 Task: Look for space in Newport Beach, United States from 12th July, 2023 to 16th July, 2023 for 8 adults in price range Rs.10000 to Rs.16000. Place can be private room with 8 bedrooms having 8 beds and 8 bathrooms. Property type can be house, flat, guest house. Amenities needed are: wifi, TV, free parkinig on premises, gym, breakfast. Booking option can be shelf check-in. Required host language is English.
Action: Mouse moved to (492, 122)
Screenshot: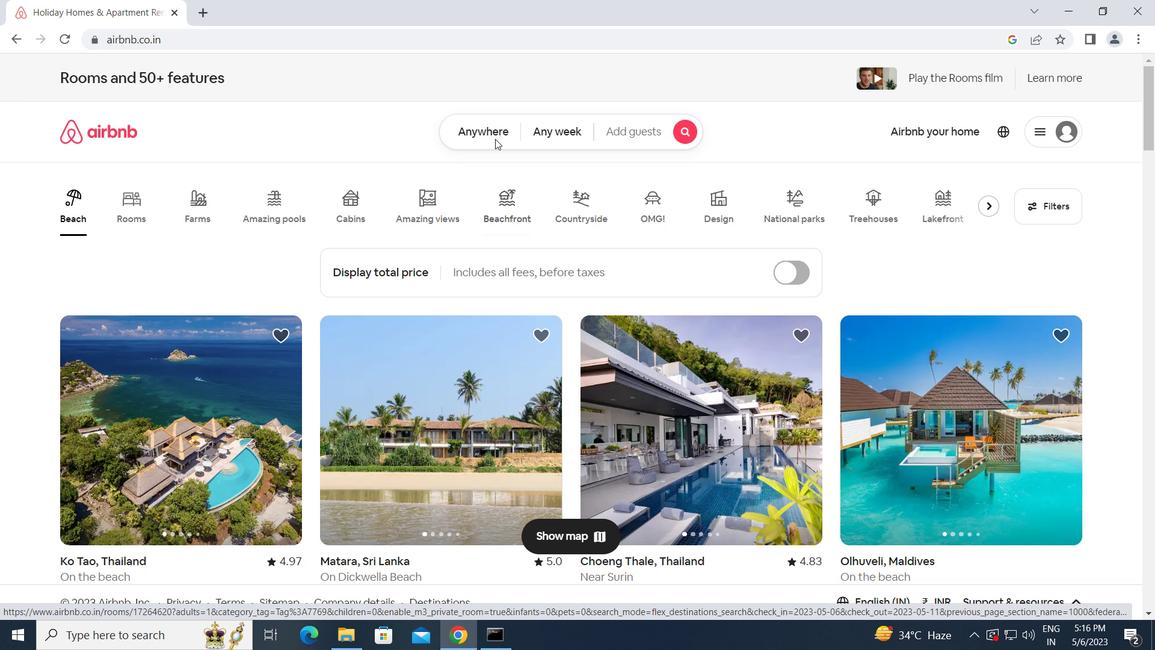 
Action: Mouse pressed left at (492, 122)
Screenshot: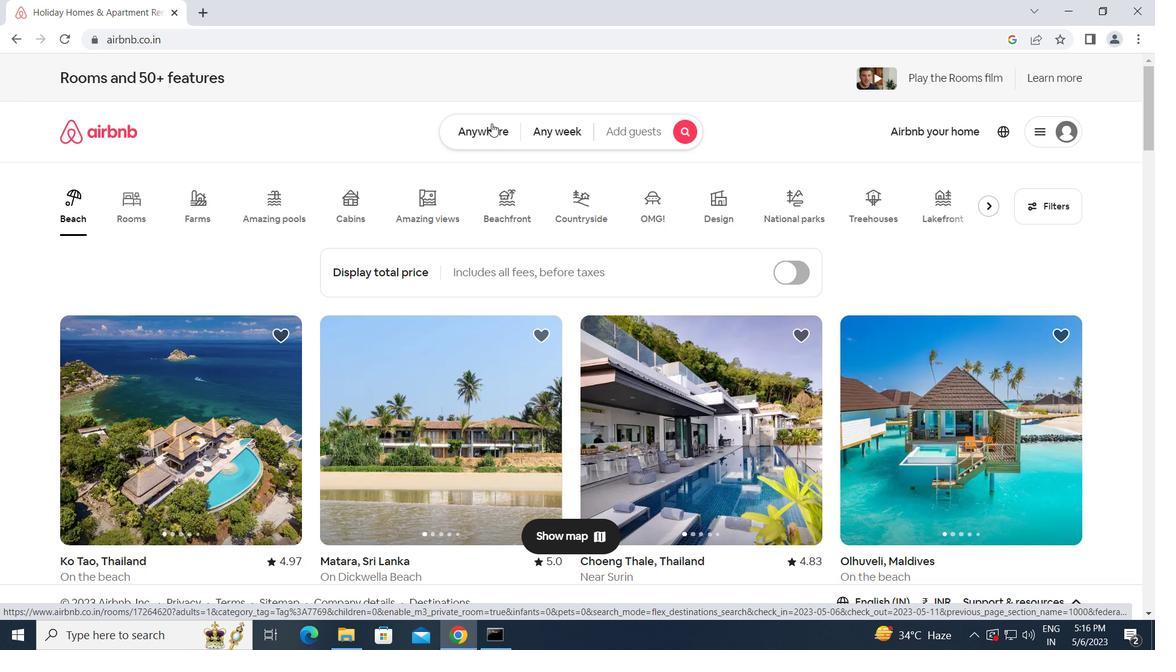 
Action: Mouse moved to (401, 171)
Screenshot: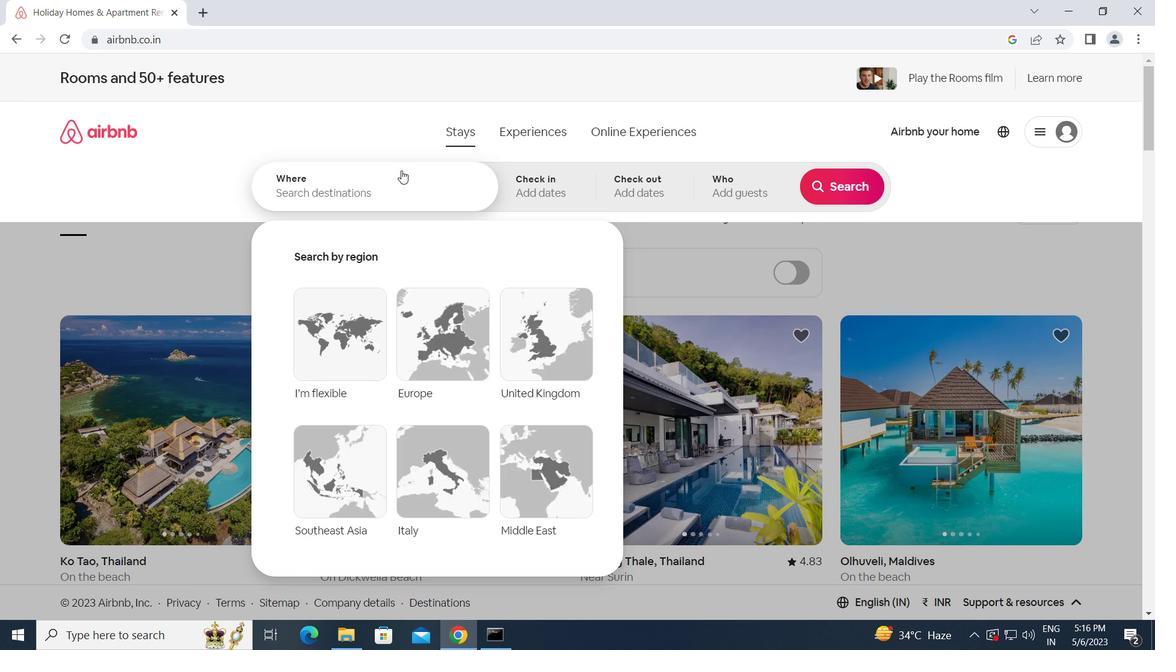 
Action: Mouse pressed left at (401, 171)
Screenshot: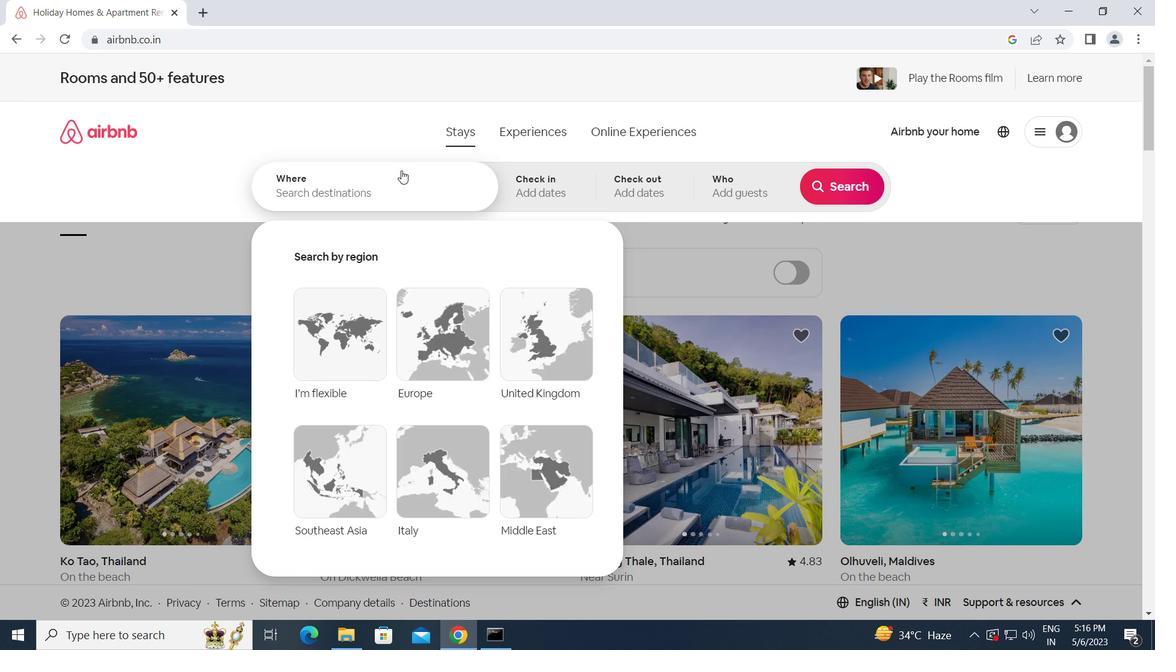 
Action: Key pressed n<Key.caps_lock>ewport<Key.space><Key.caps_lock>b<Key.caps_lock>each,<Key.space><Key.caps_lock>u<Key.caps_lock>nited<Key.space><Key.caps_lock>s<Key.caps_lock>tates<Key.enter>
Screenshot: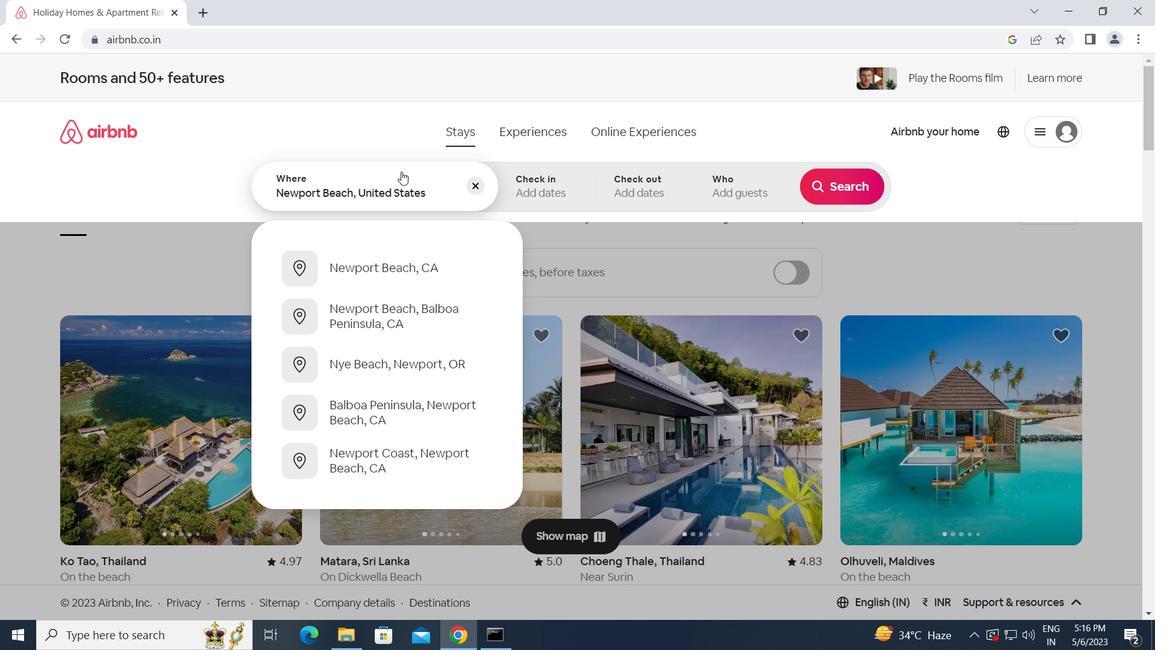 
Action: Mouse moved to (837, 303)
Screenshot: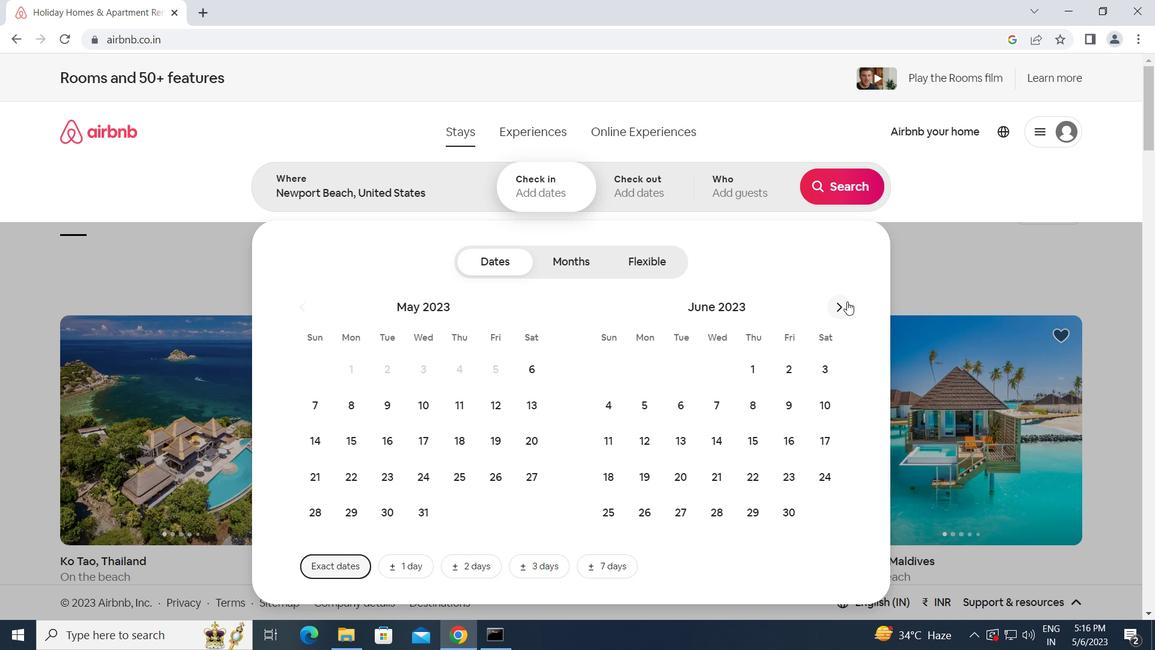
Action: Mouse pressed left at (837, 303)
Screenshot: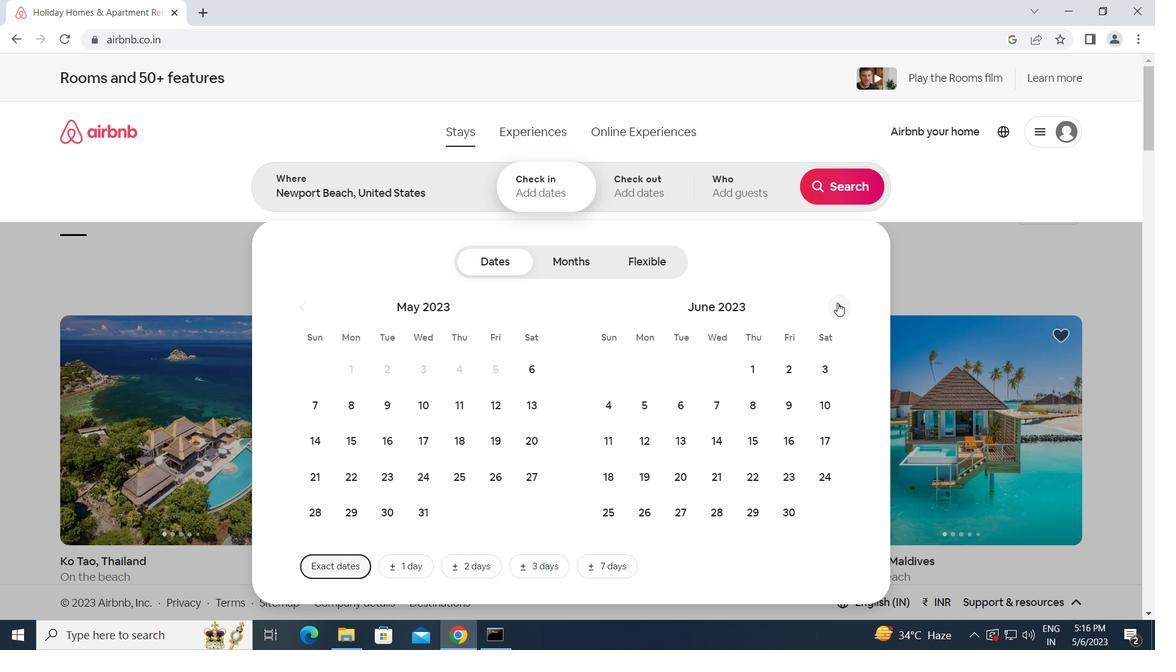 
Action: Mouse moved to (715, 445)
Screenshot: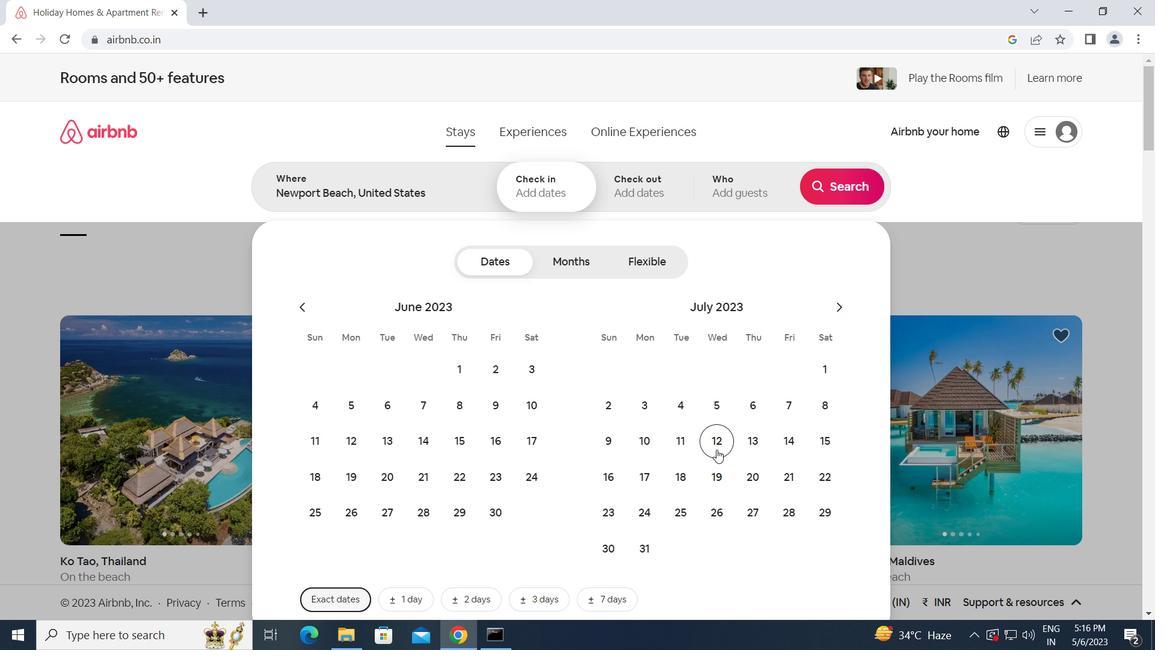 
Action: Mouse pressed left at (715, 445)
Screenshot: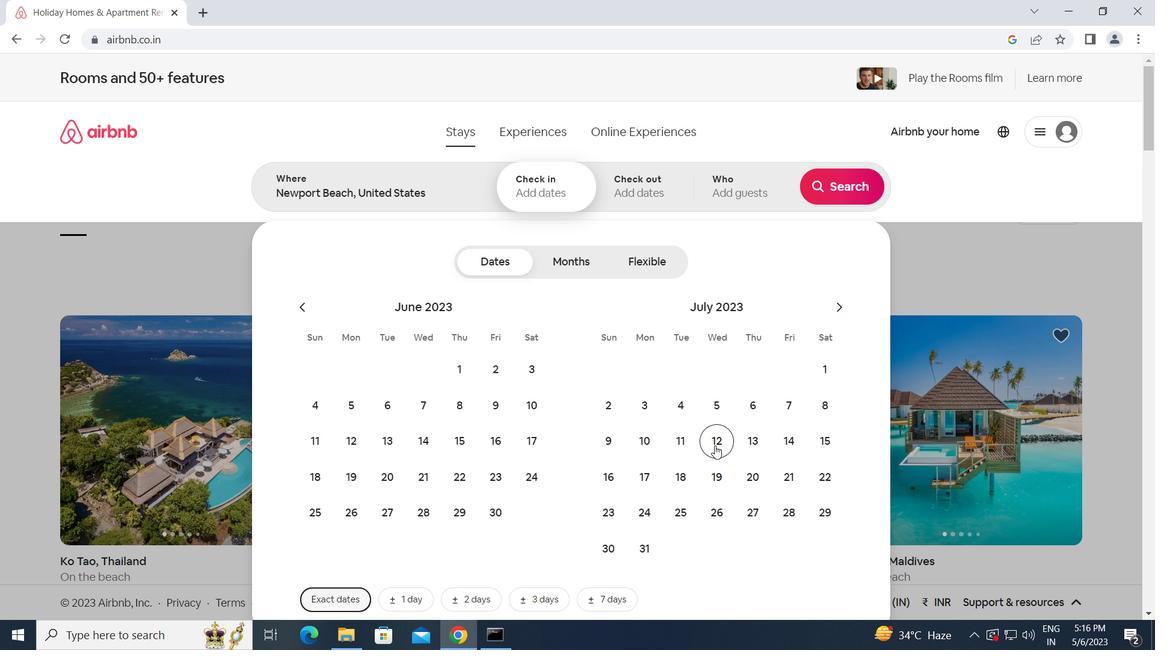 
Action: Mouse moved to (600, 472)
Screenshot: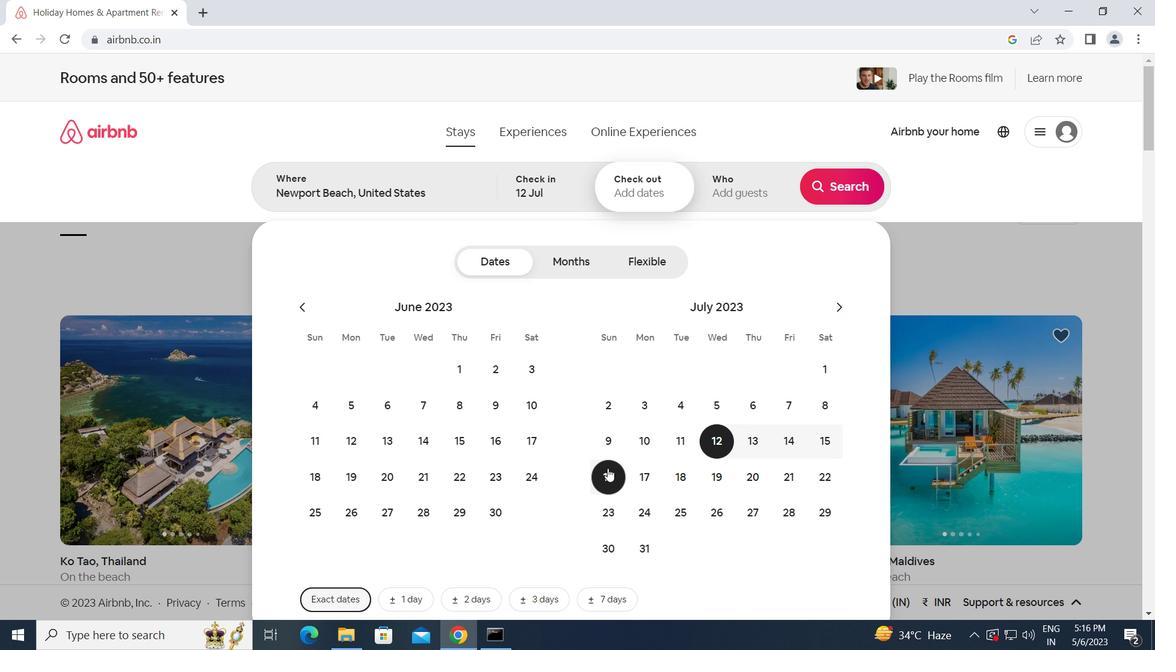 
Action: Mouse pressed left at (600, 472)
Screenshot: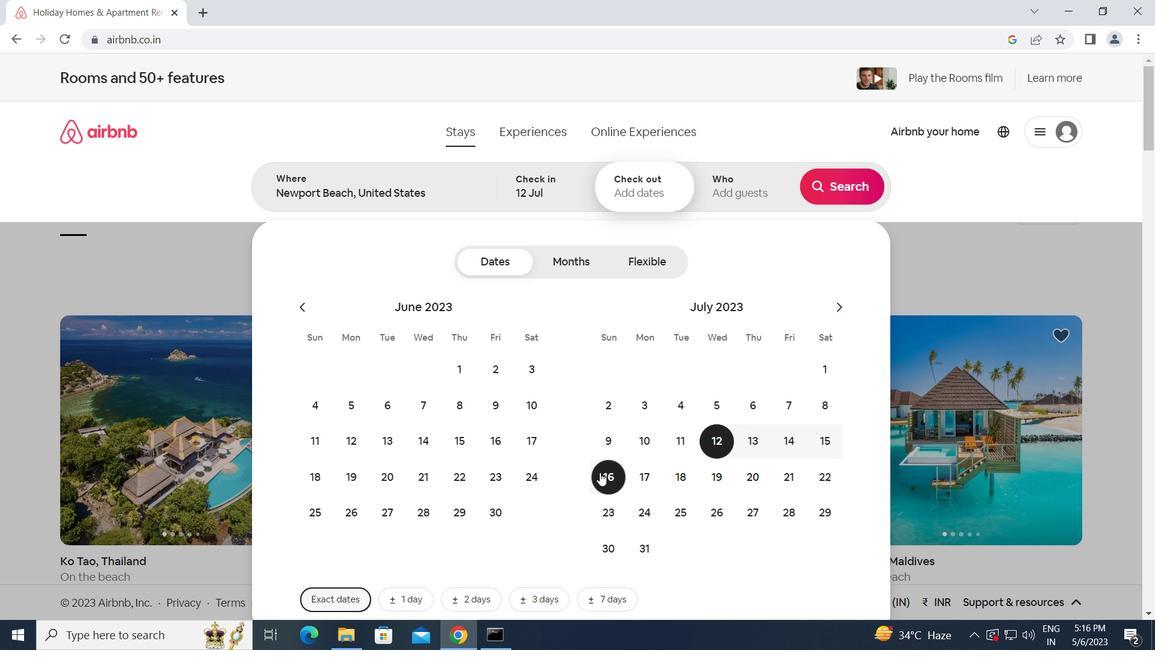 
Action: Mouse moved to (726, 184)
Screenshot: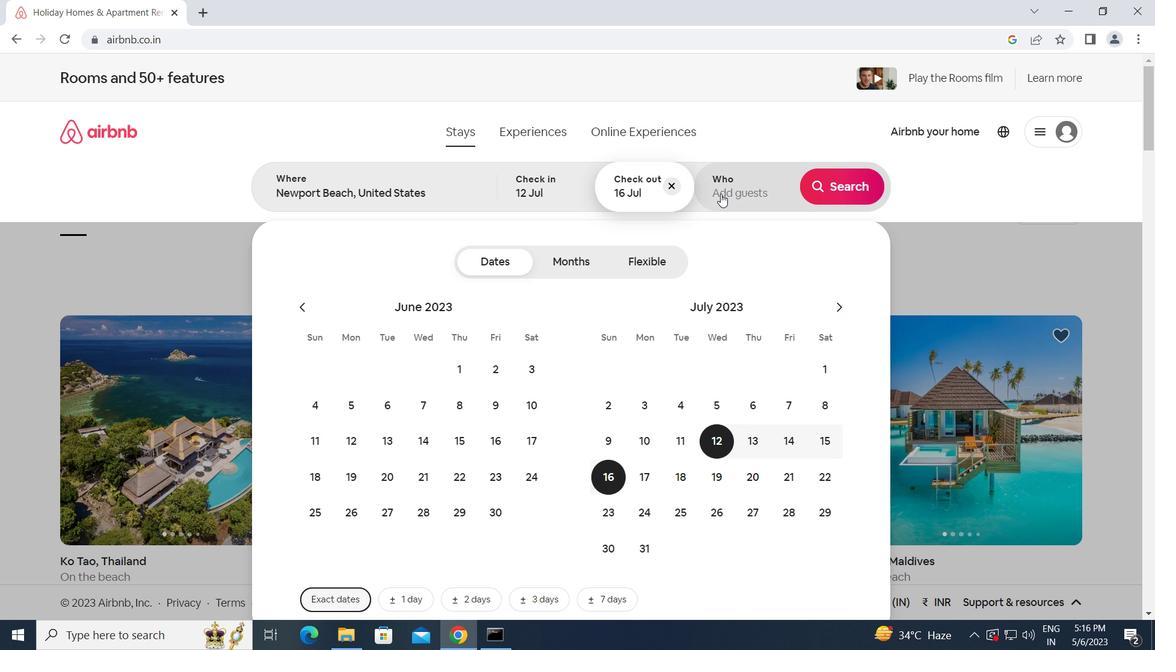 
Action: Mouse pressed left at (726, 184)
Screenshot: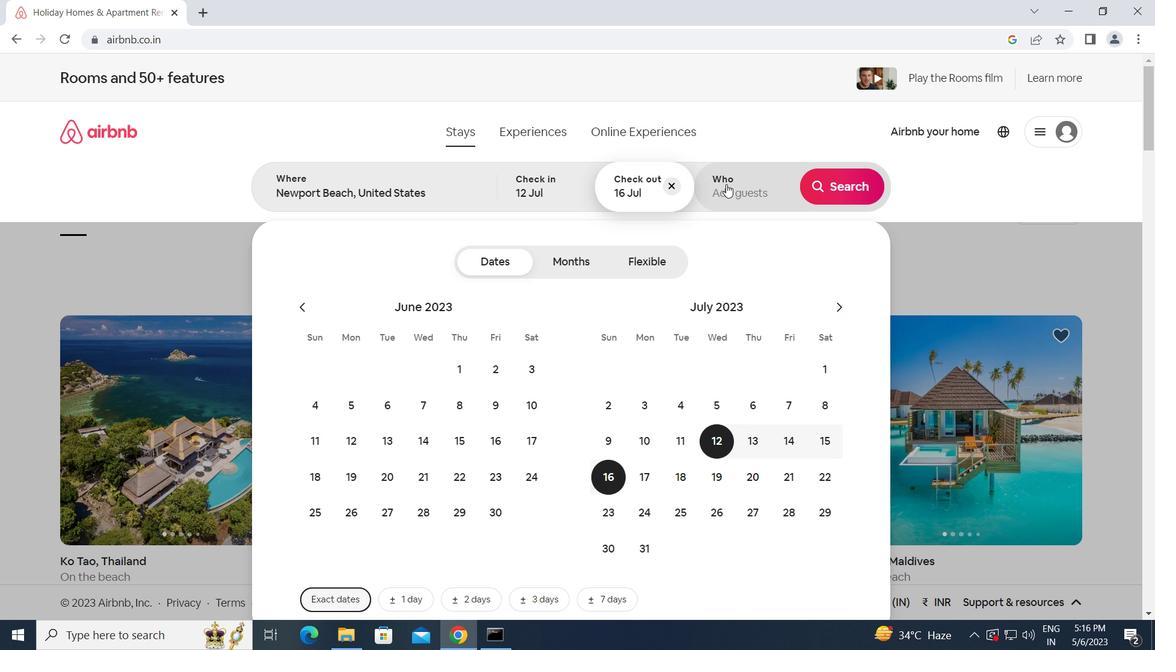 
Action: Mouse moved to (841, 264)
Screenshot: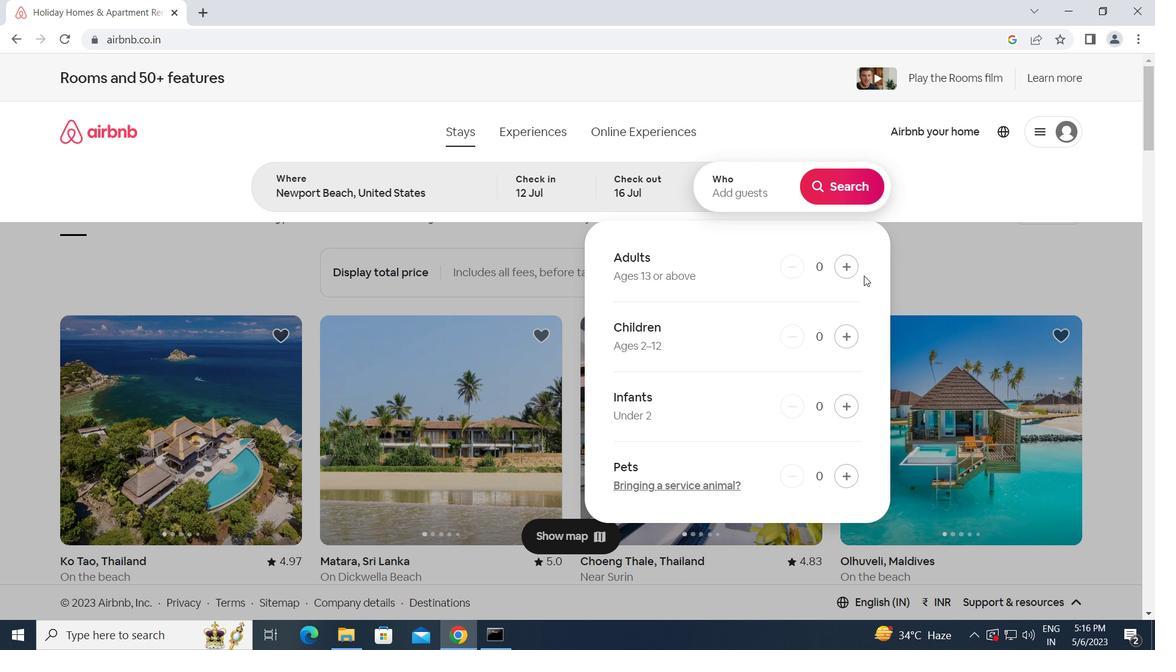 
Action: Mouse pressed left at (841, 264)
Screenshot: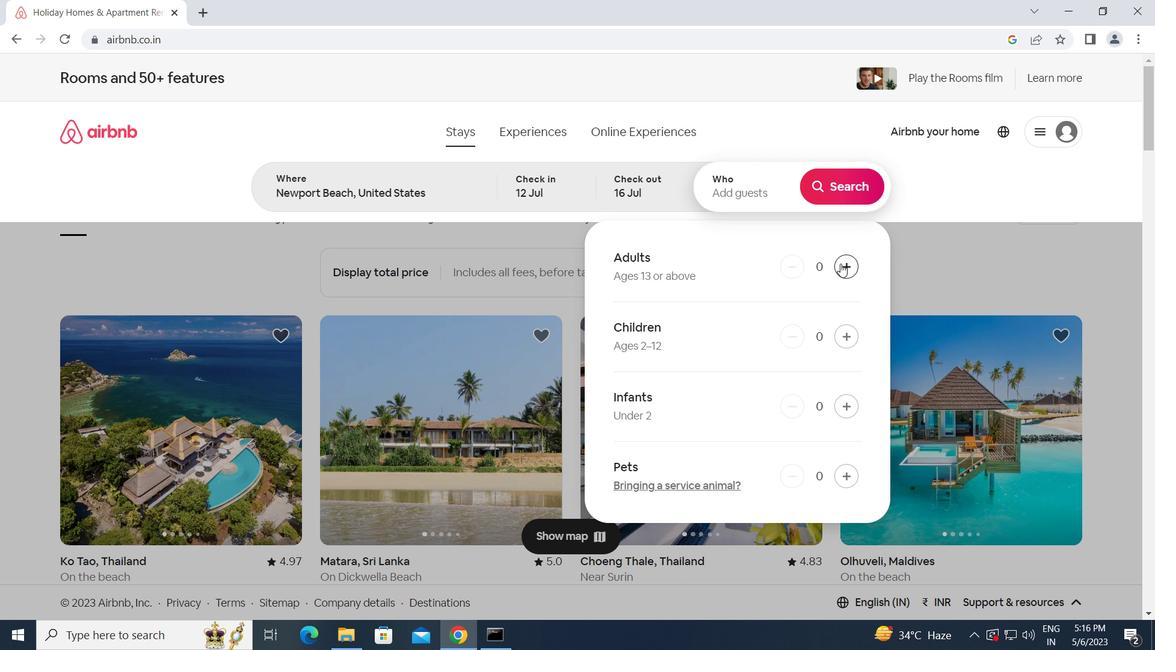 
Action: Mouse pressed left at (841, 264)
Screenshot: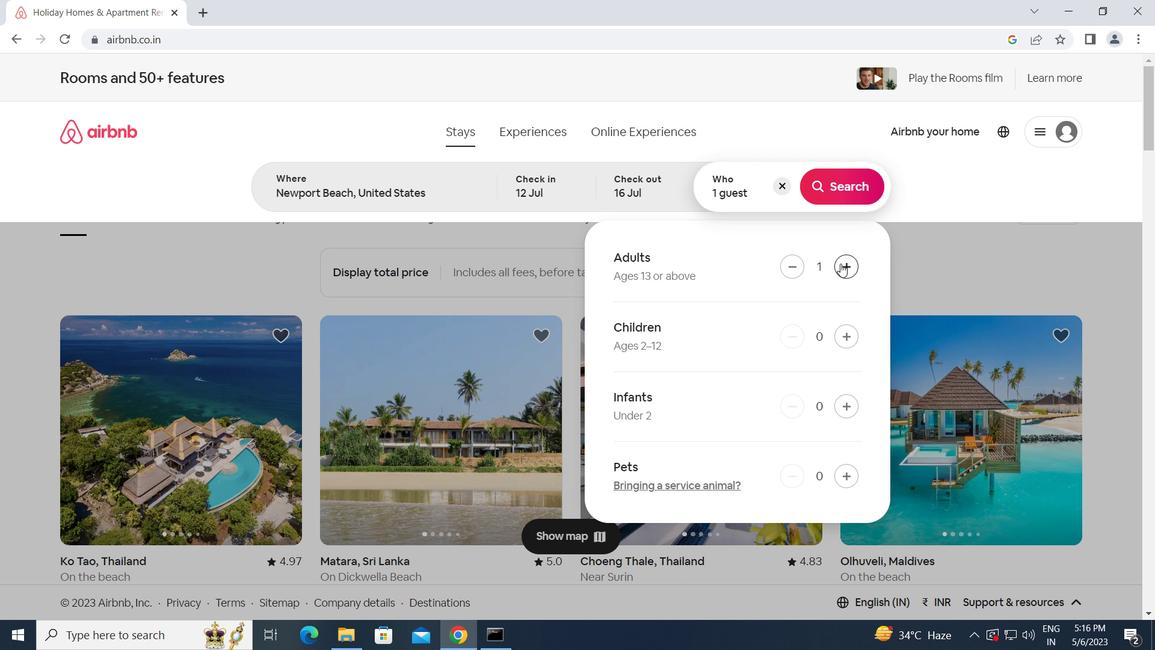 
Action: Mouse pressed left at (841, 264)
Screenshot: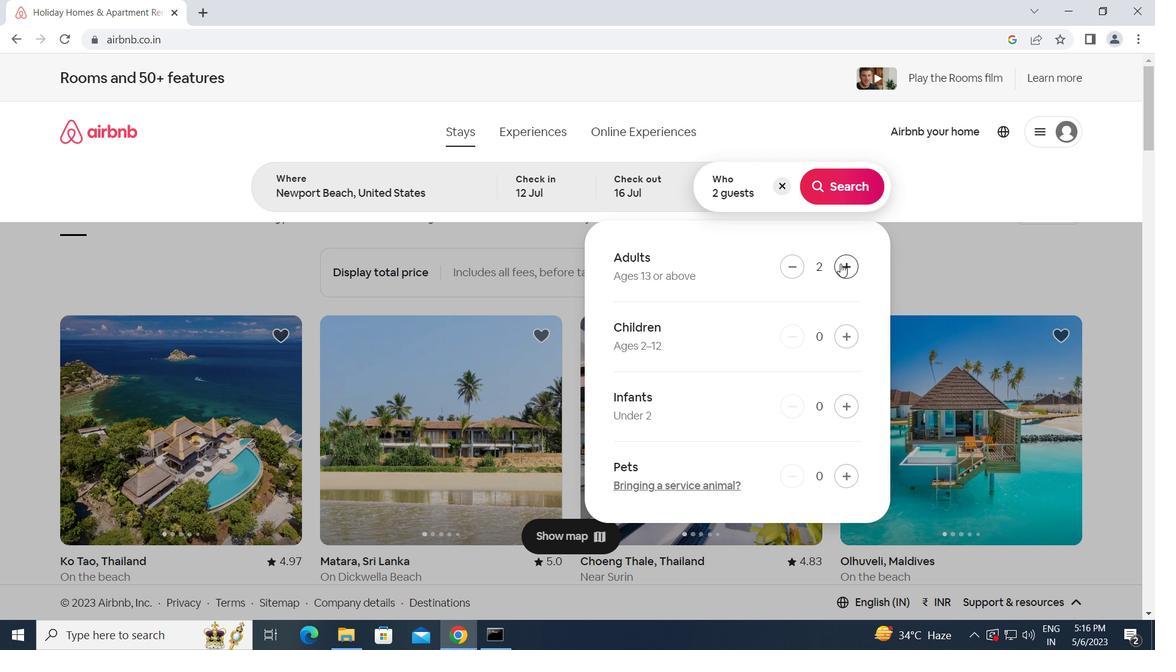 
Action: Mouse pressed left at (841, 264)
Screenshot: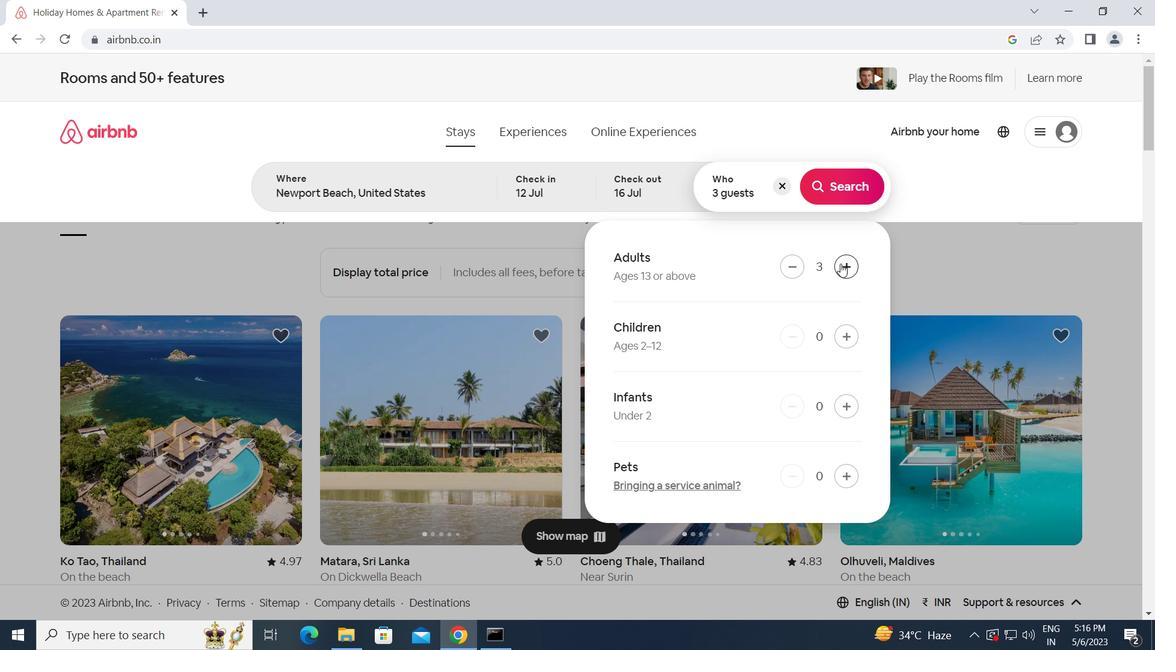 
Action: Mouse pressed left at (841, 264)
Screenshot: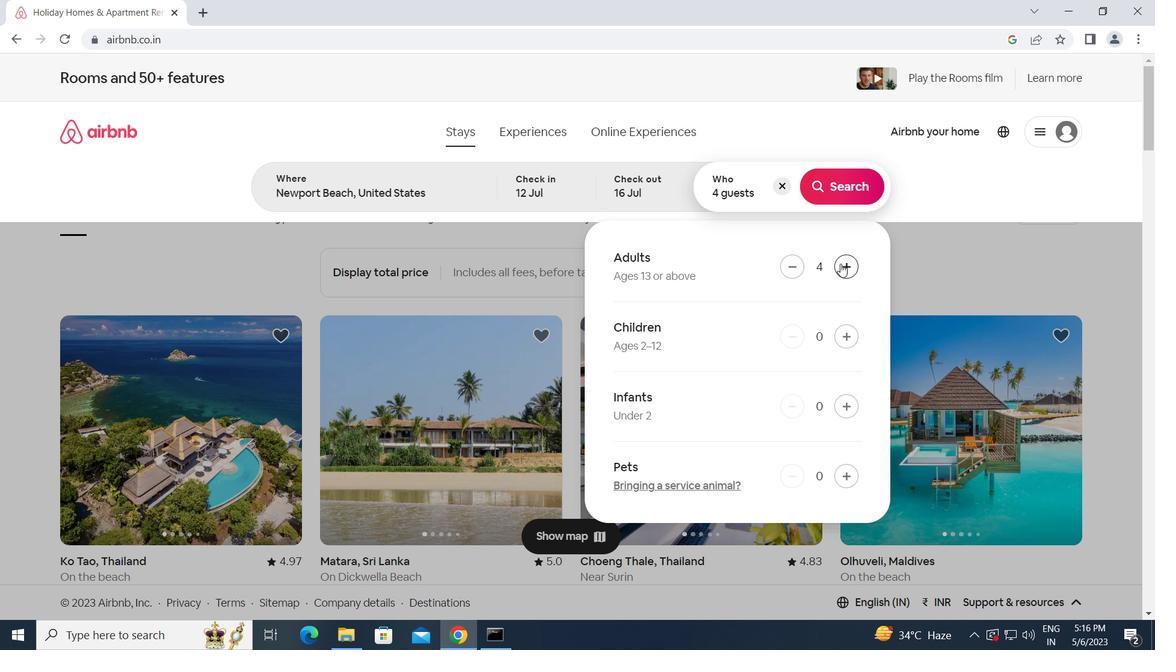 
Action: Mouse pressed left at (841, 264)
Screenshot: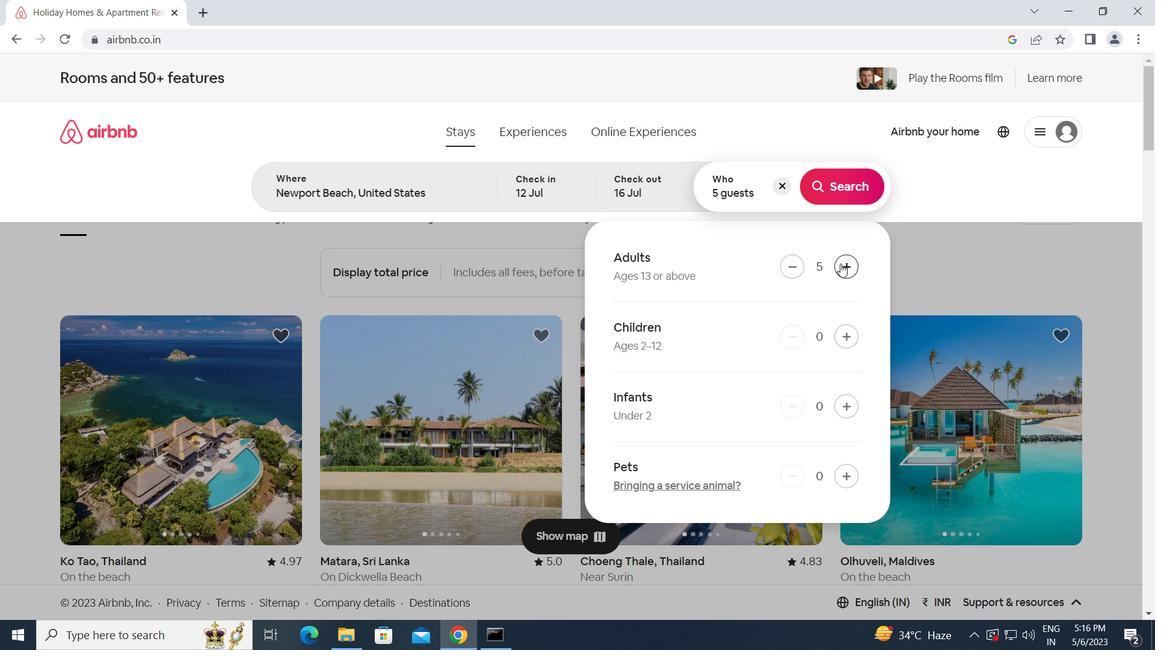 
Action: Mouse pressed left at (841, 264)
Screenshot: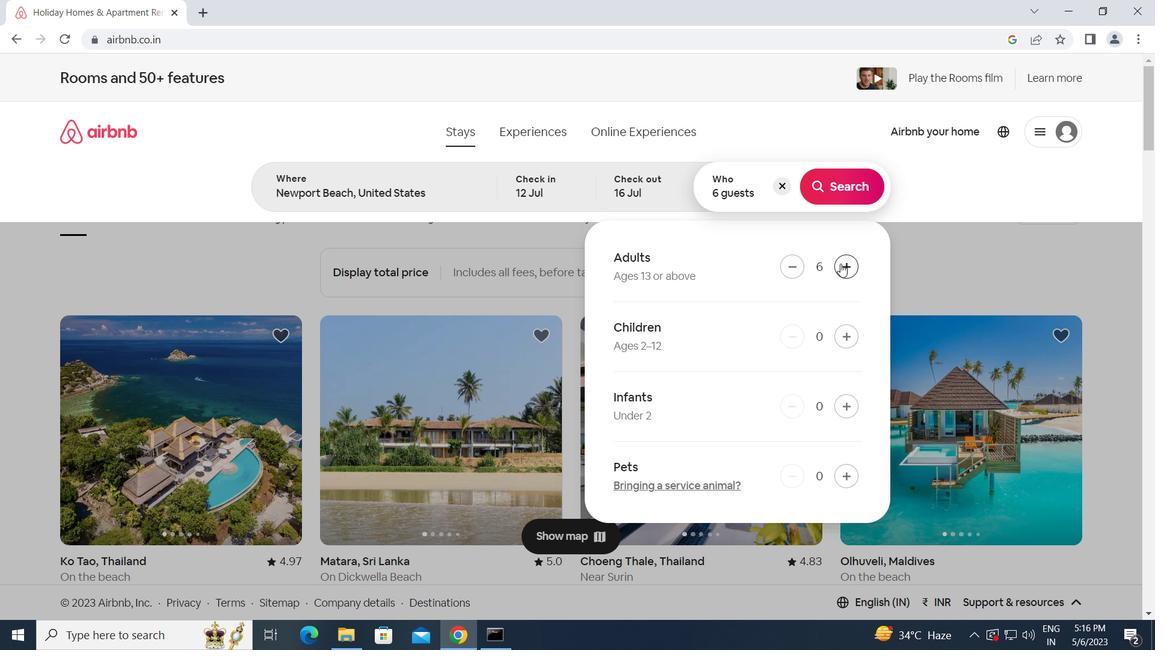 
Action: Mouse pressed left at (841, 264)
Screenshot: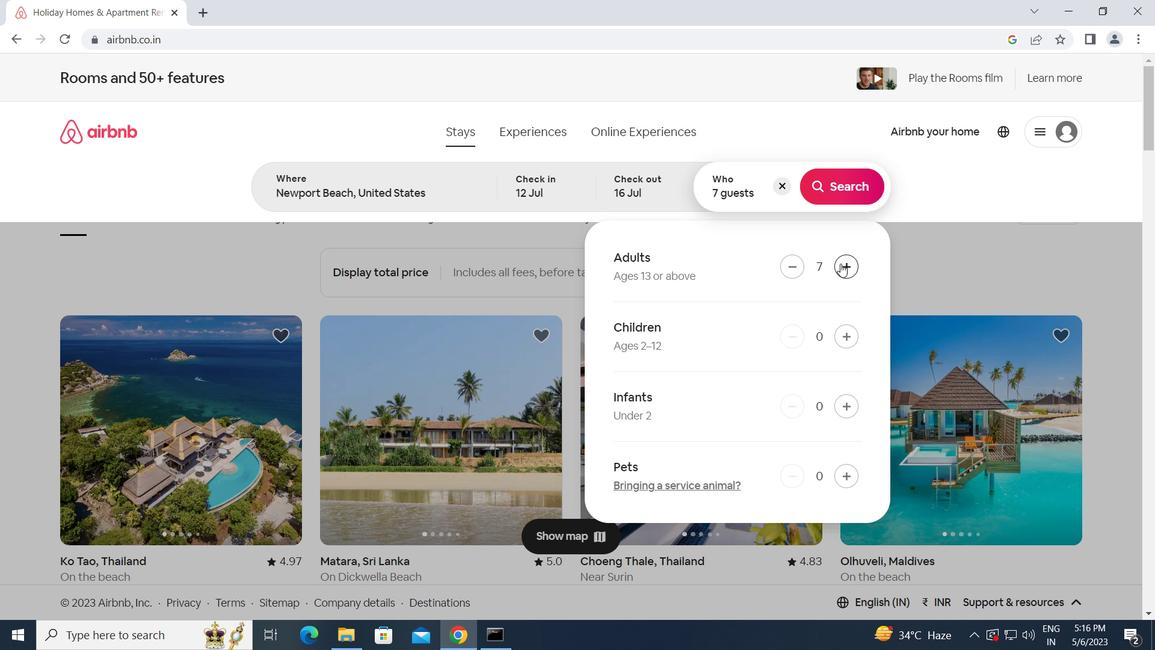 
Action: Mouse moved to (849, 177)
Screenshot: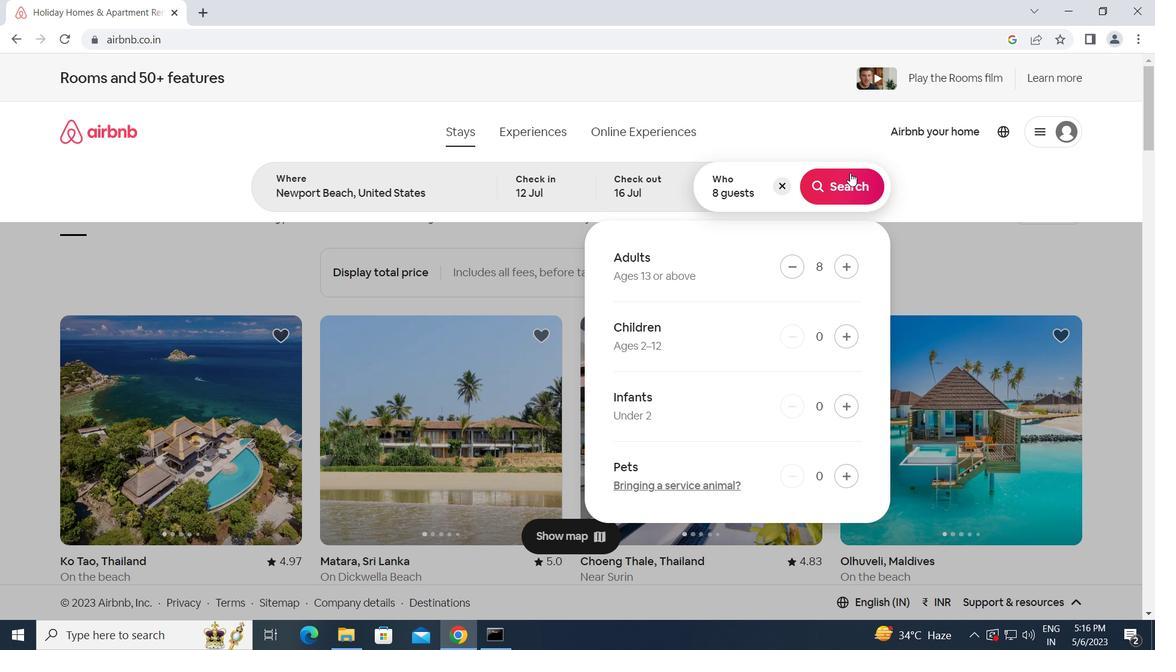 
Action: Mouse pressed left at (849, 177)
Screenshot: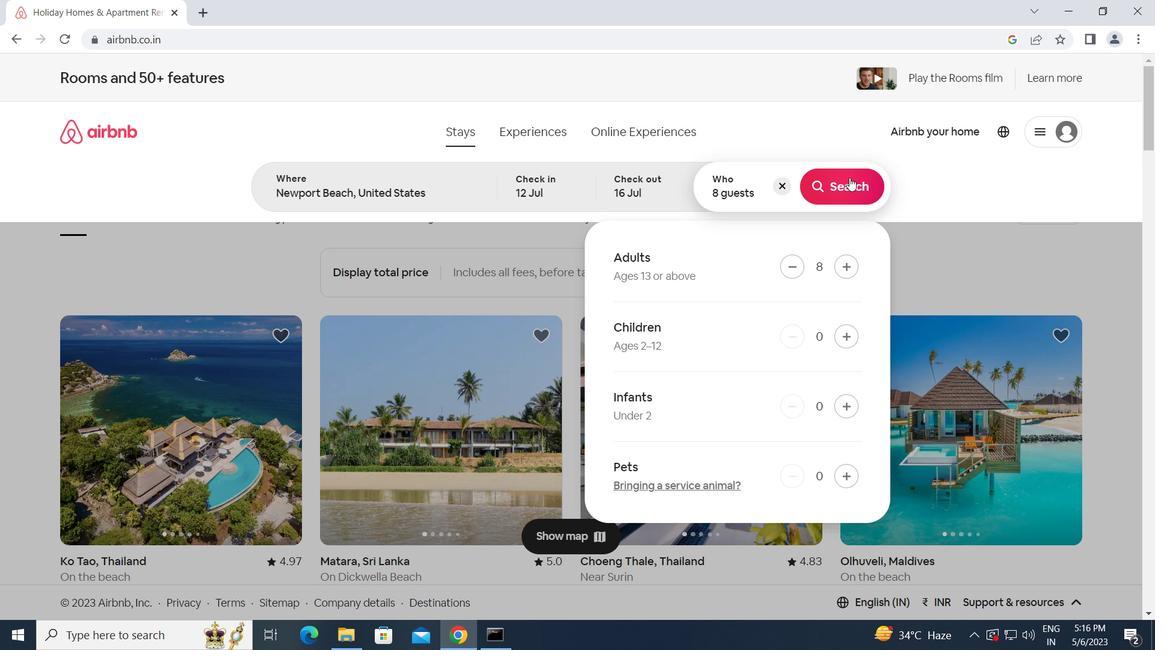 
Action: Mouse moved to (1077, 139)
Screenshot: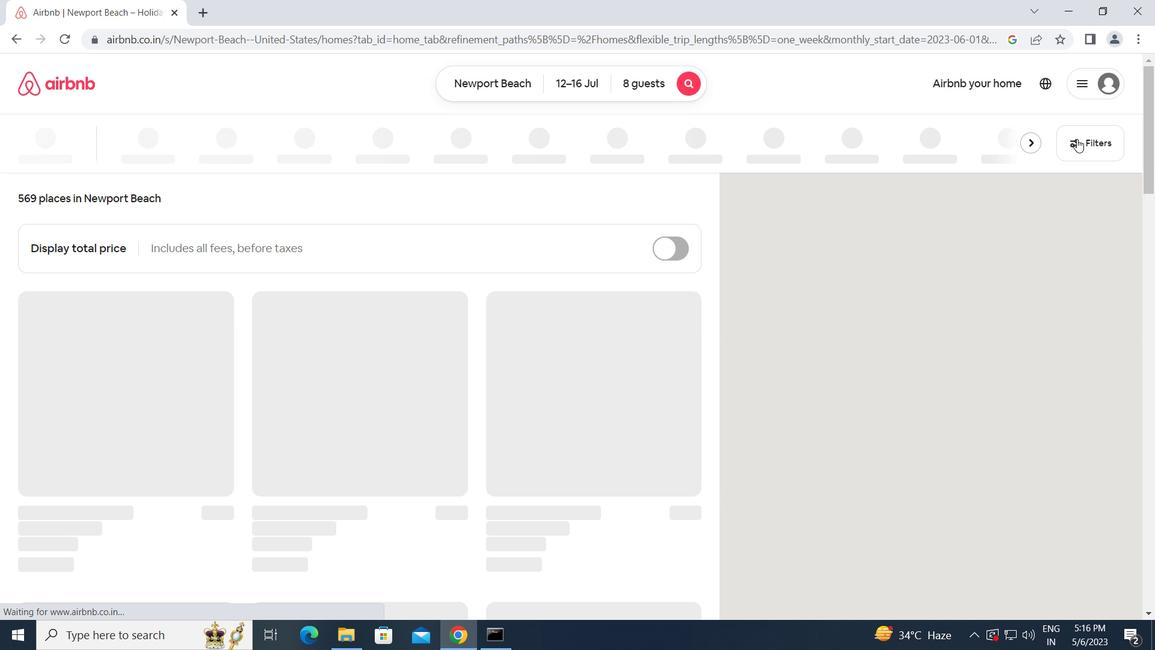 
Action: Mouse pressed left at (1077, 139)
Screenshot: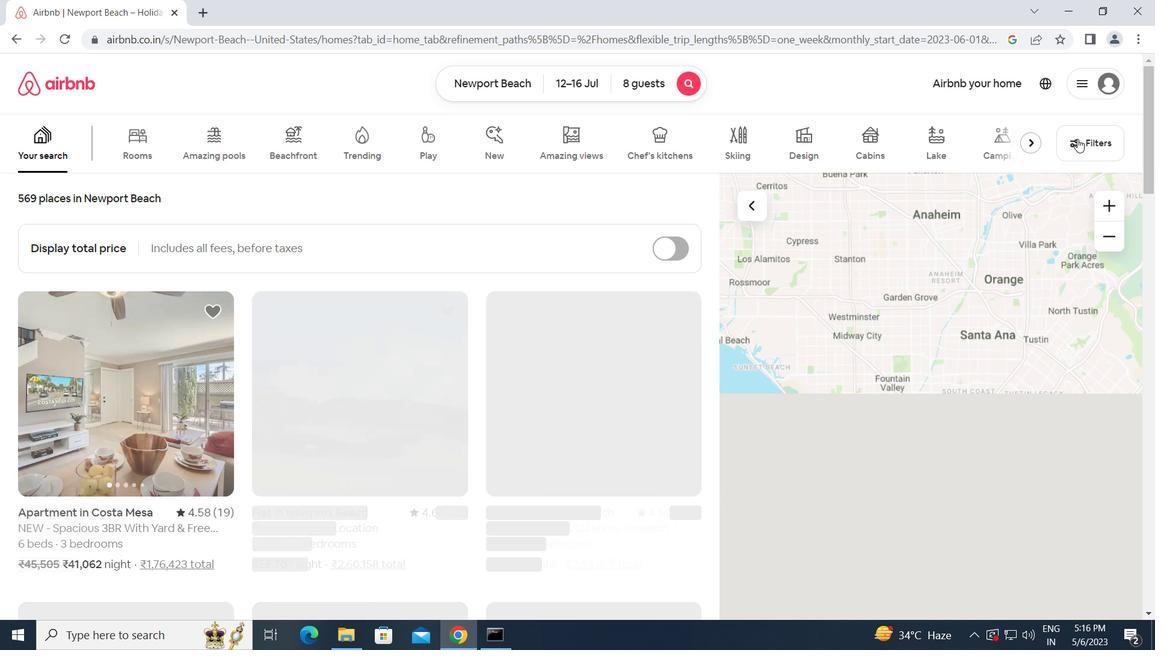 
Action: Mouse moved to (328, 436)
Screenshot: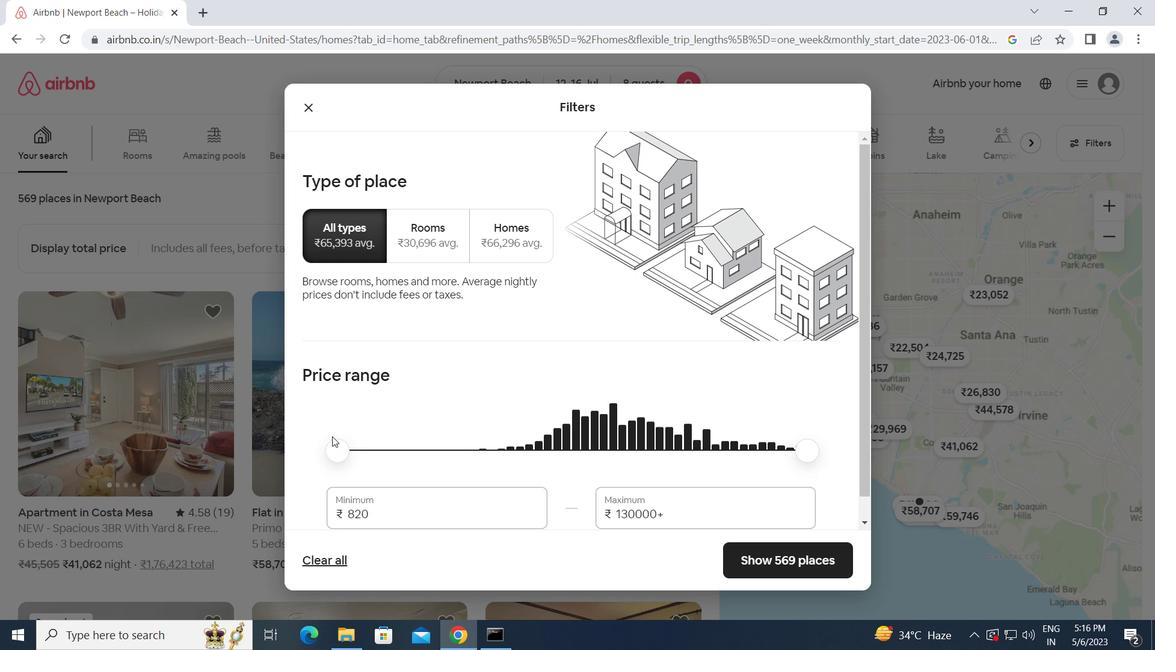 
Action: Mouse scrolled (328, 436) with delta (0, 0)
Screenshot: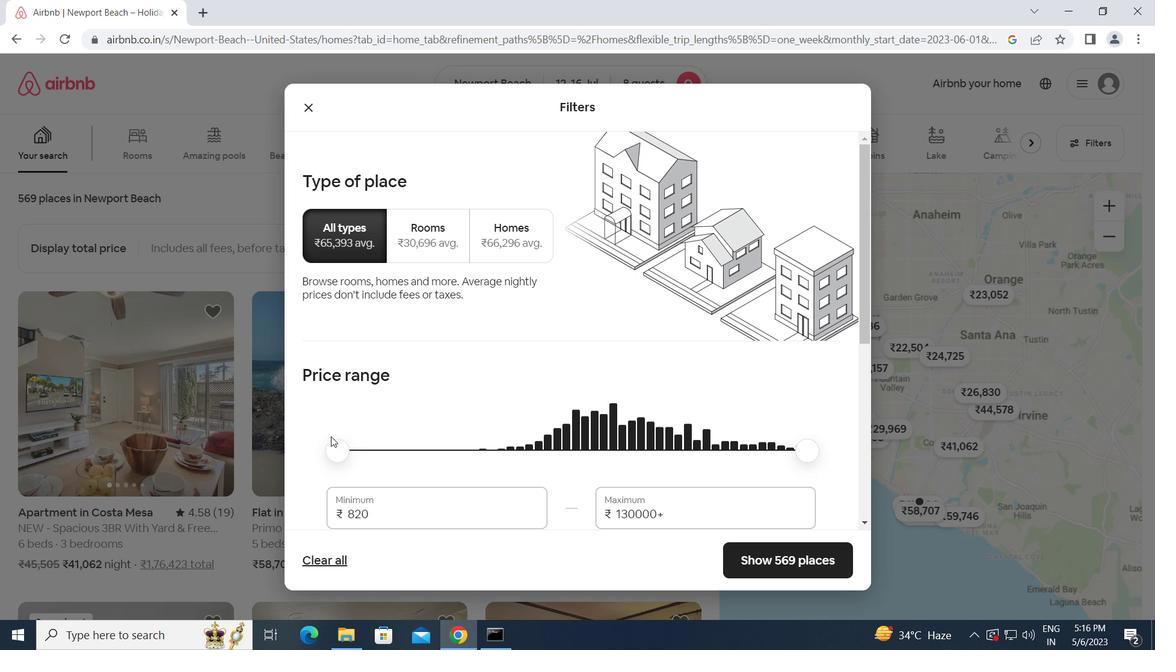 
Action: Mouse moved to (337, 446)
Screenshot: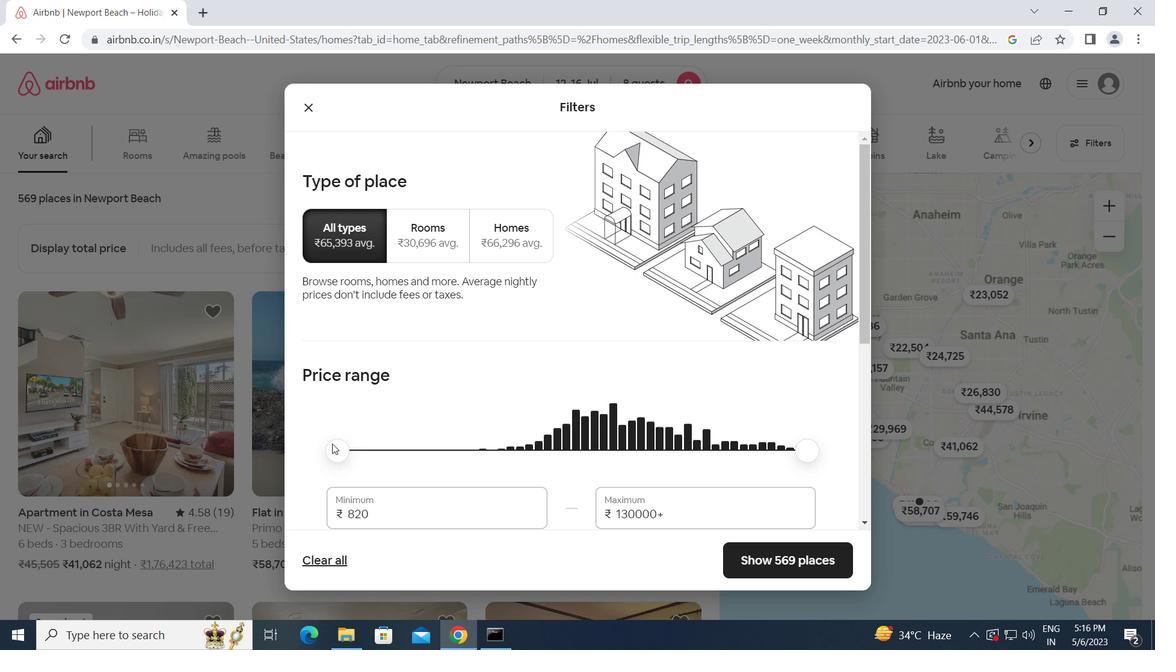 
Action: Mouse scrolled (337, 445) with delta (0, 0)
Screenshot: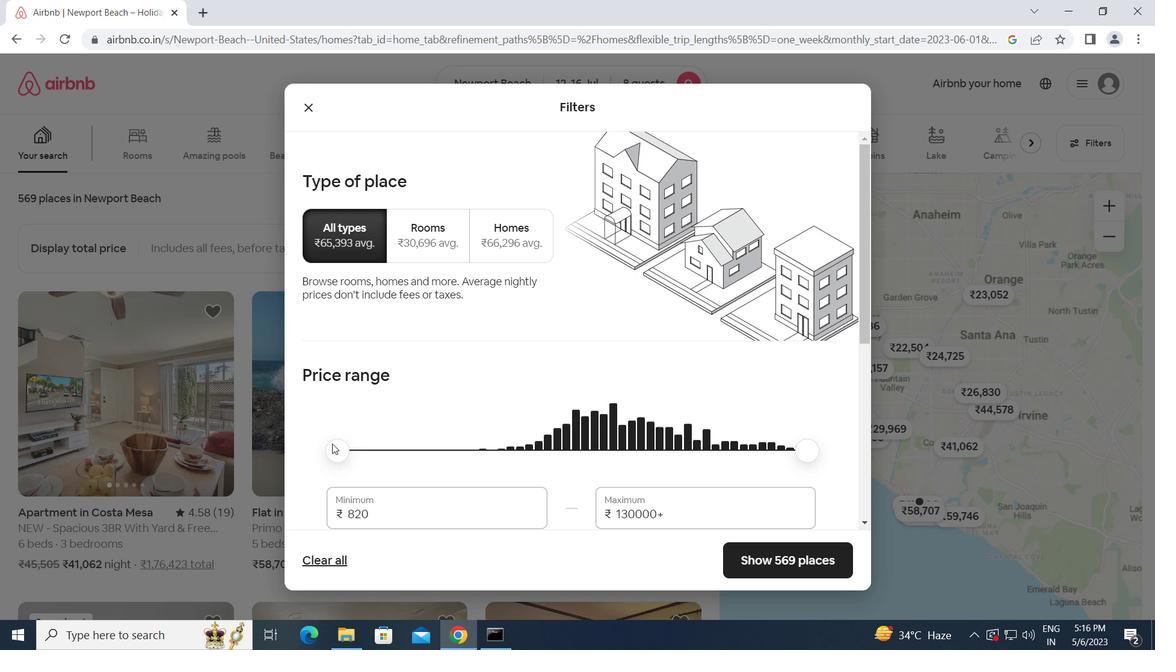 
Action: Mouse moved to (371, 368)
Screenshot: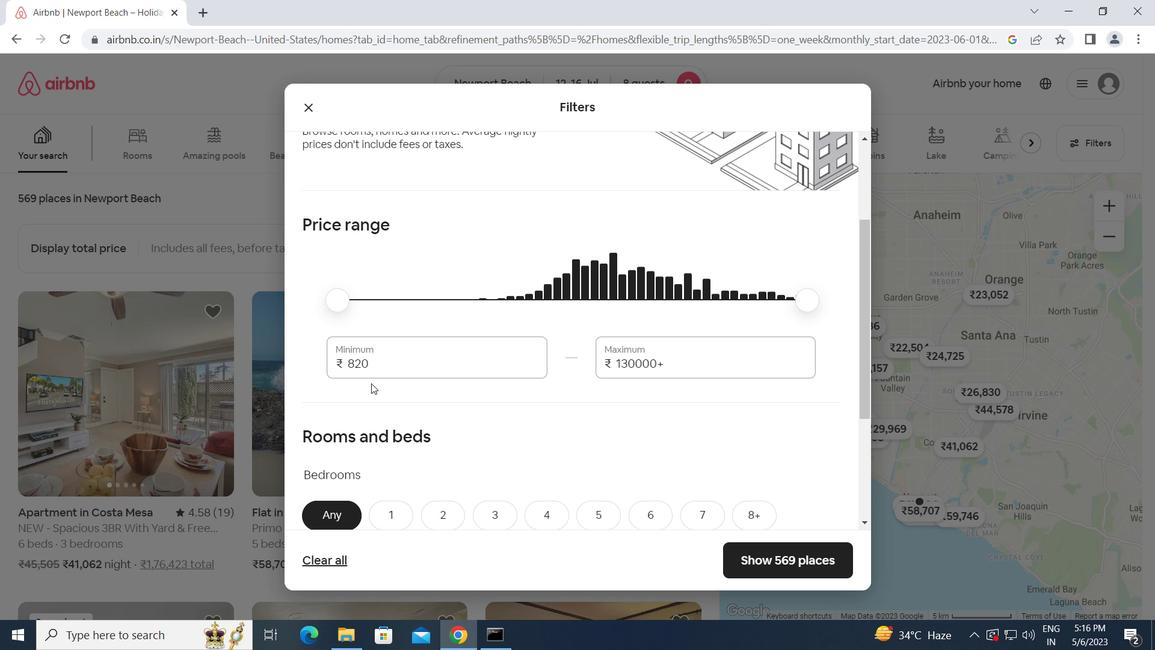 
Action: Mouse pressed left at (371, 368)
Screenshot: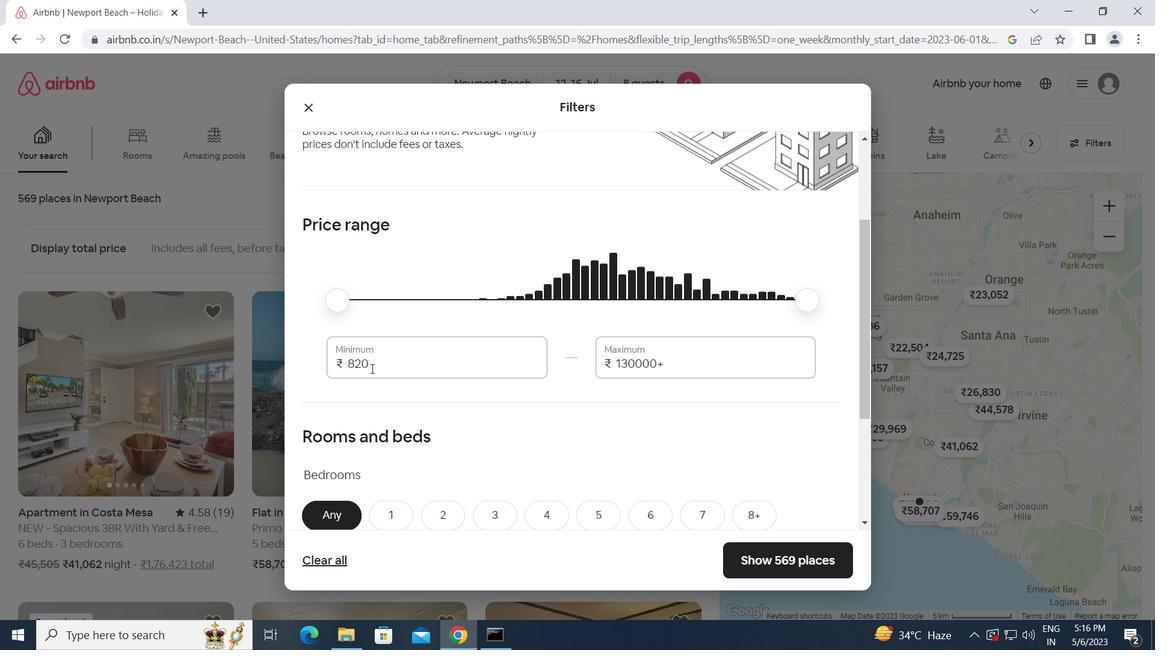 
Action: Mouse moved to (342, 364)
Screenshot: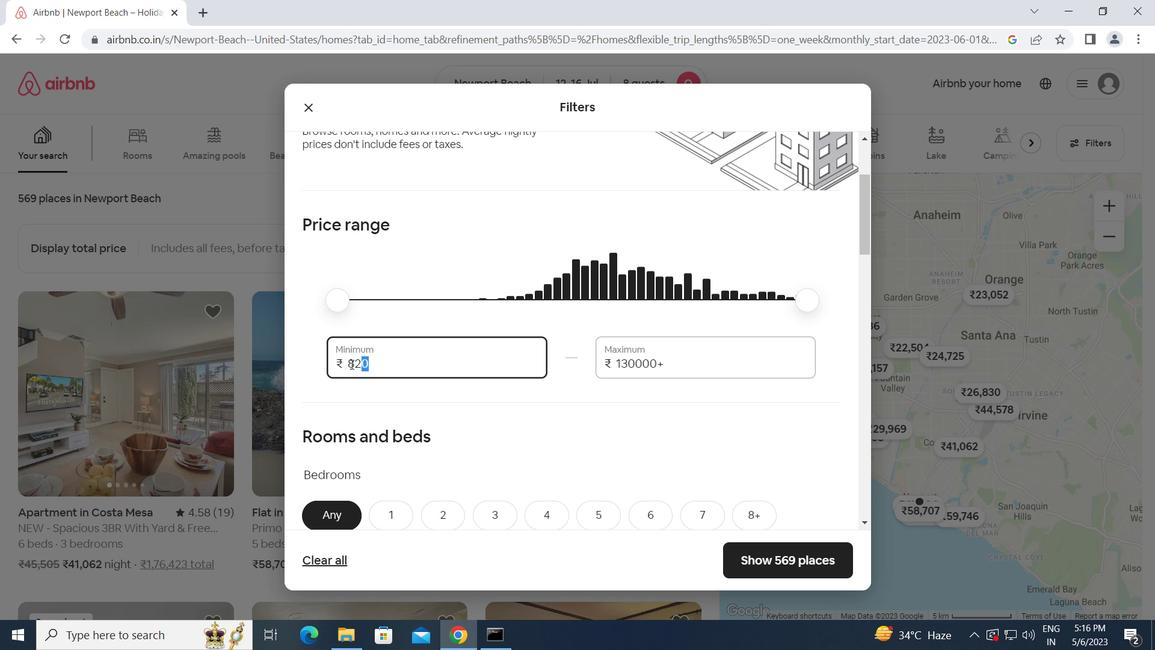 
Action: Key pressed 10000
Screenshot: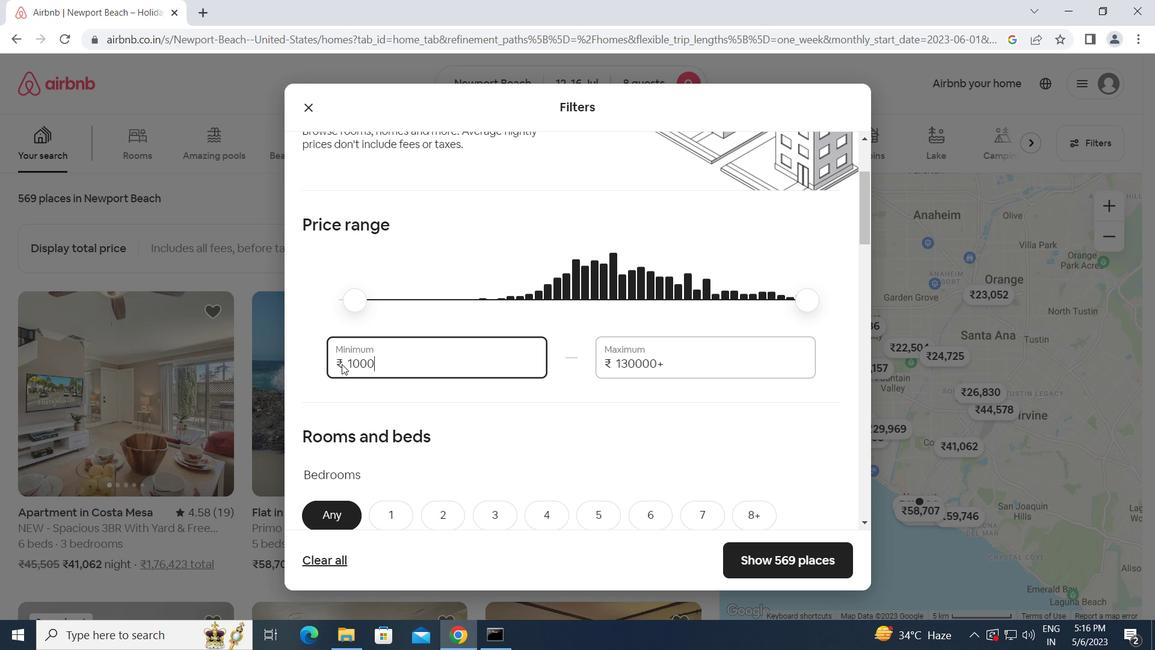 
Action: Mouse moved to (311, 414)
Screenshot: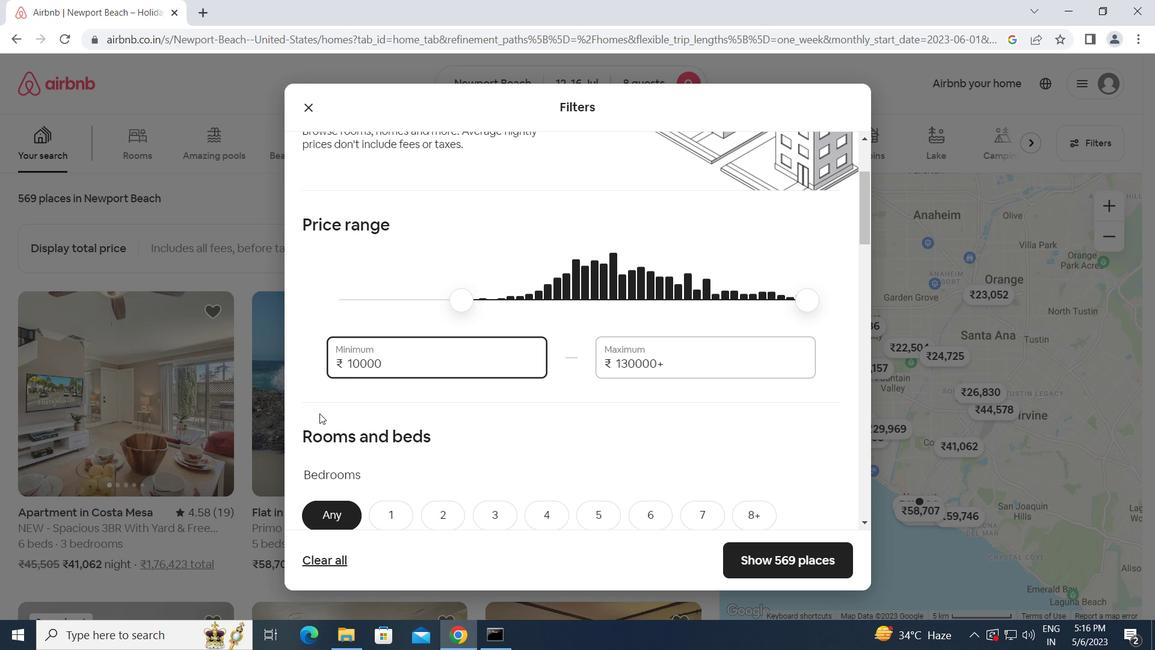 
Action: Key pressed <Key.tab>16000
Screenshot: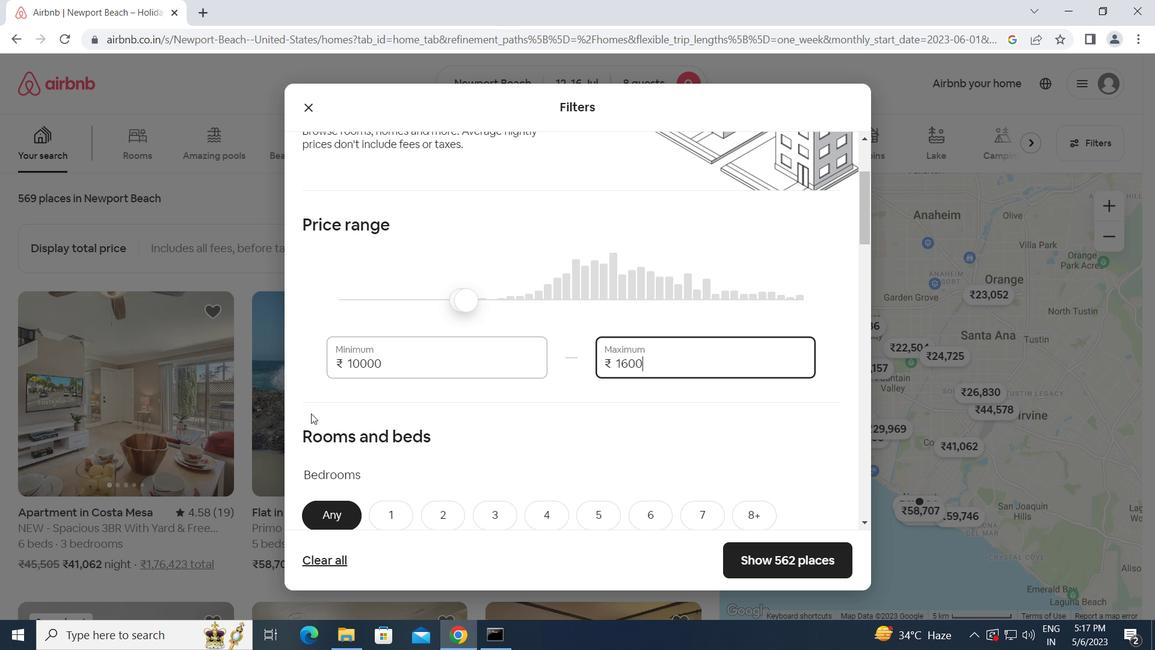
Action: Mouse moved to (521, 486)
Screenshot: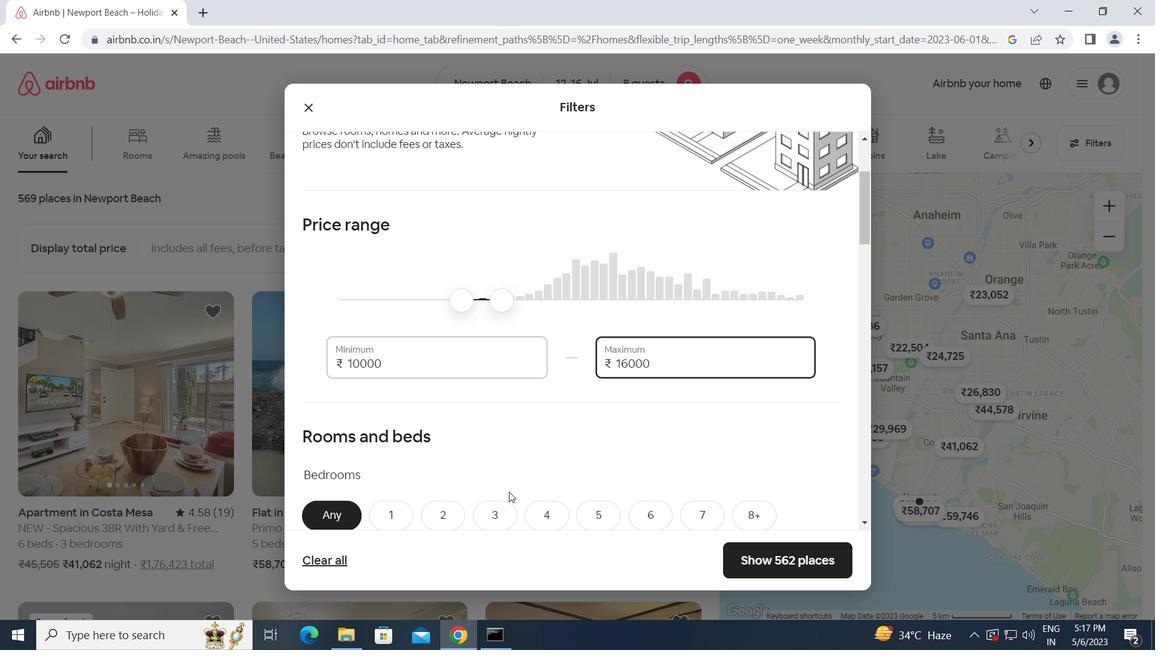 
Action: Mouse scrolled (521, 485) with delta (0, 0)
Screenshot: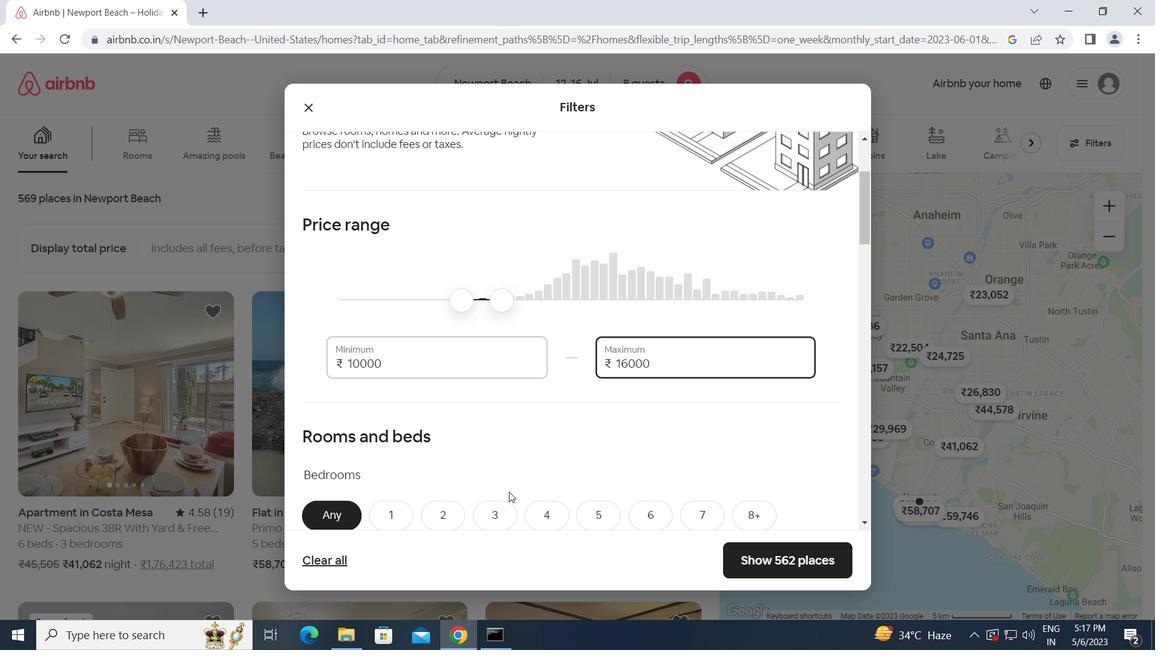 
Action: Mouse moved to (522, 485)
Screenshot: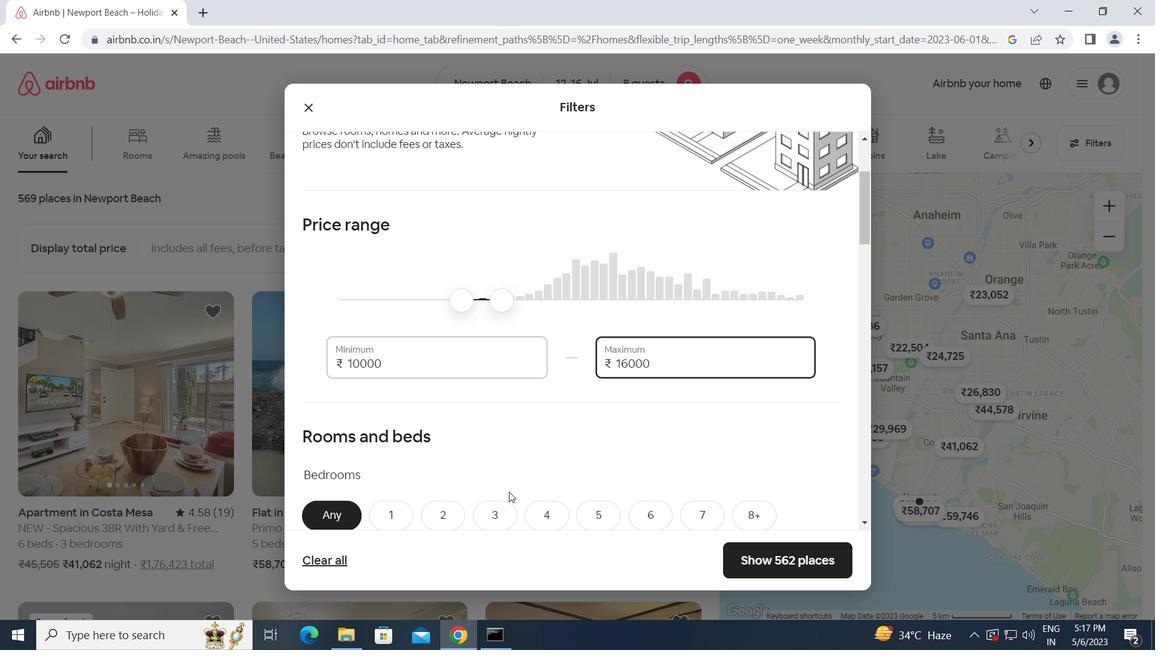 
Action: Mouse scrolled (522, 484) with delta (0, 0)
Screenshot: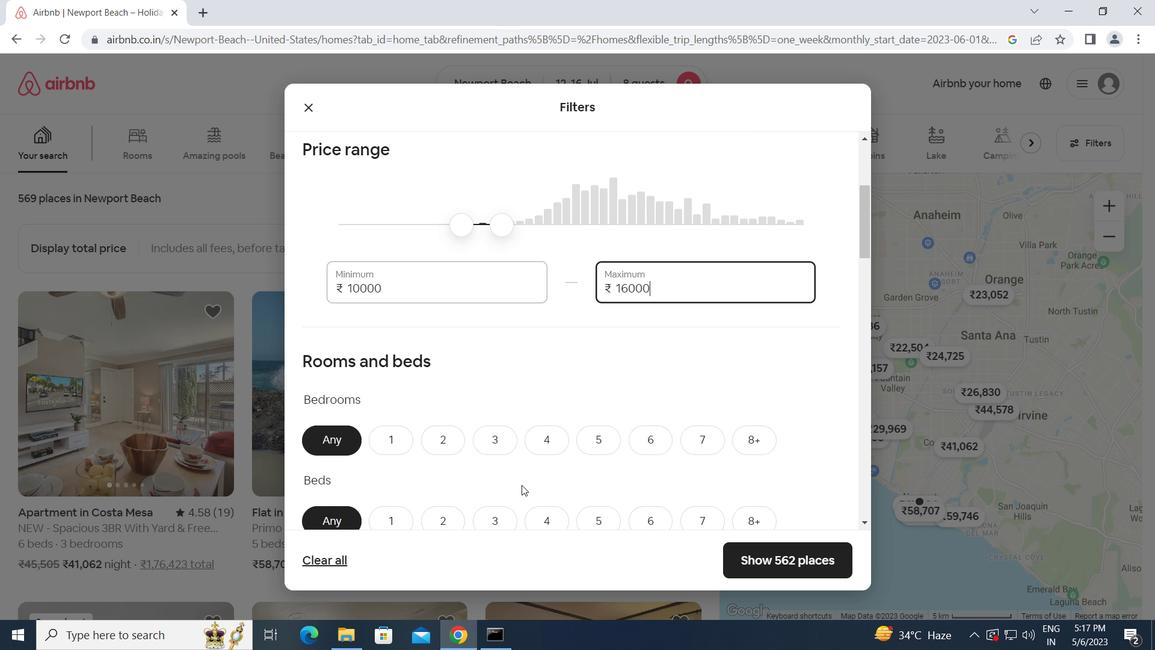 
Action: Mouse scrolled (522, 484) with delta (0, 0)
Screenshot: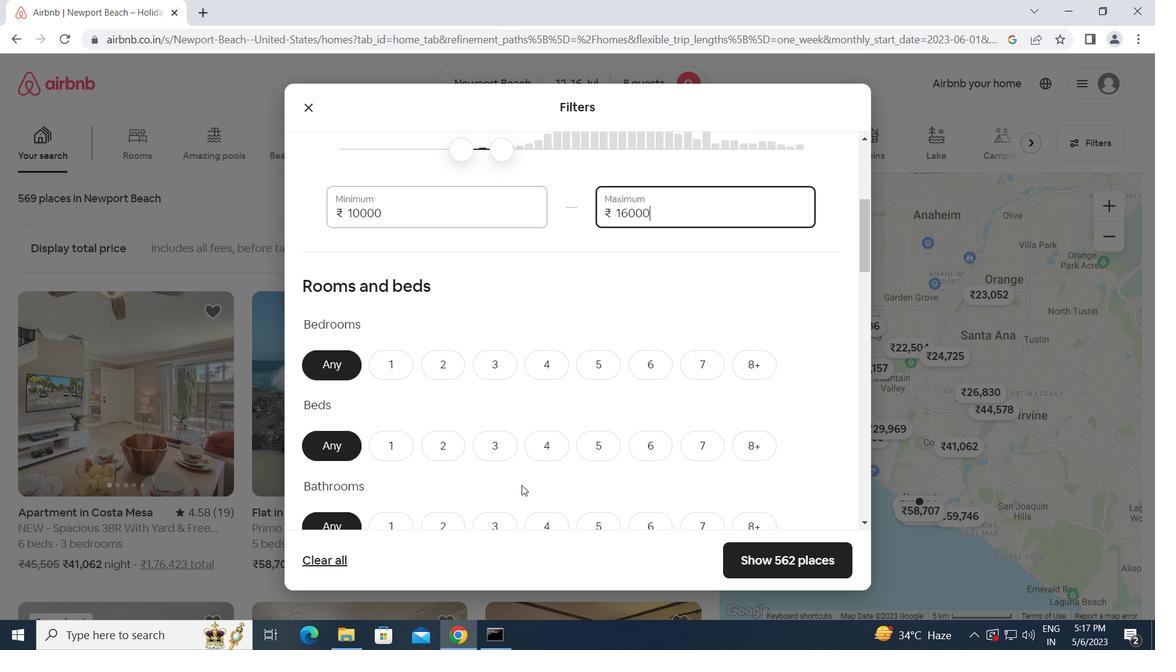 
Action: Mouse moved to (742, 289)
Screenshot: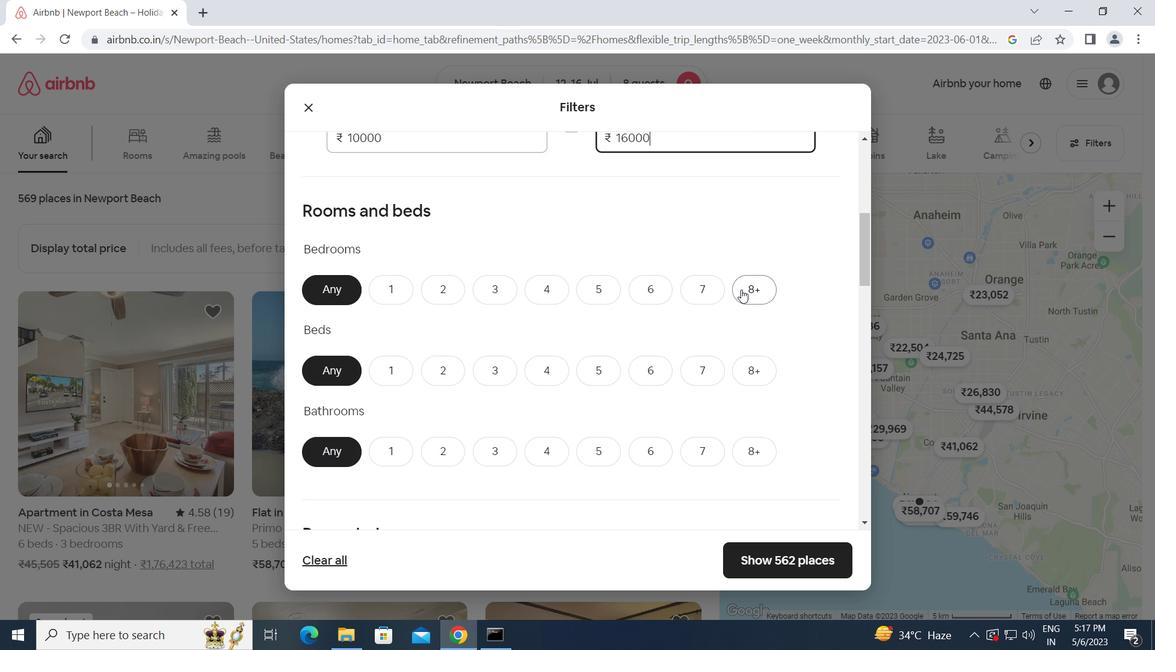 
Action: Mouse pressed left at (742, 289)
Screenshot: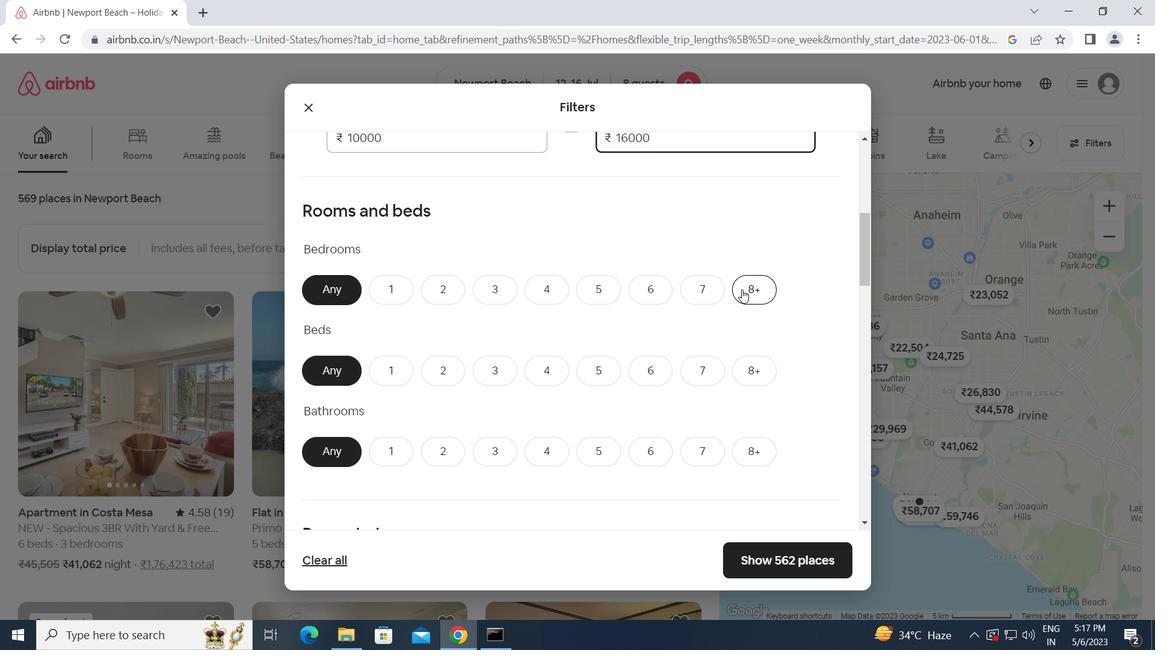 
Action: Mouse moved to (752, 372)
Screenshot: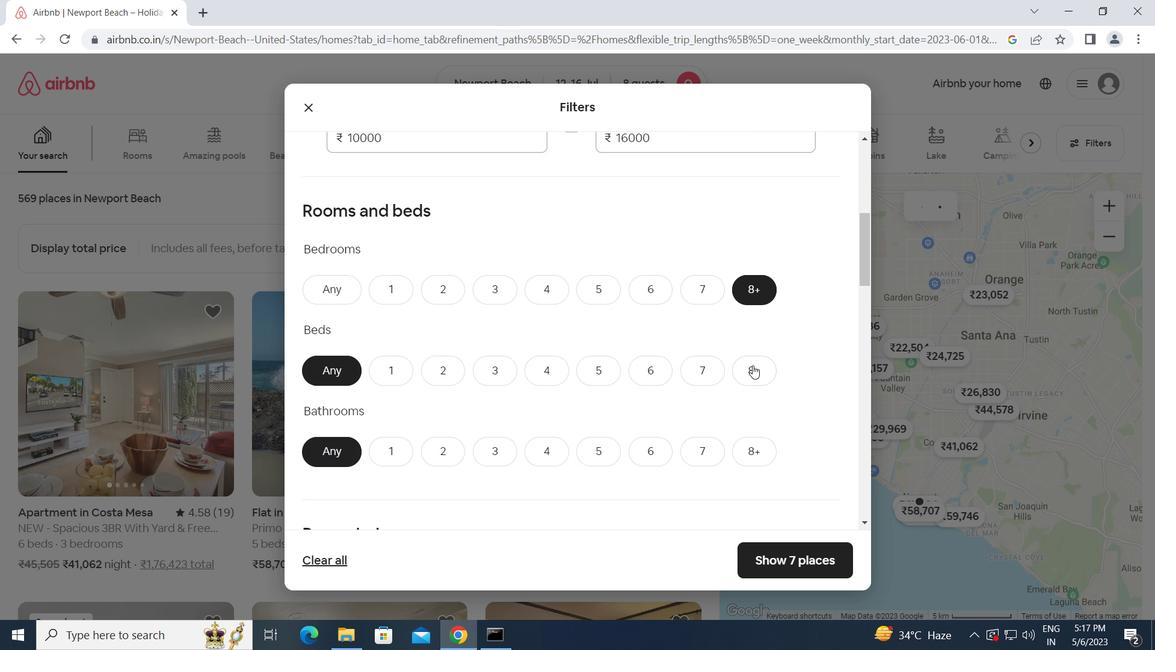 
Action: Mouse pressed left at (752, 372)
Screenshot: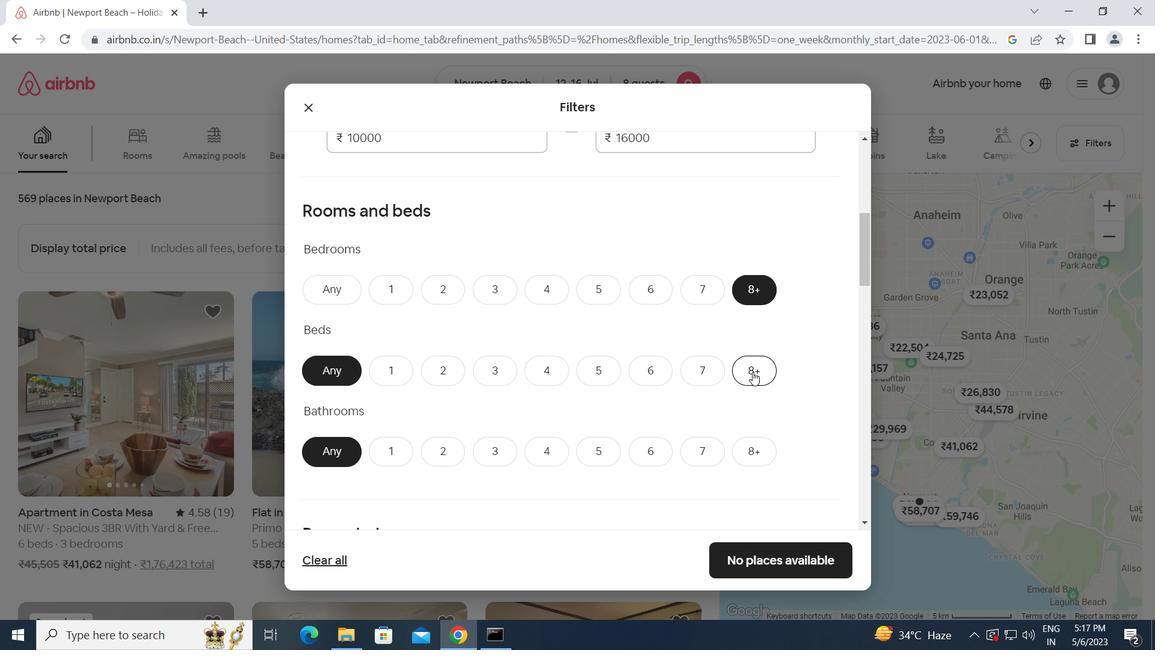 
Action: Mouse moved to (749, 449)
Screenshot: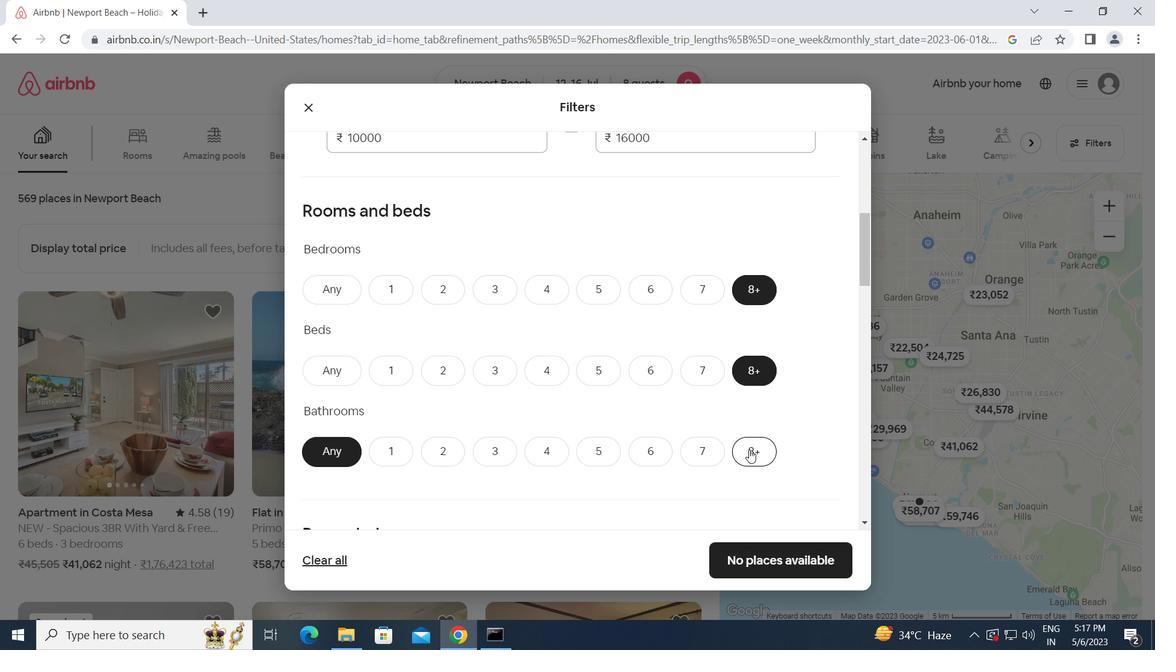 
Action: Mouse pressed left at (749, 449)
Screenshot: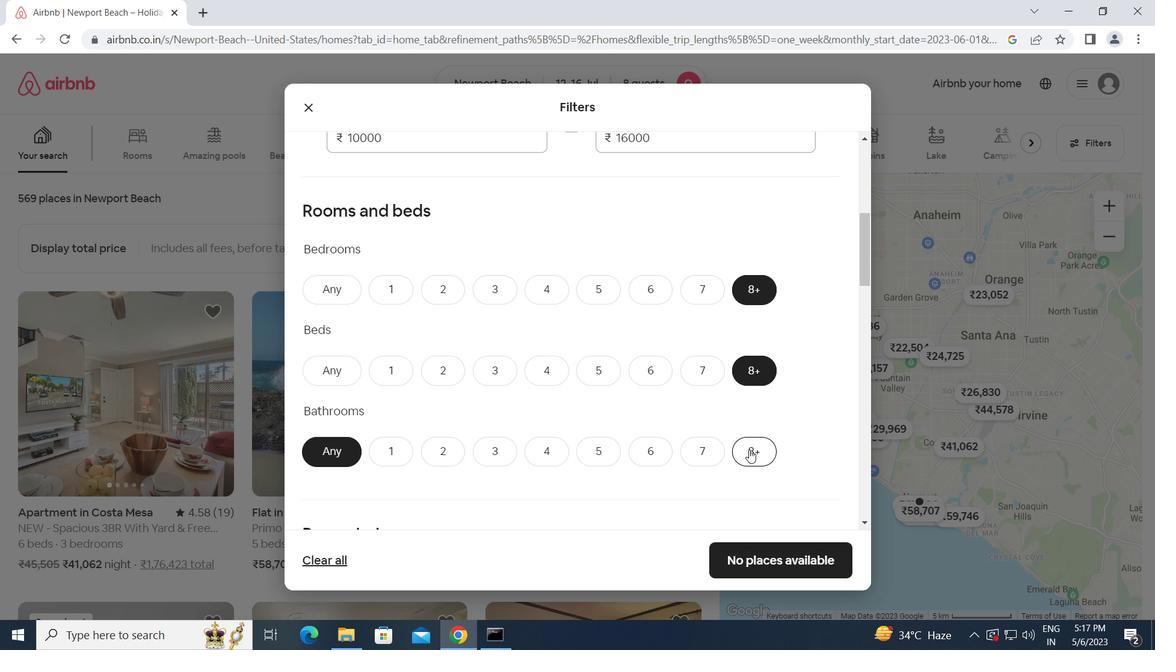 
Action: Mouse moved to (702, 491)
Screenshot: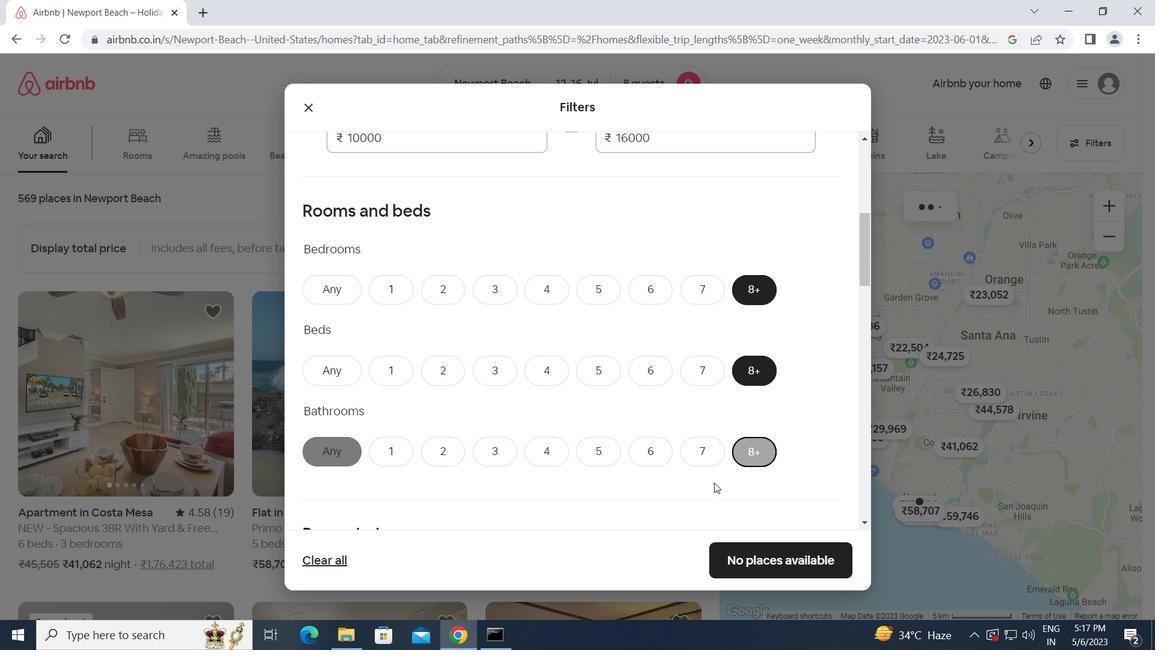 
Action: Mouse scrolled (702, 490) with delta (0, 0)
Screenshot: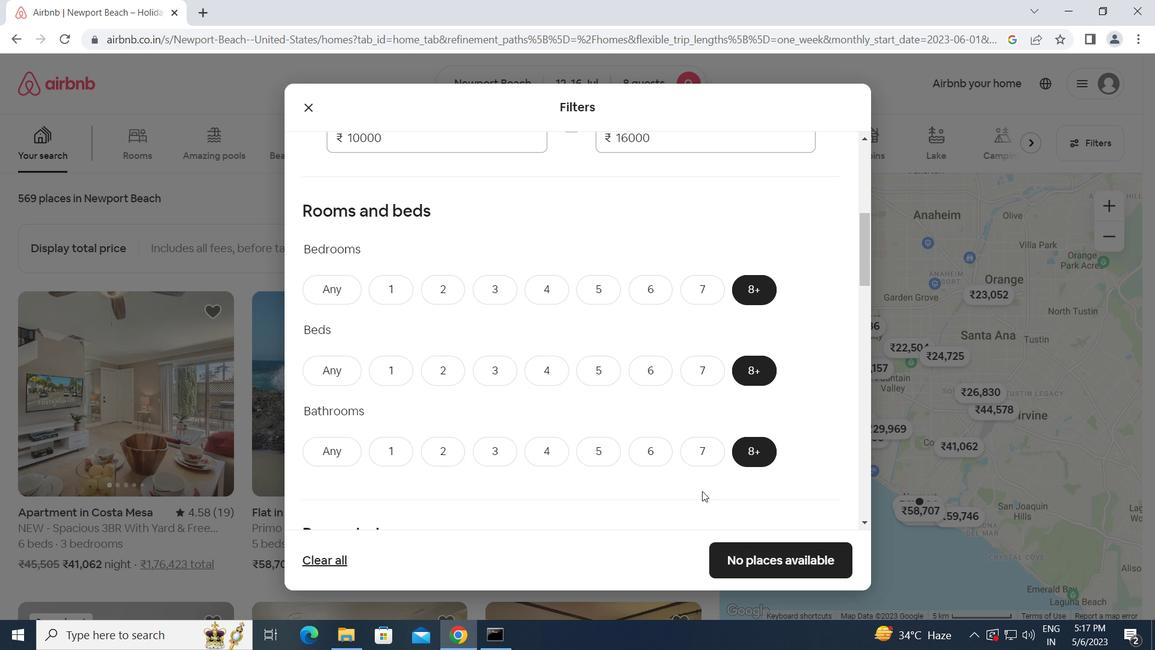 
Action: Mouse scrolled (702, 490) with delta (0, 0)
Screenshot: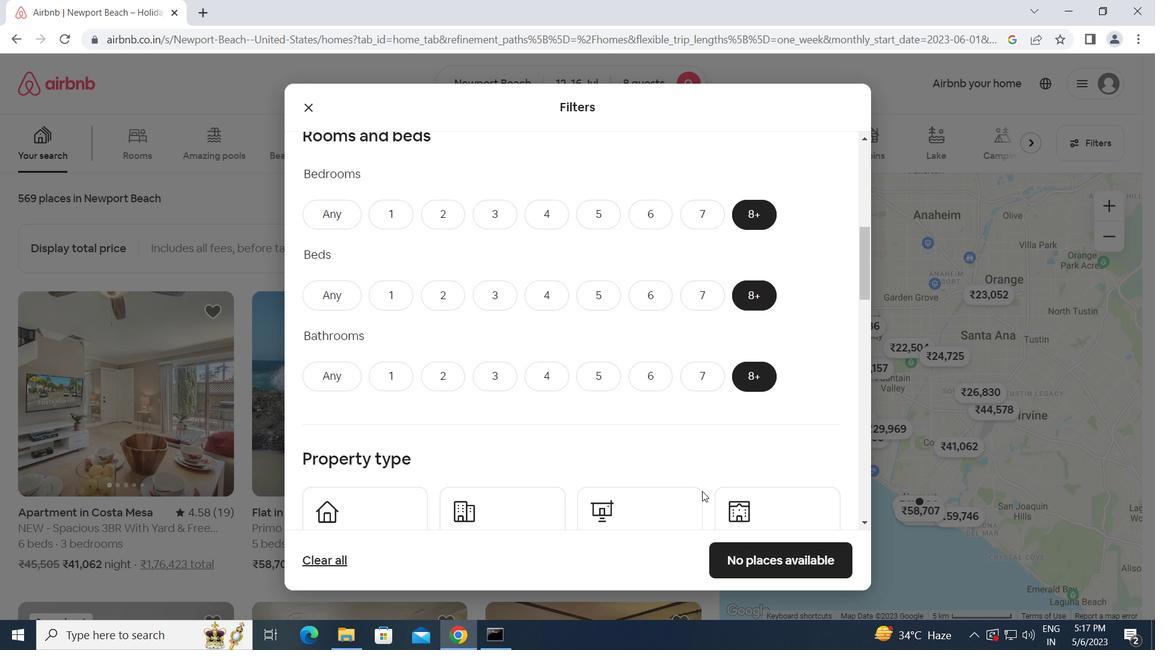 
Action: Mouse moved to (701, 491)
Screenshot: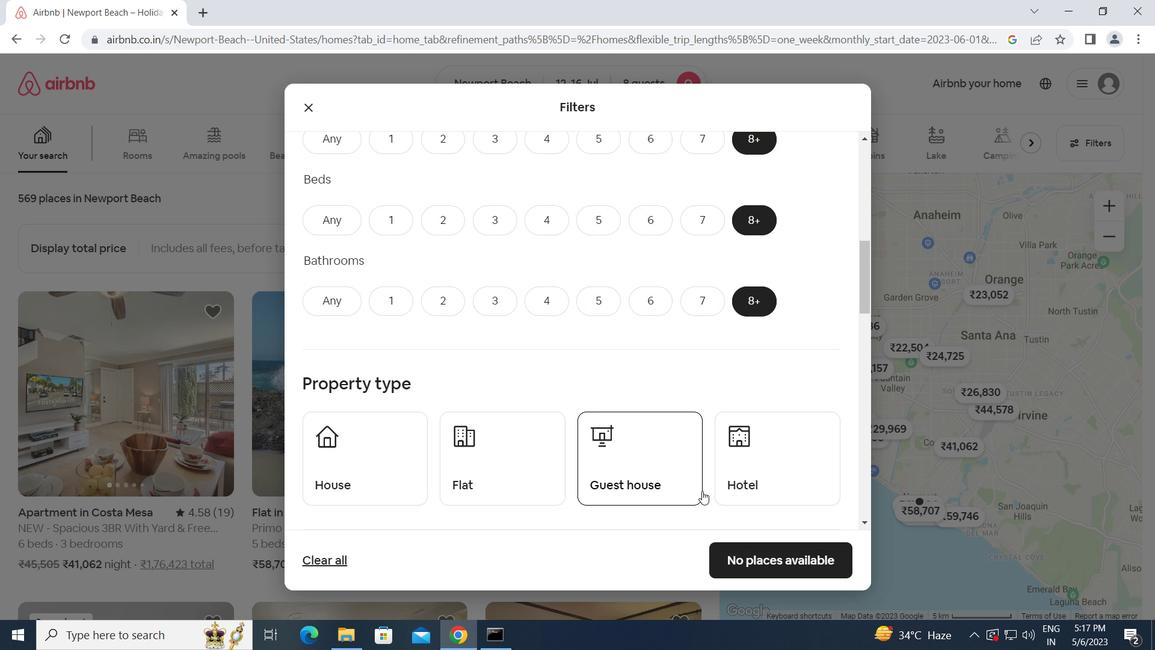 
Action: Mouse scrolled (701, 490) with delta (0, 0)
Screenshot: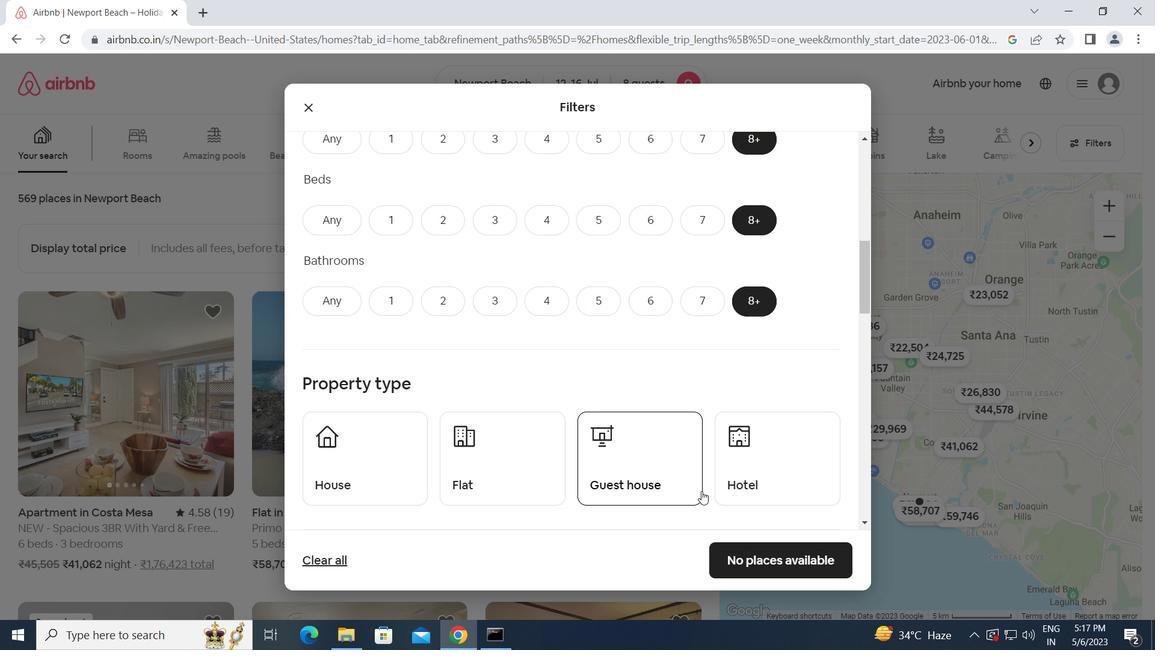 
Action: Mouse moved to (347, 396)
Screenshot: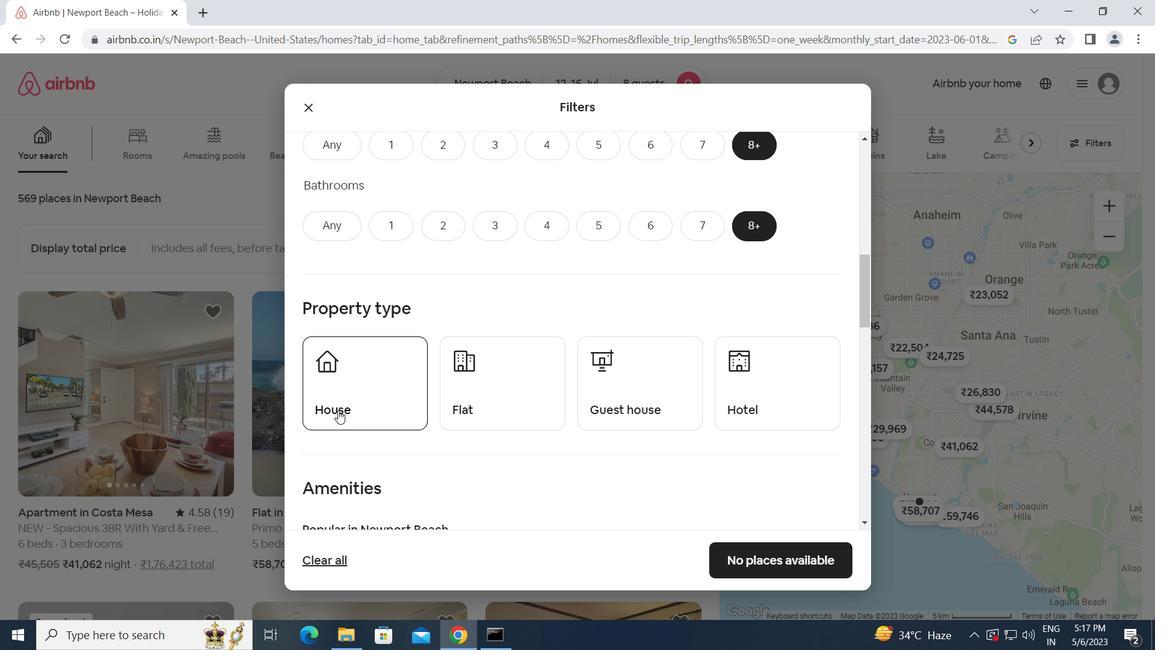 
Action: Mouse pressed left at (347, 396)
Screenshot: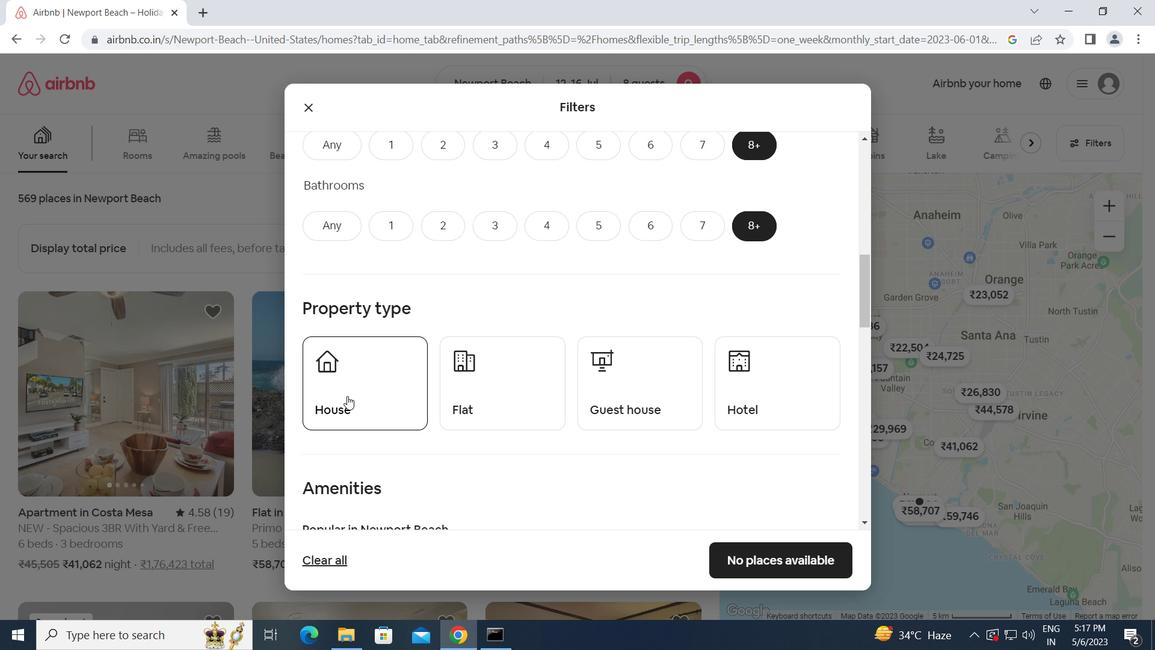 
Action: Mouse moved to (501, 397)
Screenshot: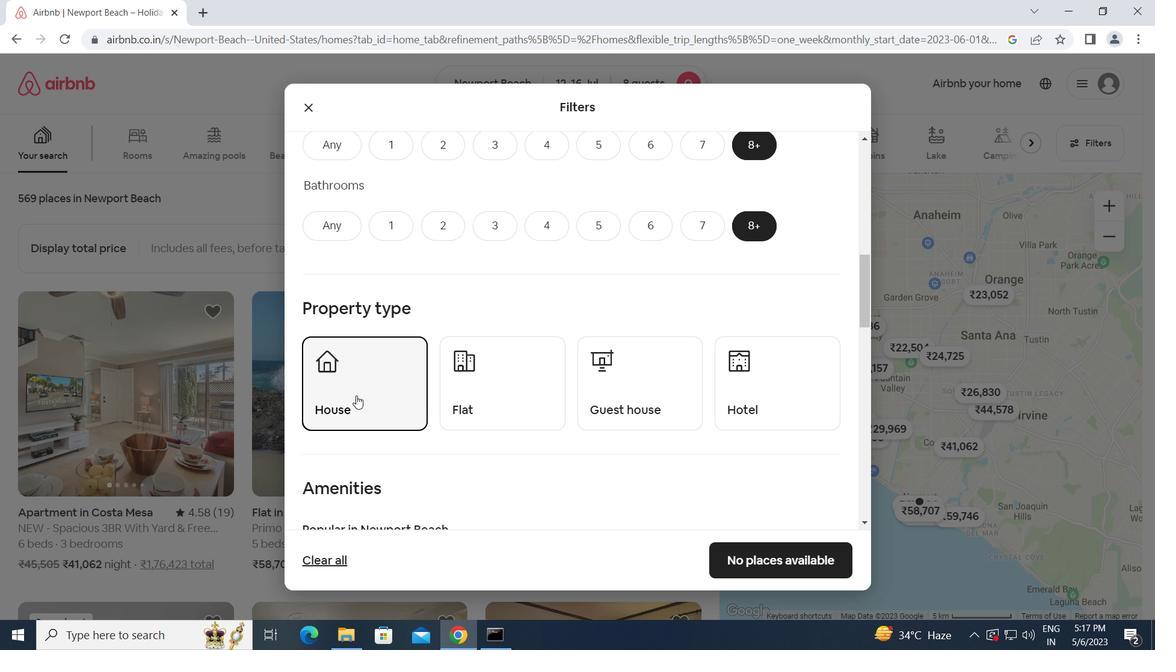 
Action: Mouse pressed left at (501, 397)
Screenshot: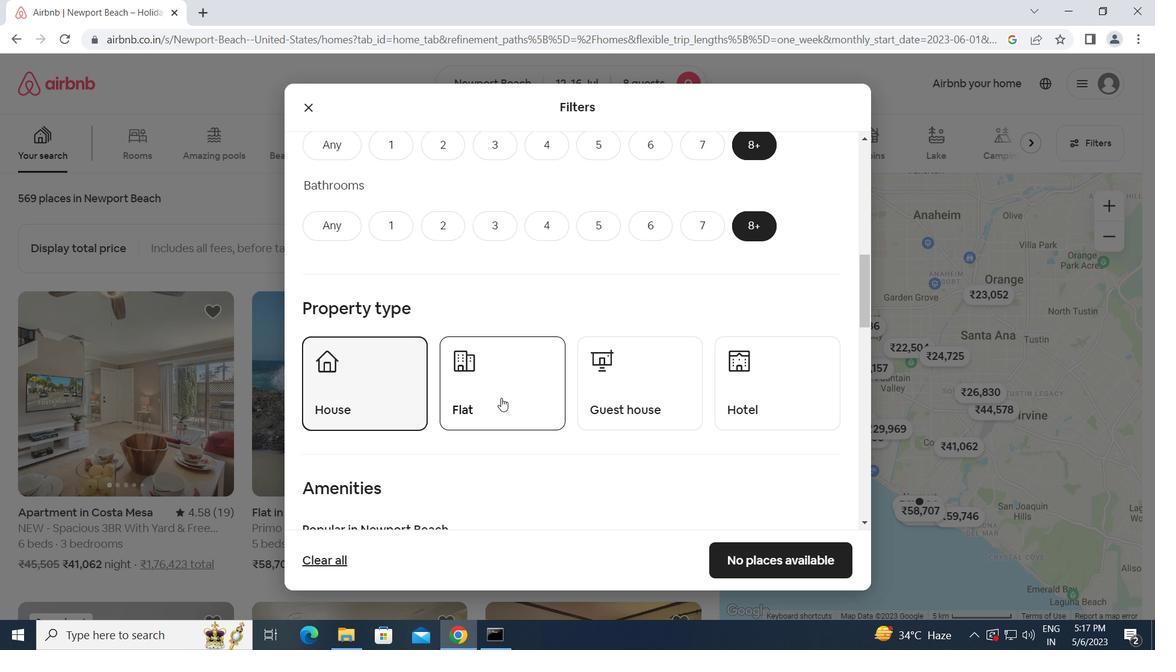 
Action: Mouse moved to (635, 406)
Screenshot: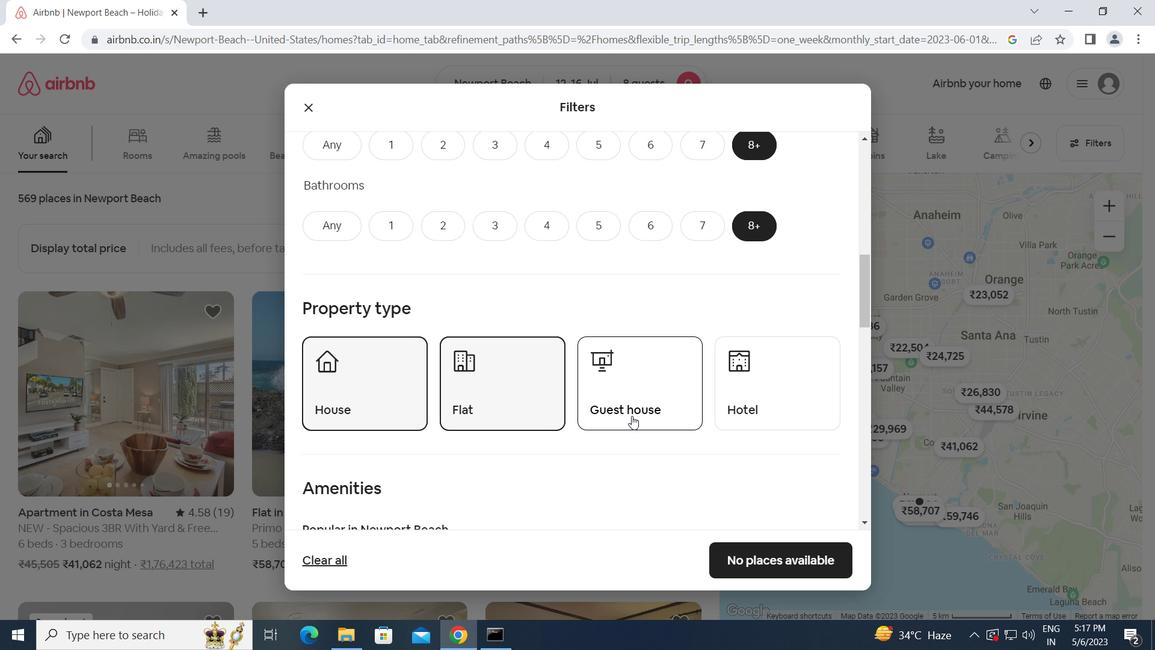 
Action: Mouse pressed left at (635, 406)
Screenshot: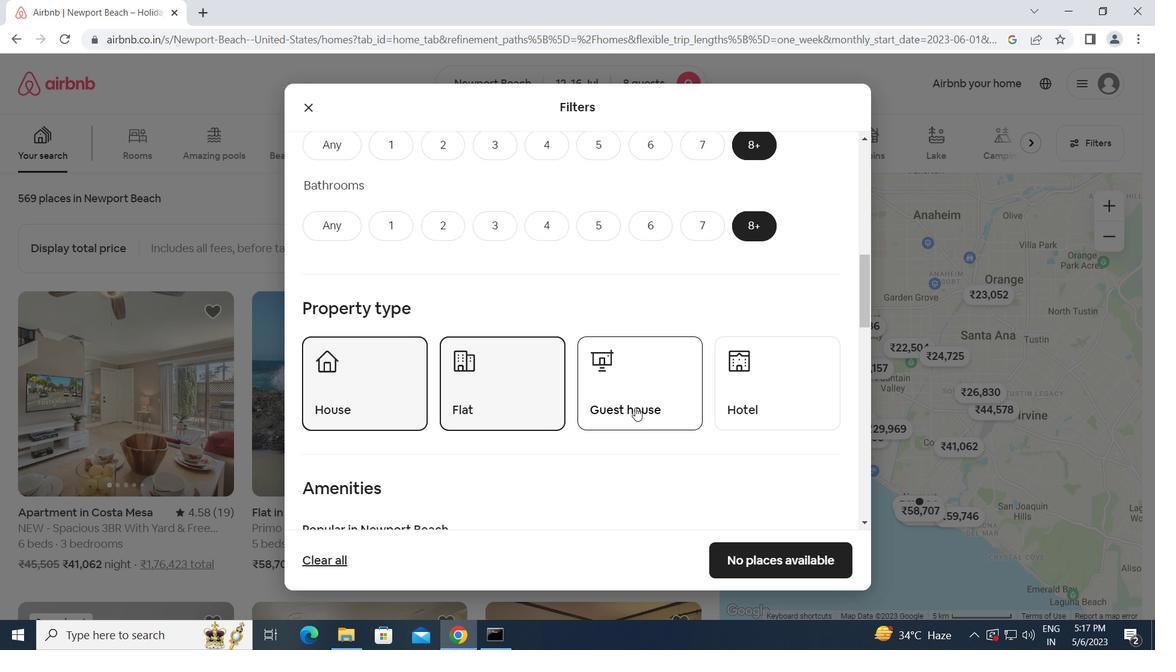 
Action: Mouse moved to (588, 471)
Screenshot: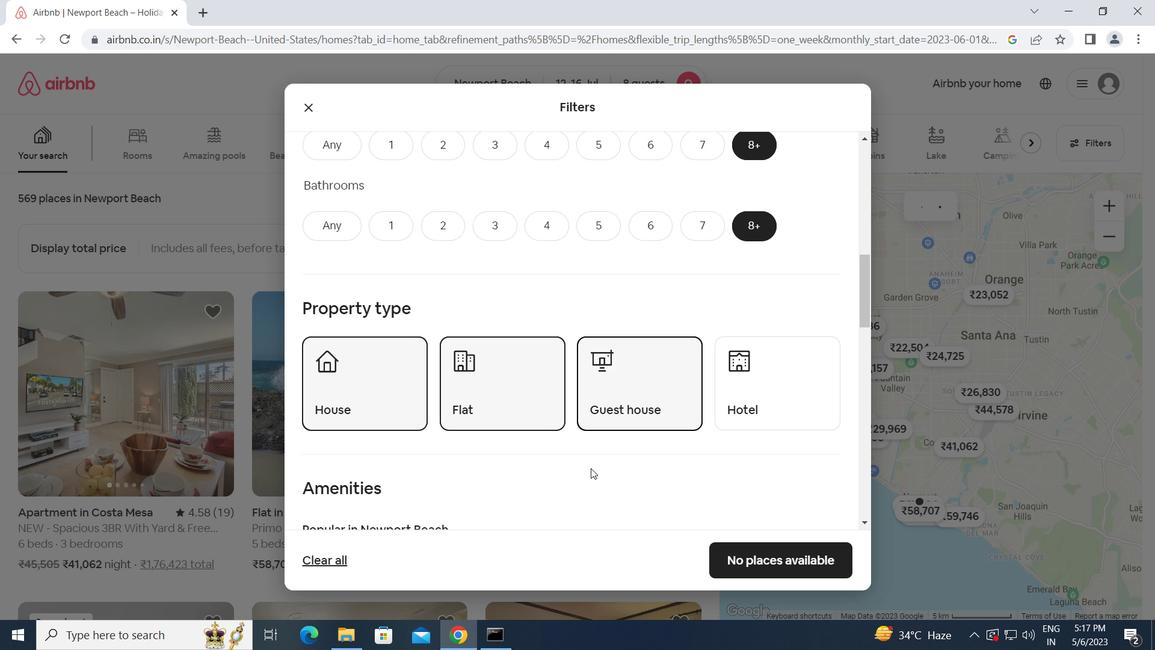 
Action: Mouse scrolled (588, 471) with delta (0, 0)
Screenshot: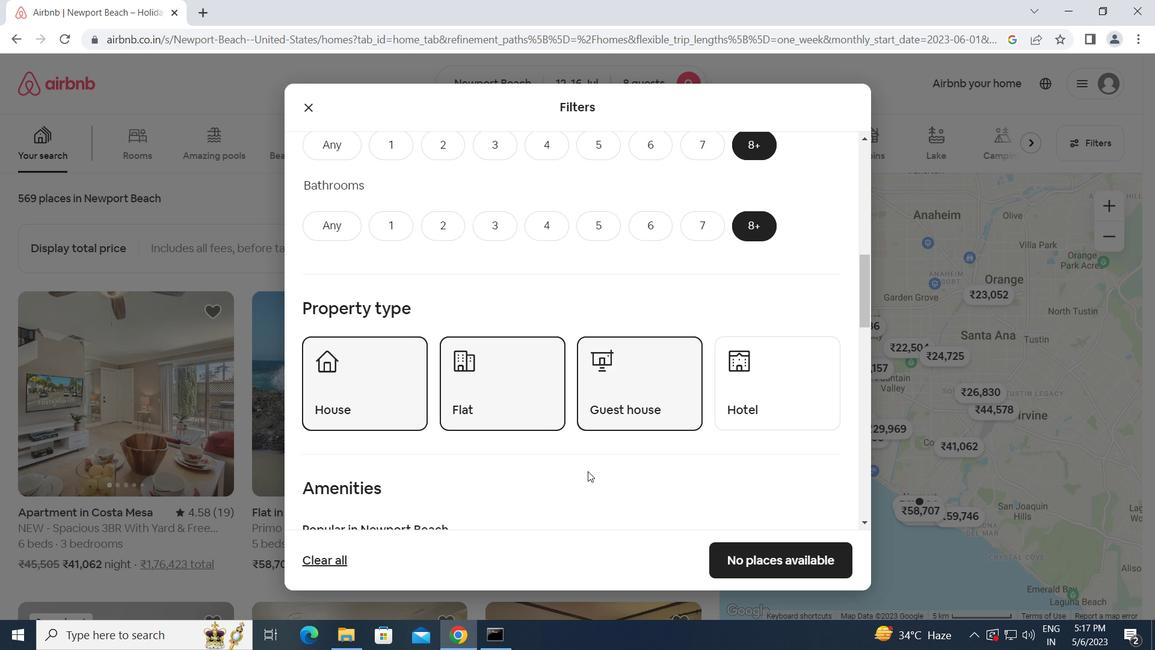 
Action: Mouse scrolled (588, 471) with delta (0, 0)
Screenshot: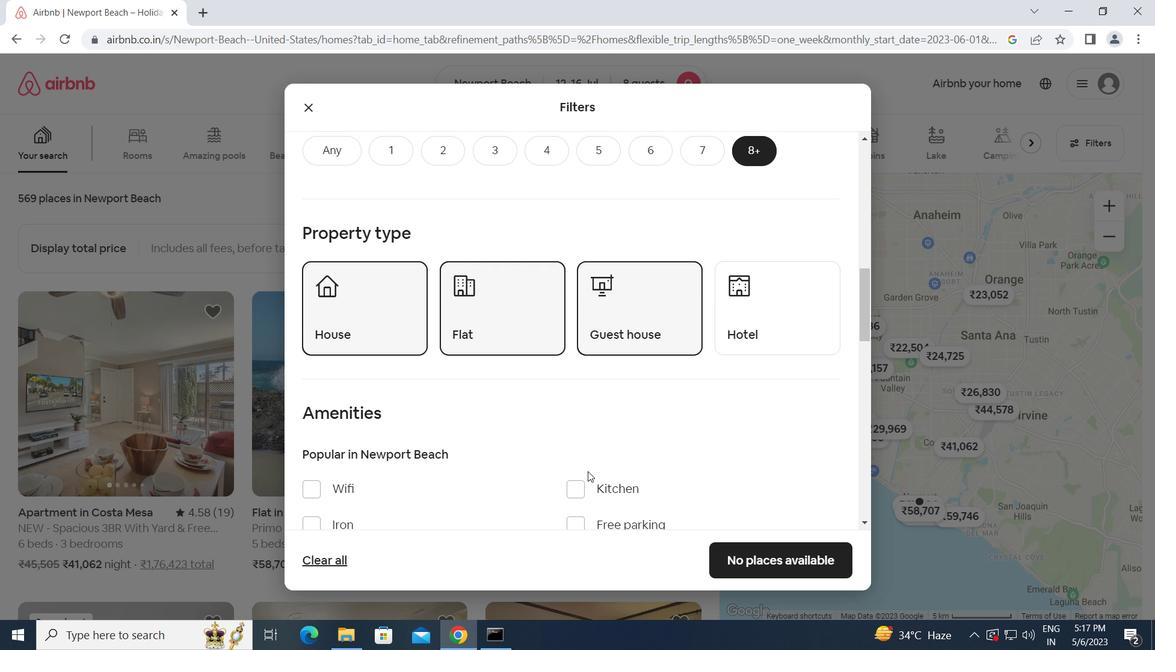 
Action: Mouse scrolled (588, 471) with delta (0, 0)
Screenshot: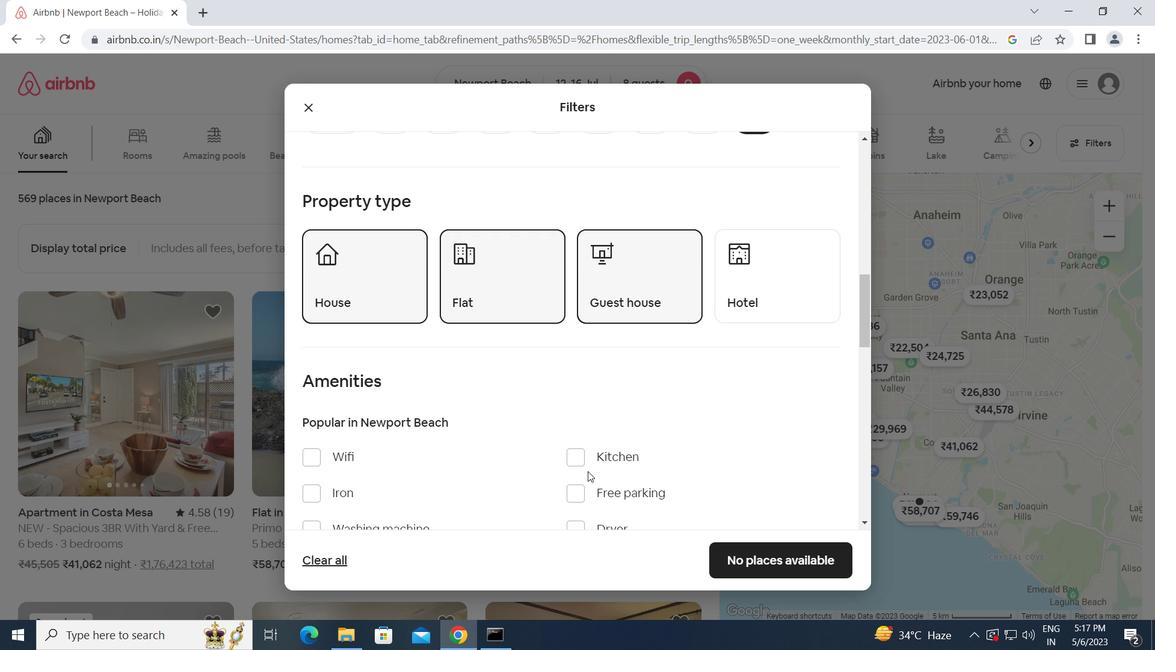 
Action: Mouse moved to (320, 432)
Screenshot: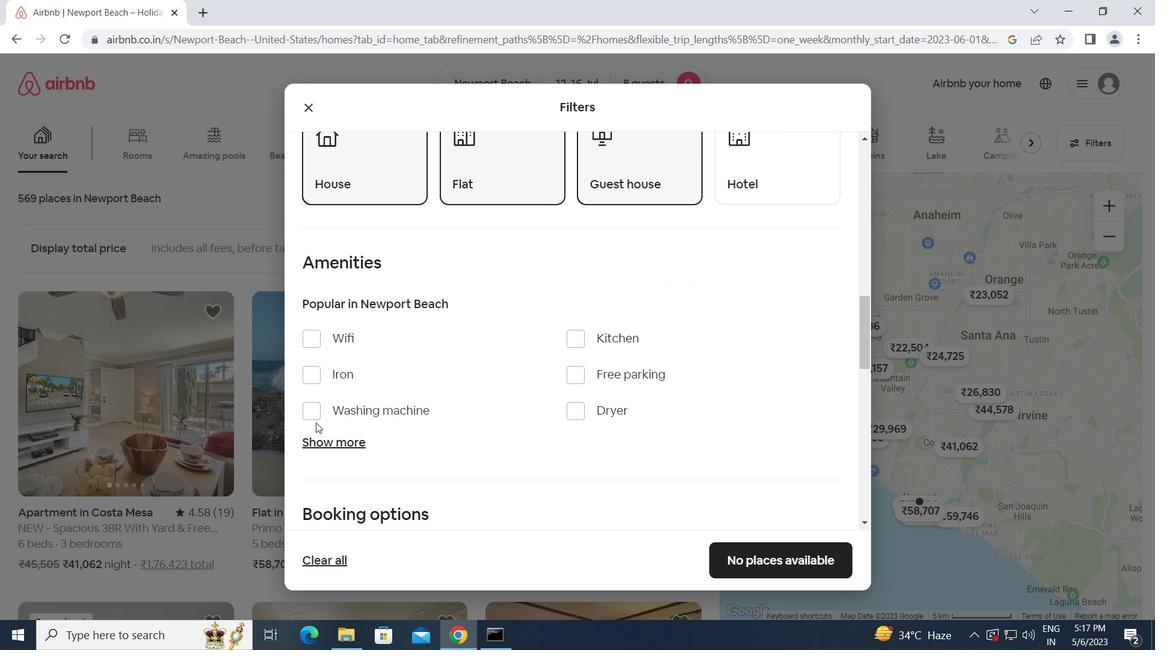 
Action: Mouse pressed left at (320, 432)
Screenshot: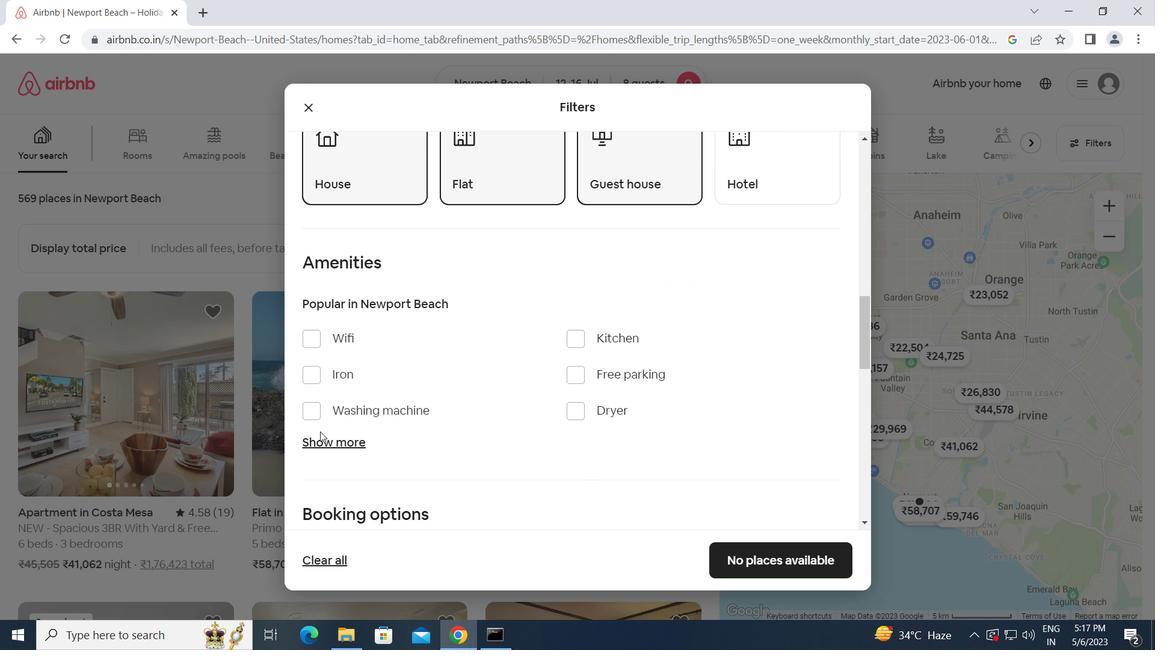 
Action: Mouse moved to (328, 439)
Screenshot: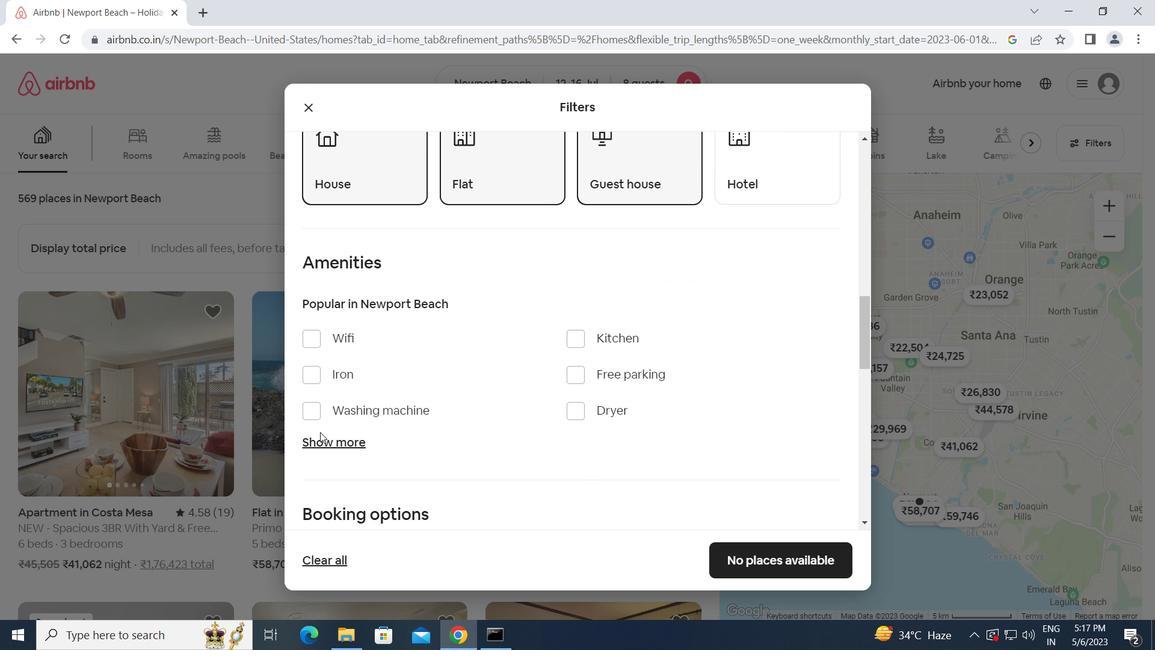 
Action: Mouse pressed left at (328, 439)
Screenshot: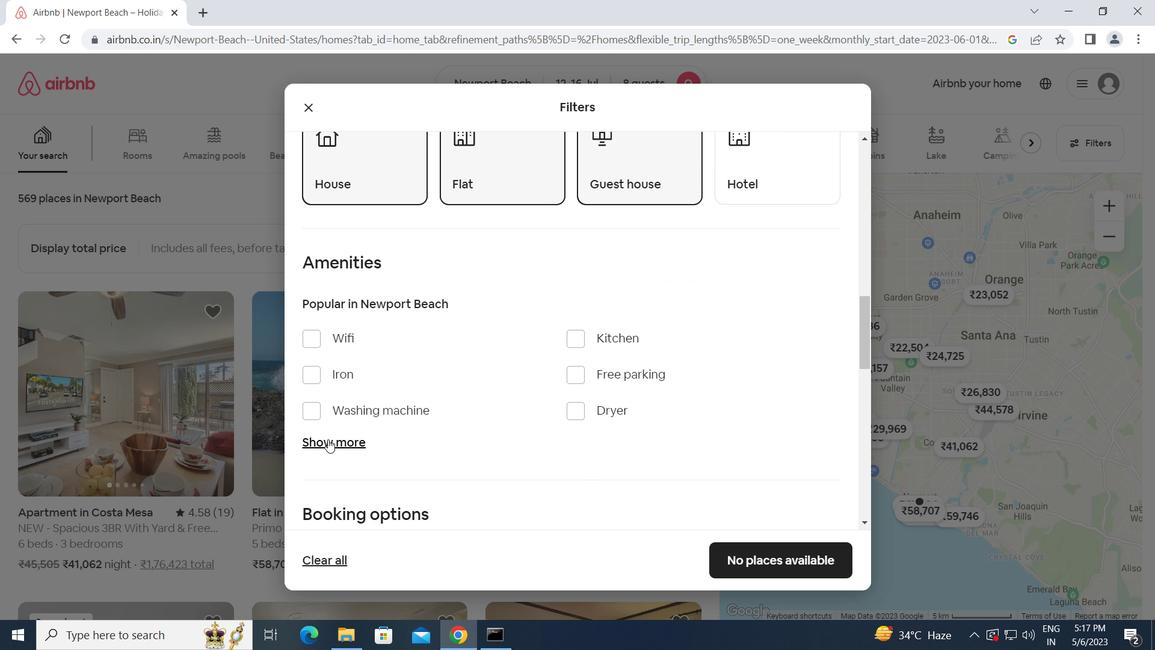 
Action: Mouse moved to (332, 442)
Screenshot: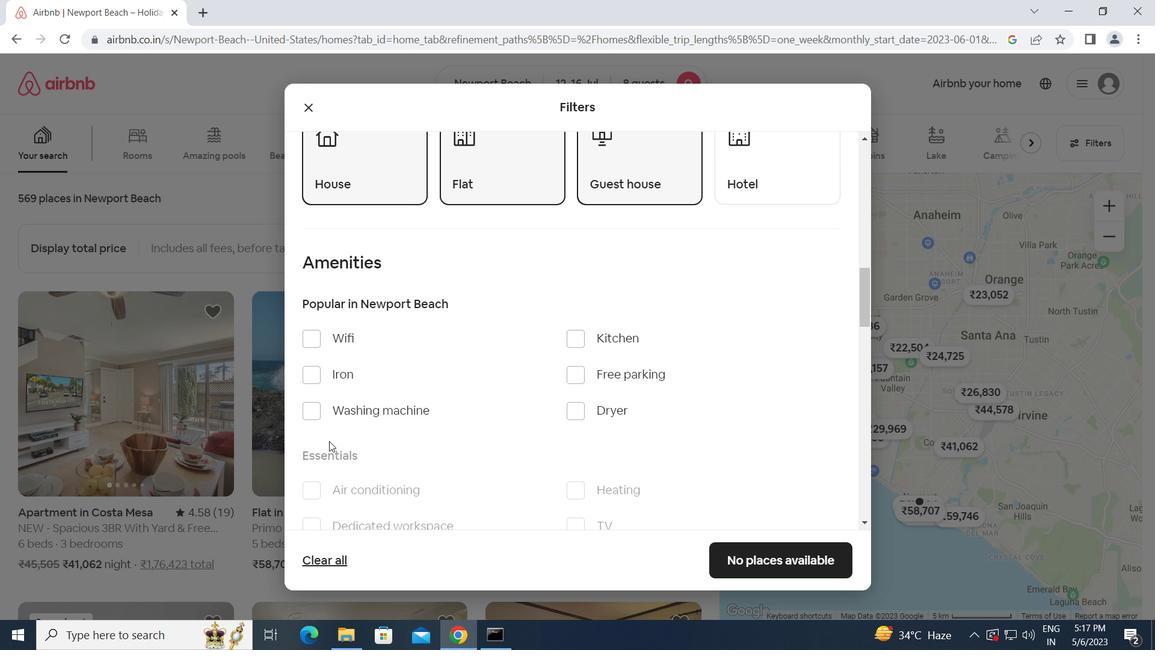 
Action: Mouse scrolled (332, 442) with delta (0, 0)
Screenshot: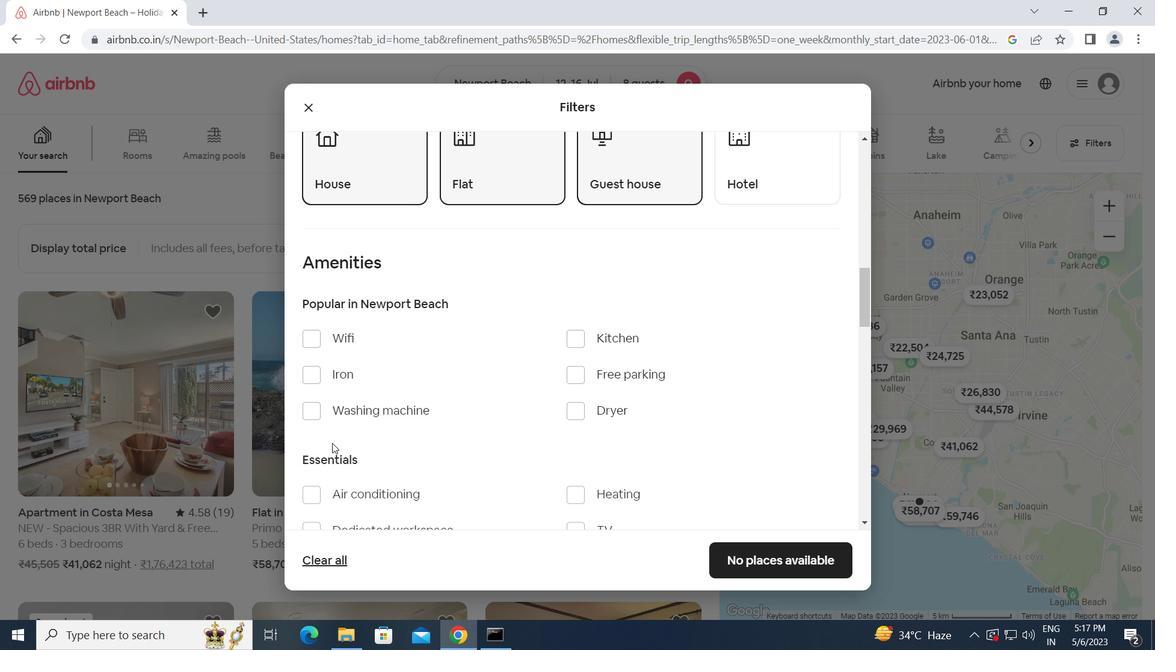 
Action: Mouse moved to (309, 257)
Screenshot: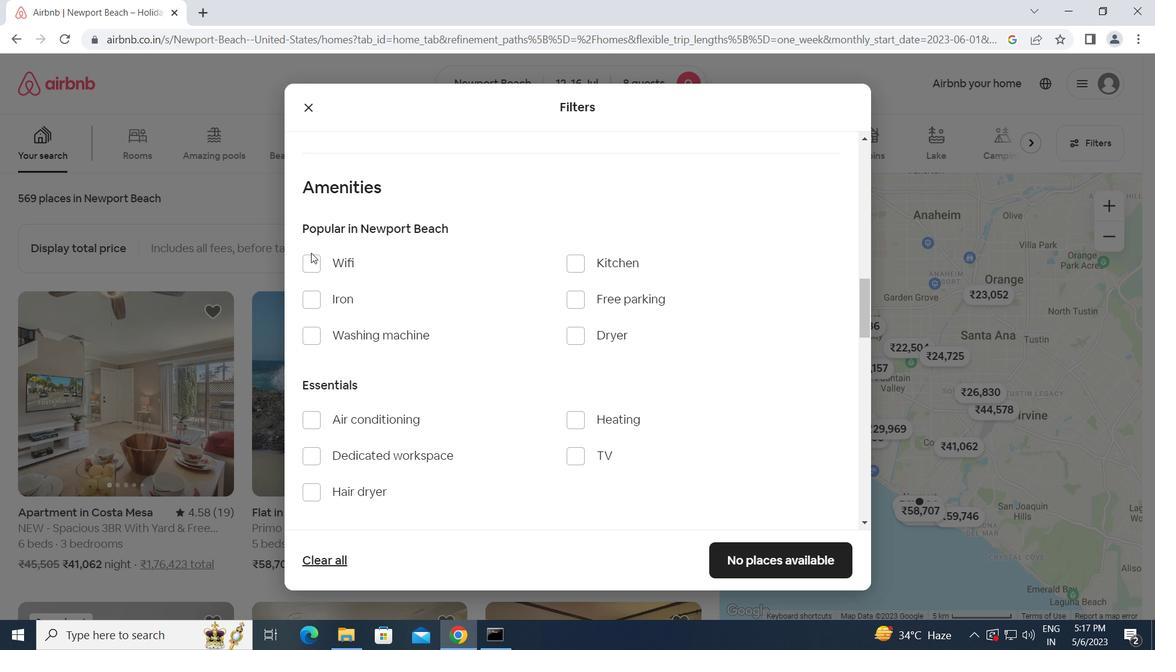 
Action: Mouse pressed left at (309, 257)
Screenshot: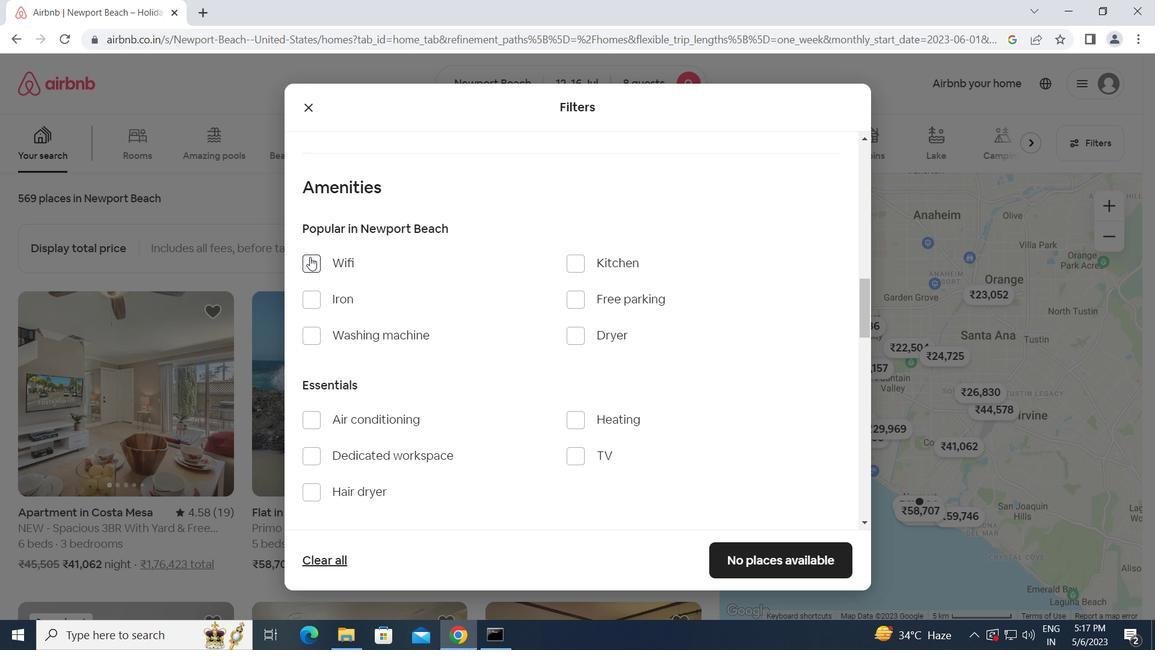 
Action: Mouse moved to (571, 454)
Screenshot: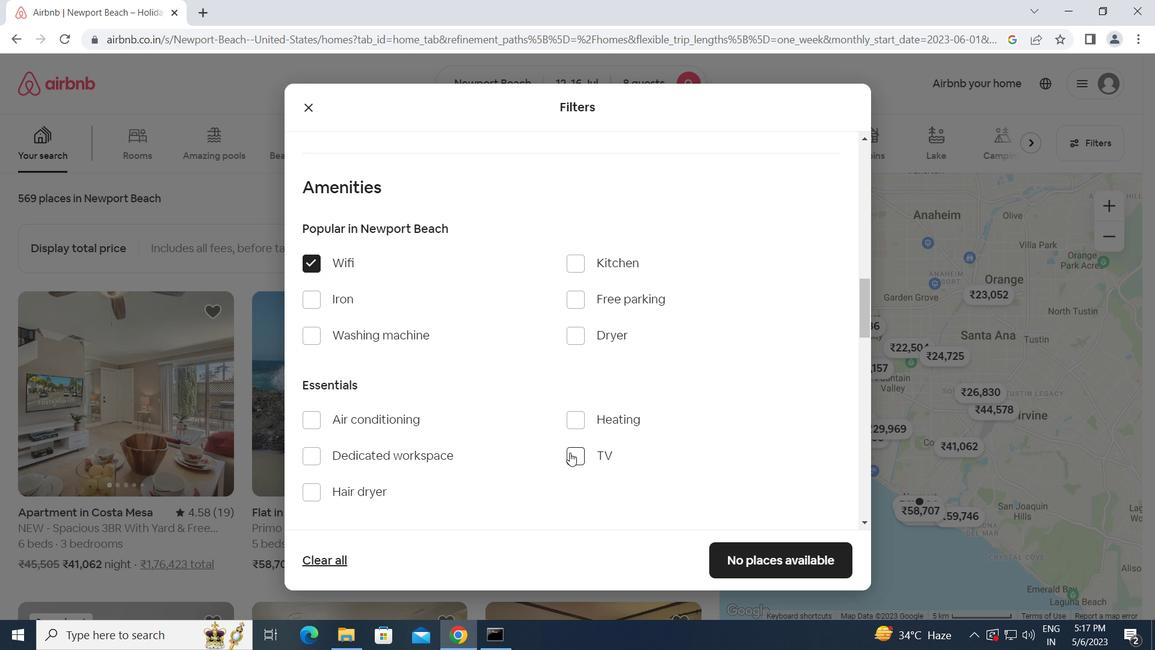 
Action: Mouse pressed left at (571, 454)
Screenshot: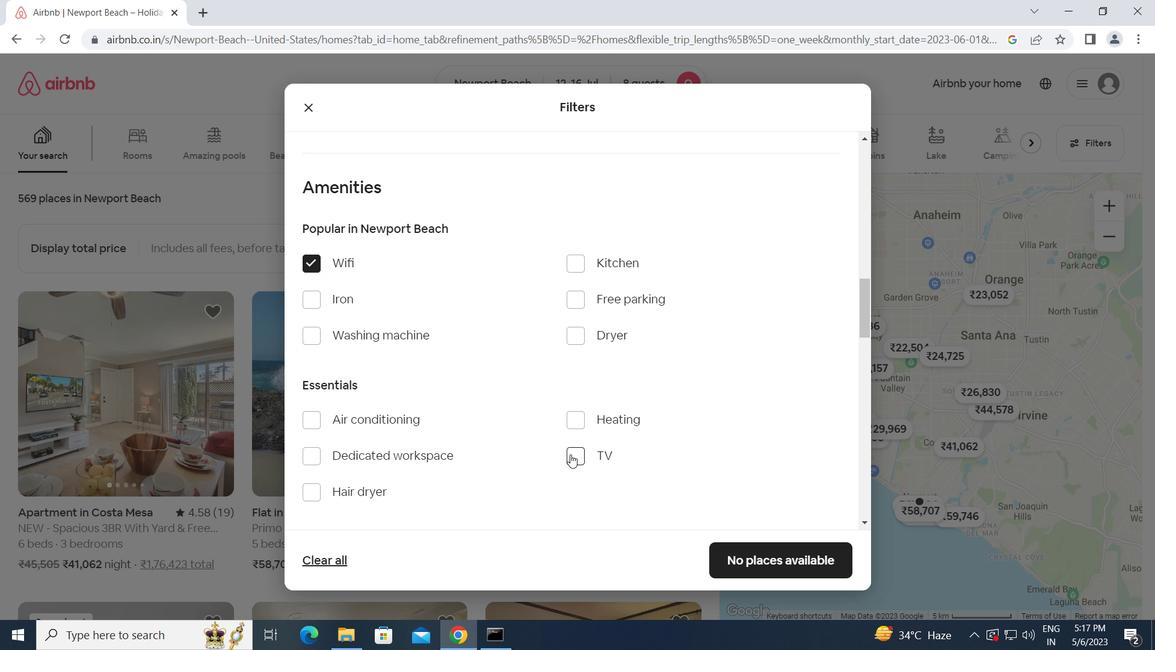 
Action: Mouse moved to (578, 298)
Screenshot: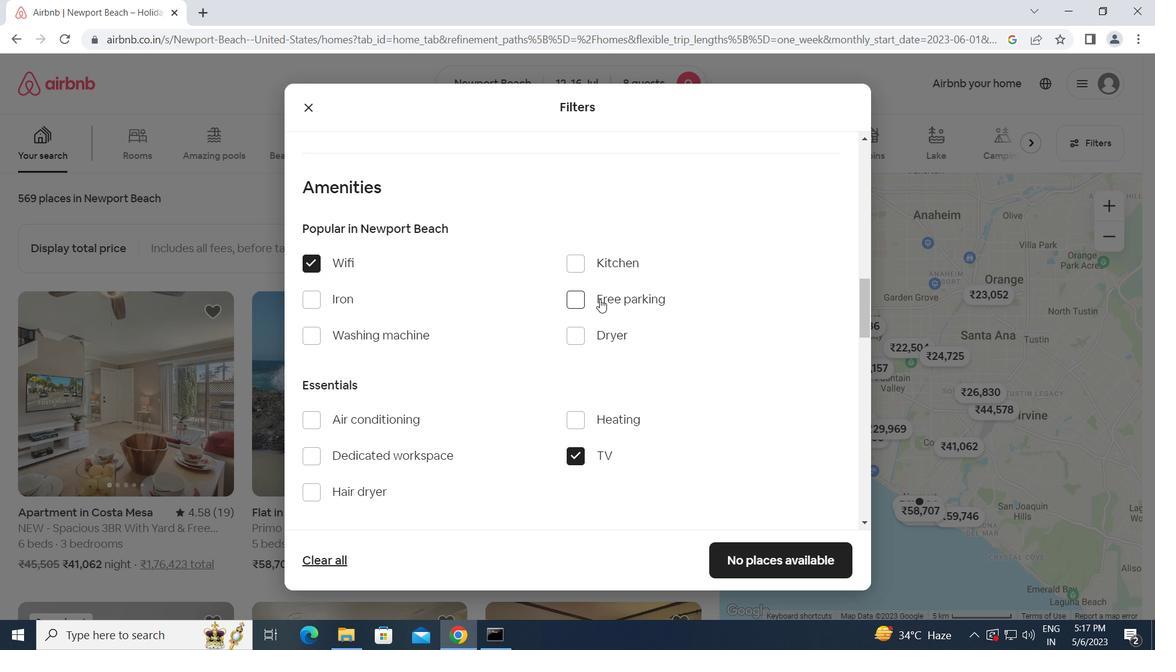 
Action: Mouse pressed left at (578, 298)
Screenshot: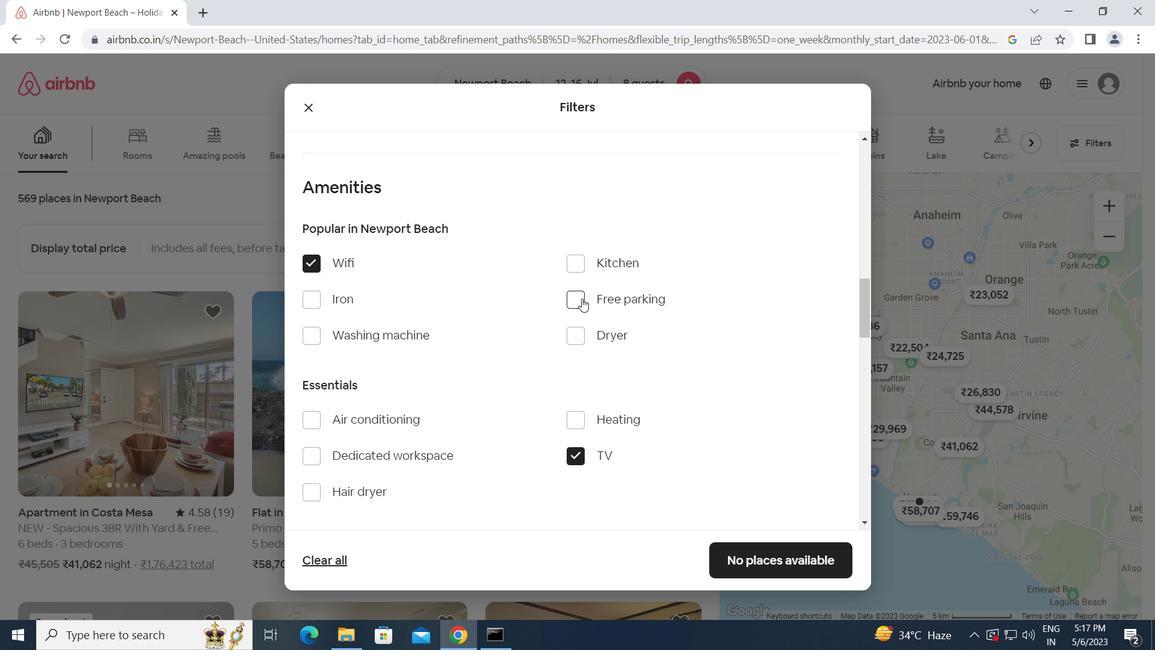 
Action: Mouse moved to (489, 424)
Screenshot: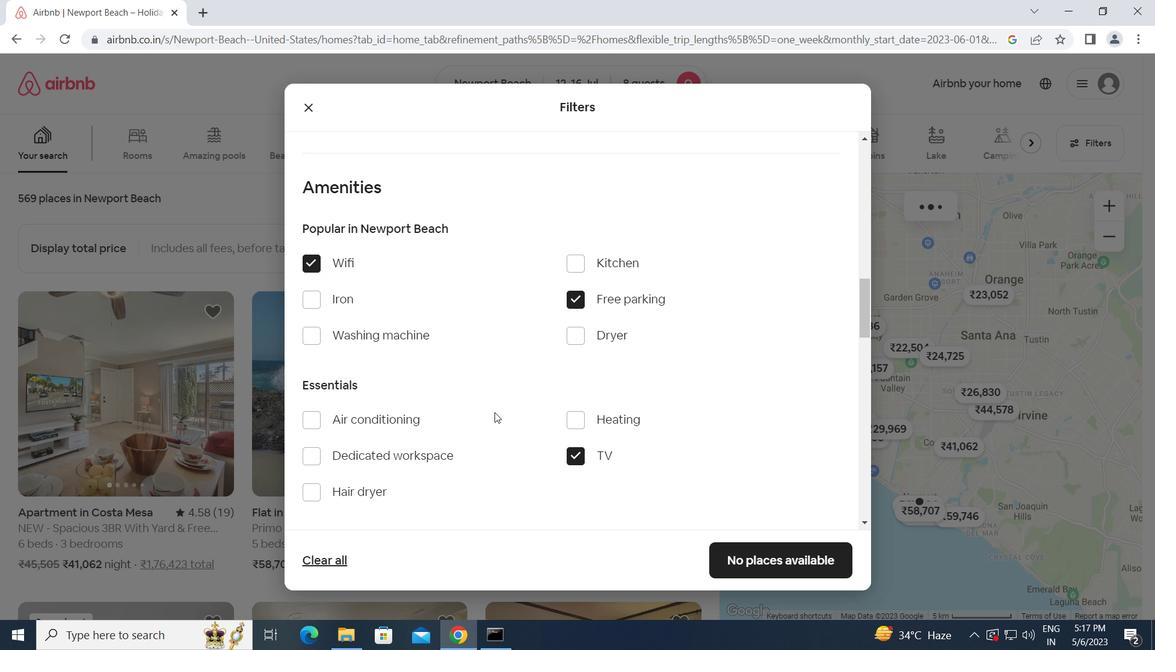 
Action: Mouse scrolled (489, 423) with delta (0, 0)
Screenshot: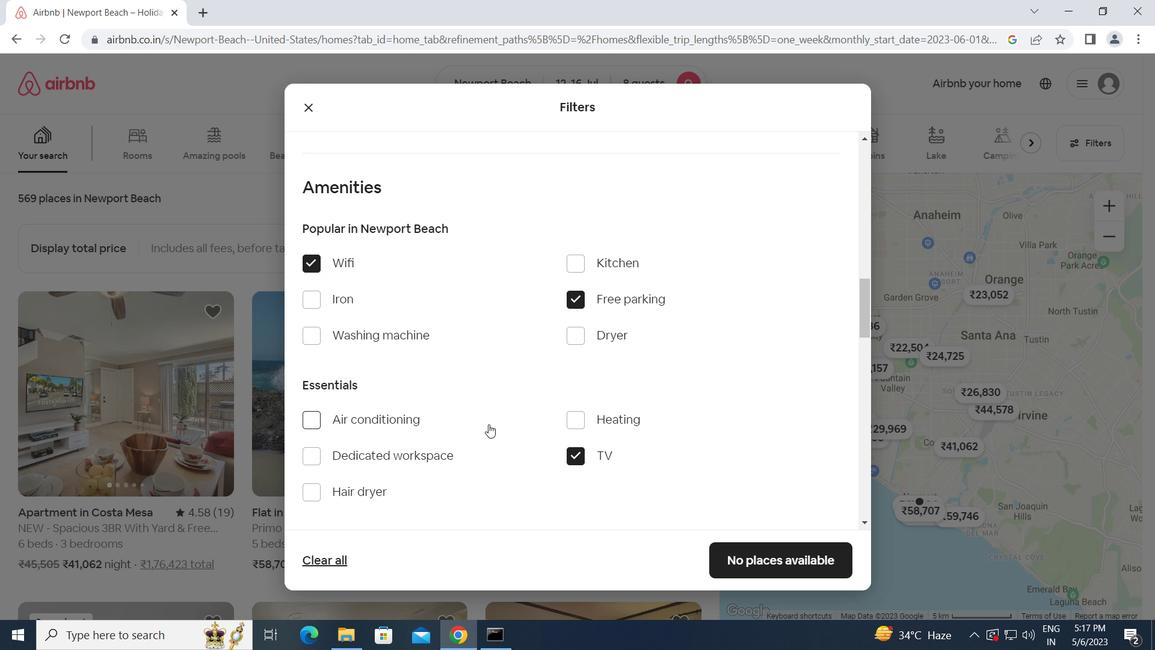 
Action: Mouse scrolled (489, 423) with delta (0, 0)
Screenshot: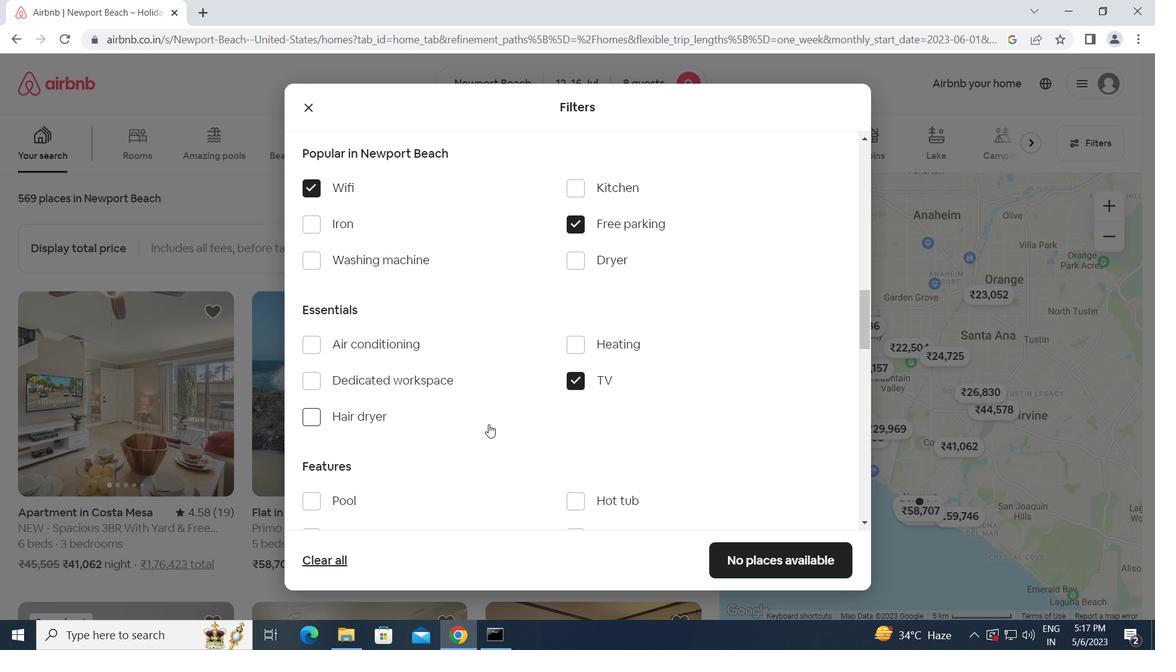 
Action: Mouse moved to (306, 482)
Screenshot: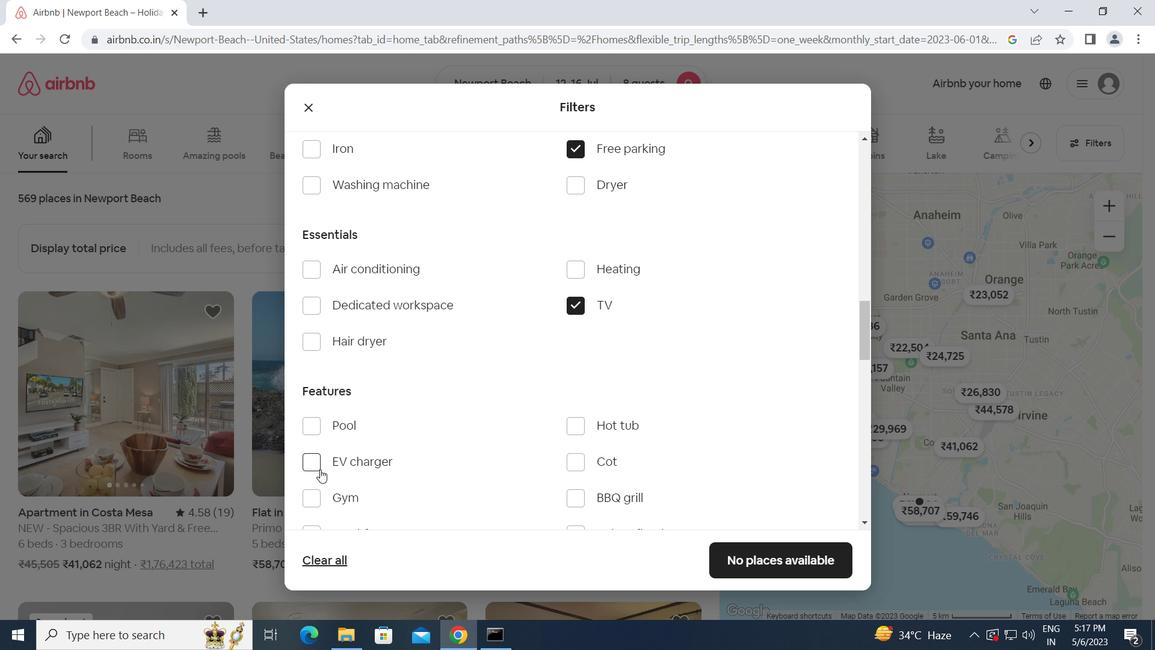 
Action: Mouse scrolled (306, 481) with delta (0, 0)
Screenshot: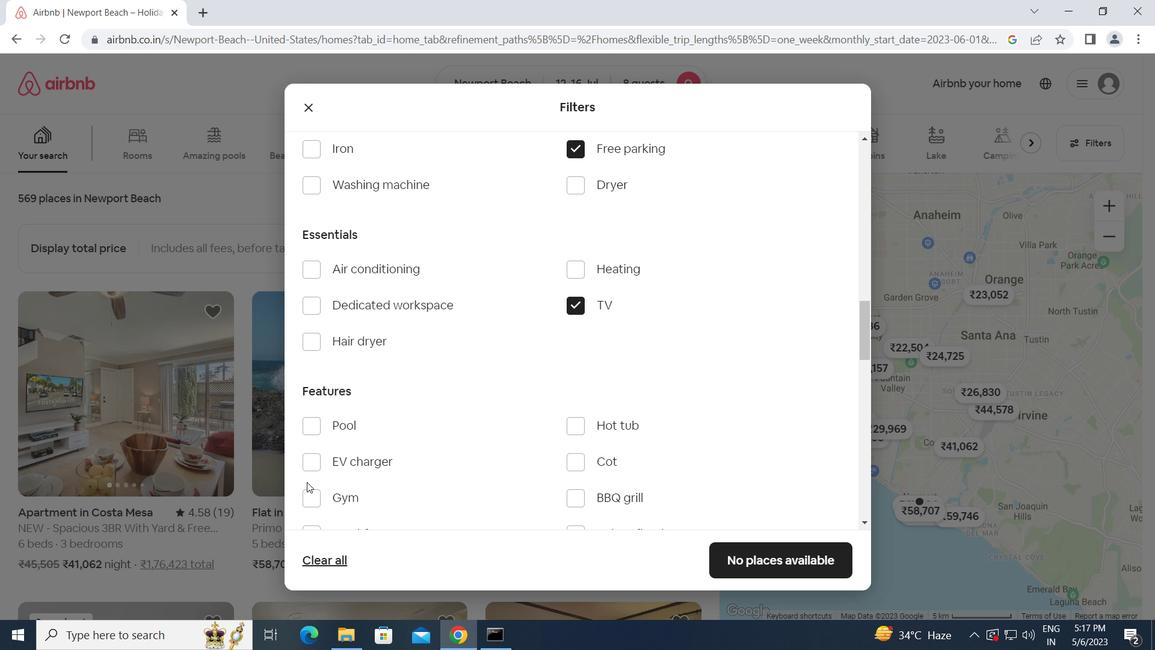 
Action: Mouse moved to (312, 421)
Screenshot: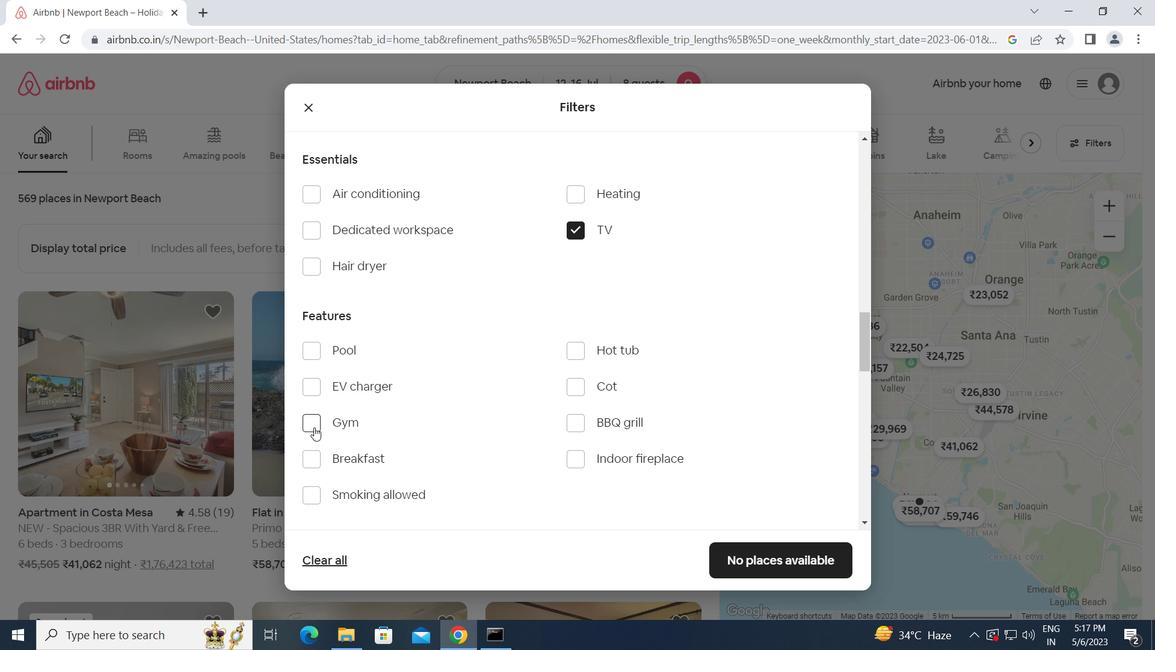 
Action: Mouse pressed left at (312, 421)
Screenshot: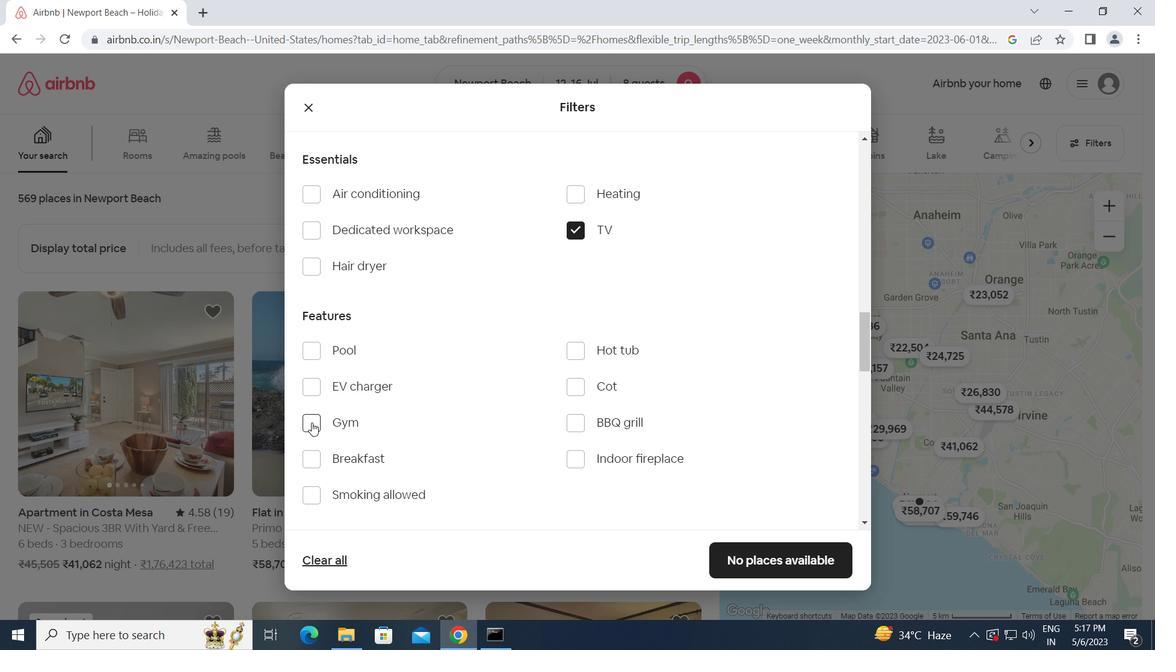 
Action: Mouse moved to (313, 461)
Screenshot: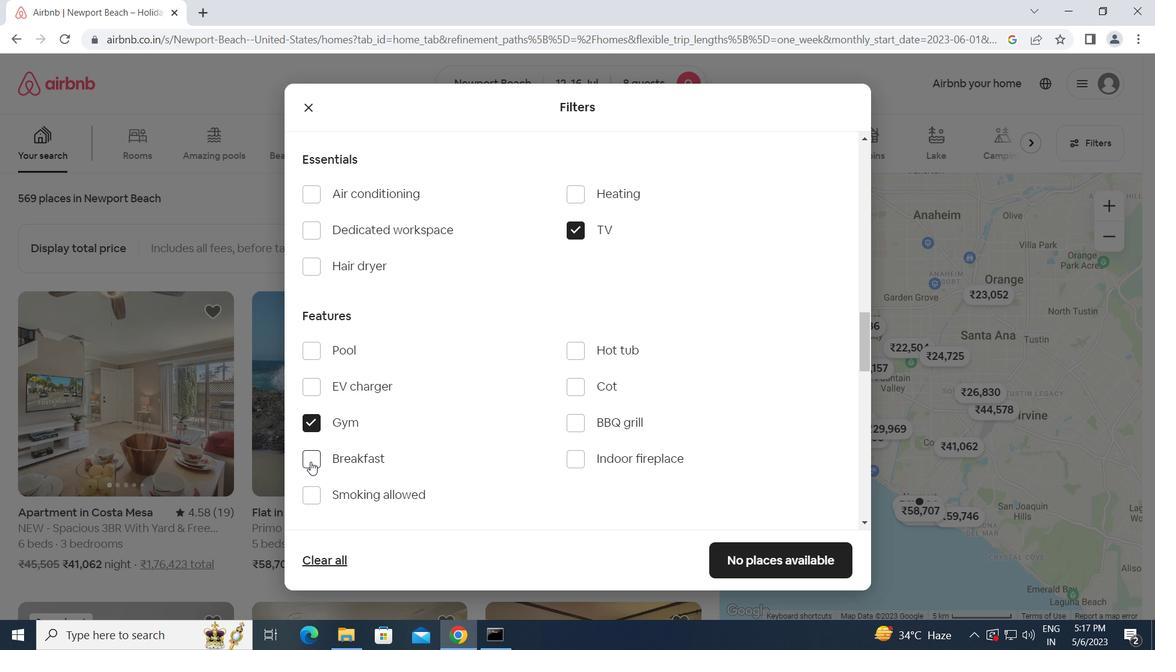 
Action: Mouse pressed left at (313, 461)
Screenshot: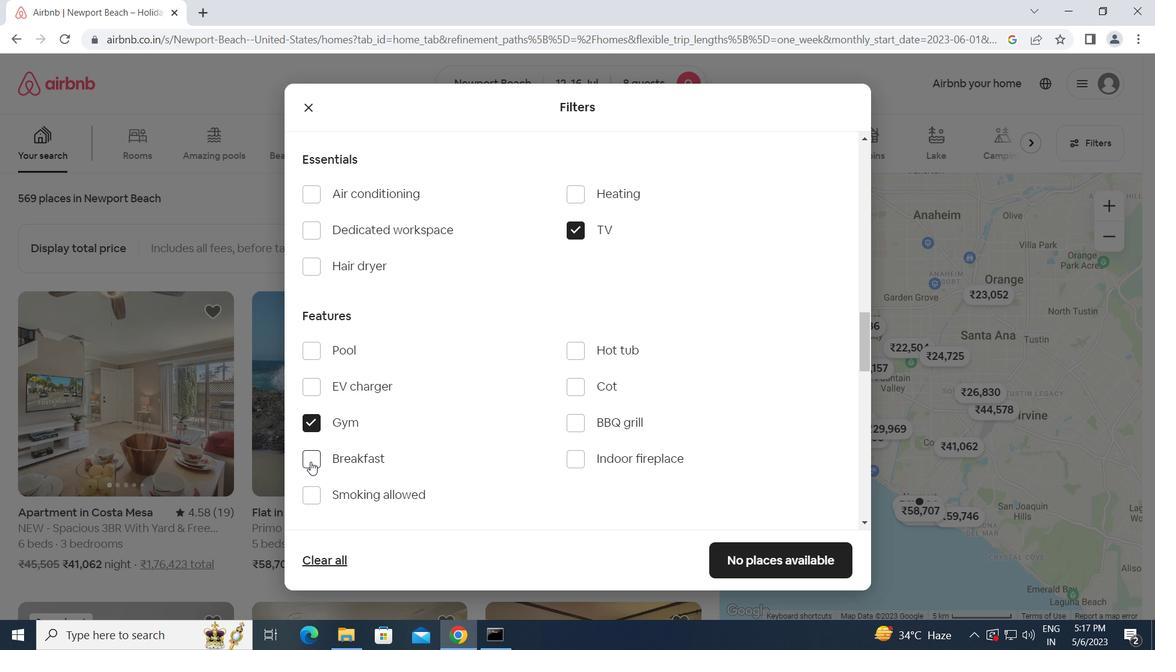 
Action: Mouse moved to (461, 467)
Screenshot: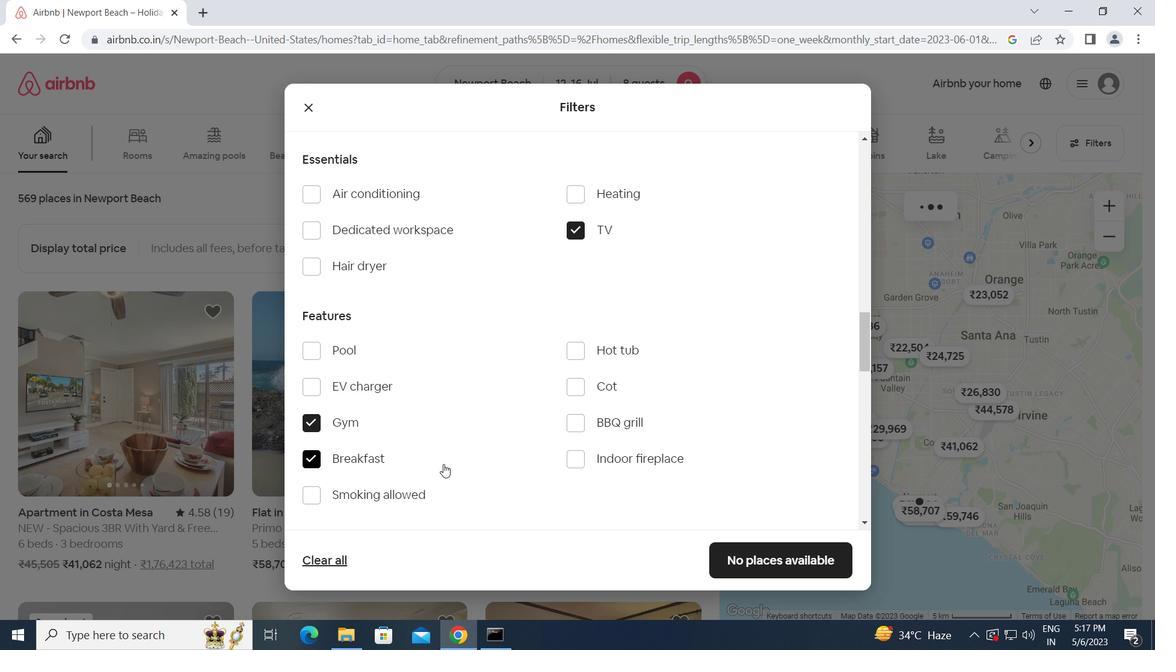 
Action: Mouse scrolled (461, 466) with delta (0, 0)
Screenshot: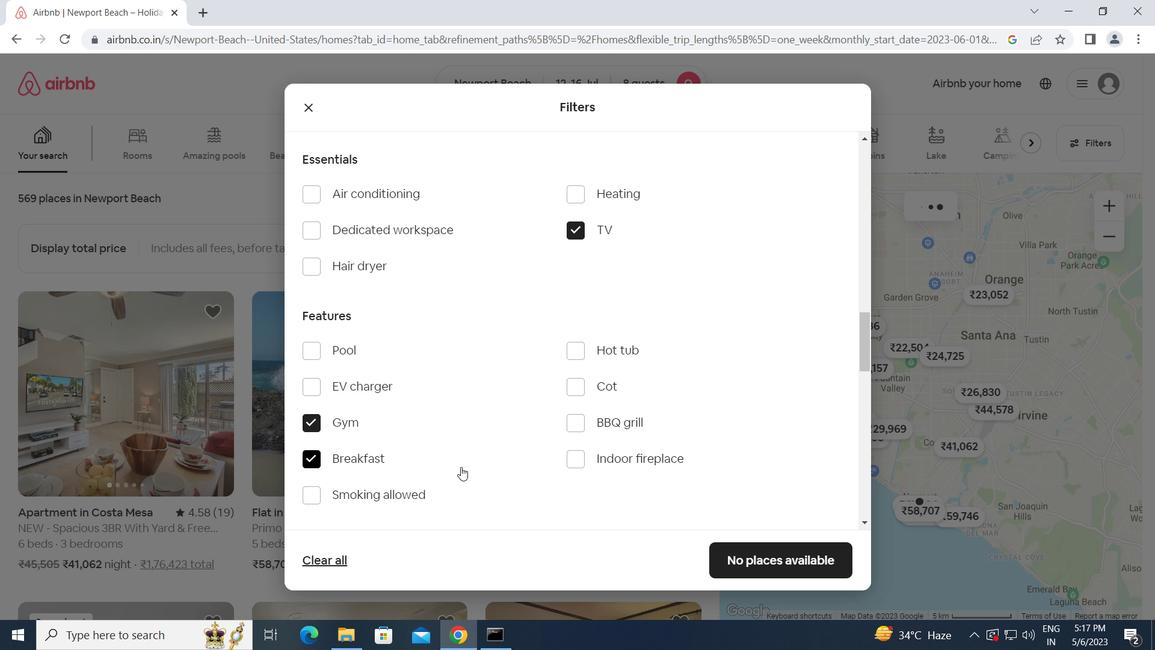 
Action: Mouse scrolled (461, 466) with delta (0, 0)
Screenshot: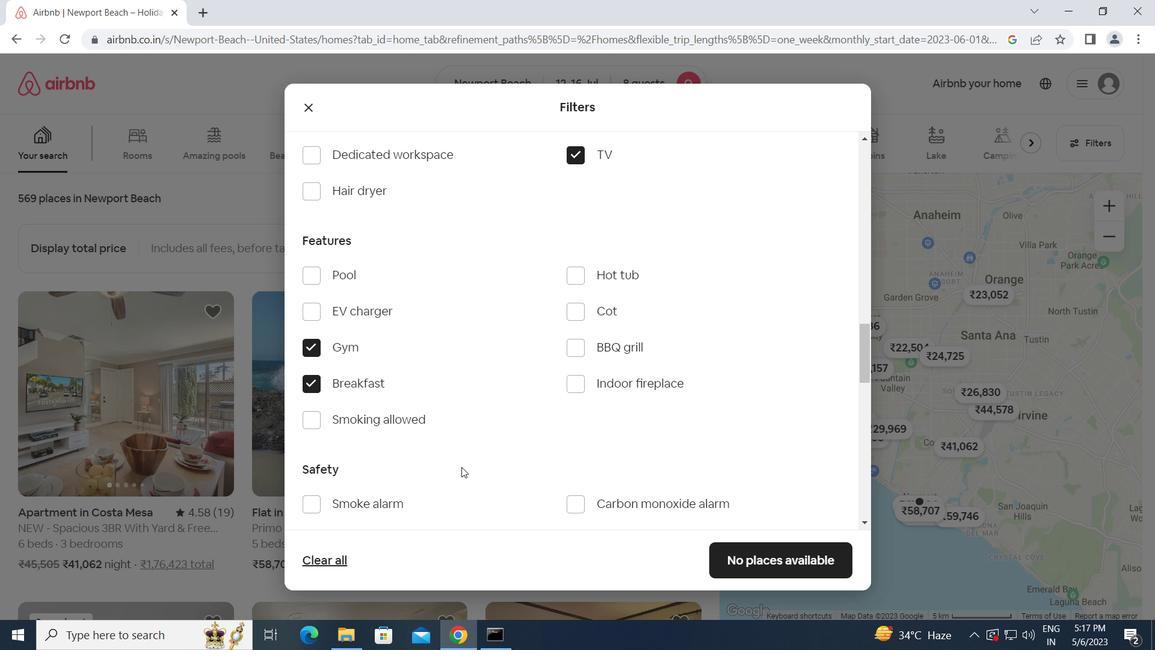 
Action: Mouse scrolled (461, 466) with delta (0, 0)
Screenshot: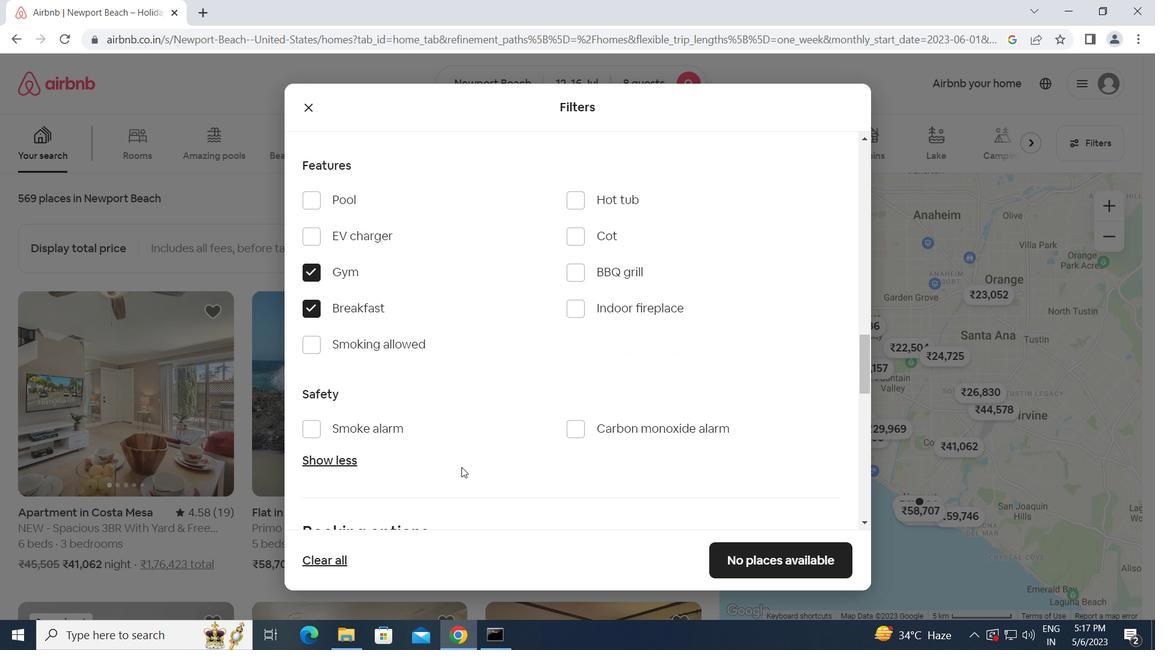 
Action: Mouse scrolled (461, 466) with delta (0, 0)
Screenshot: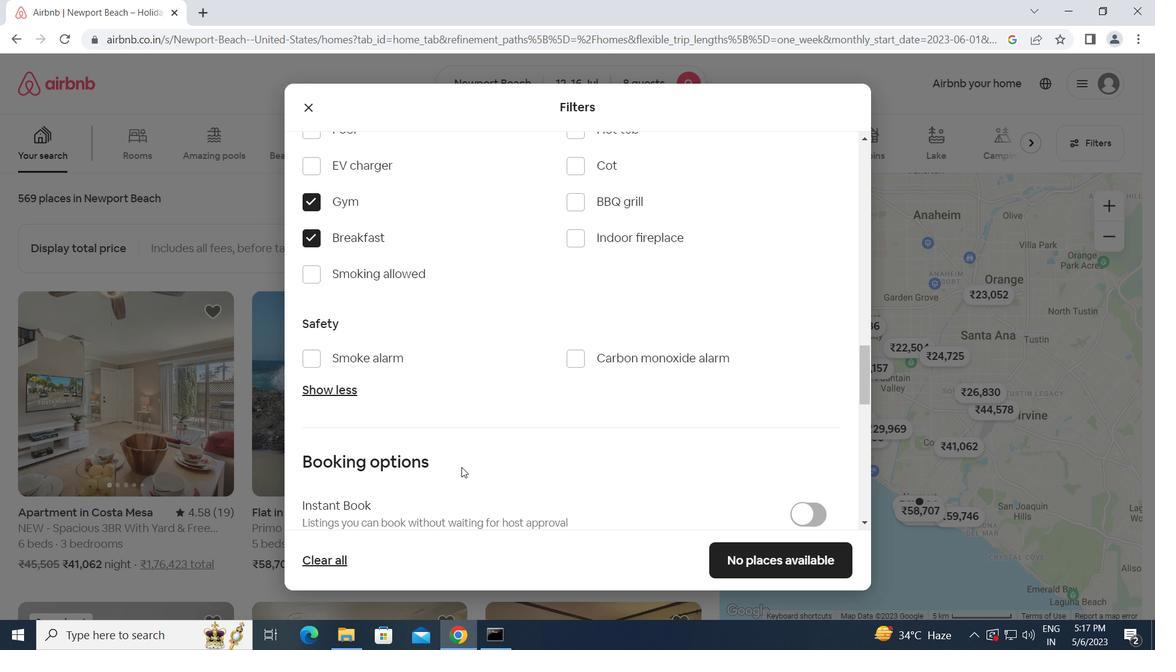 
Action: Mouse scrolled (461, 466) with delta (0, 0)
Screenshot: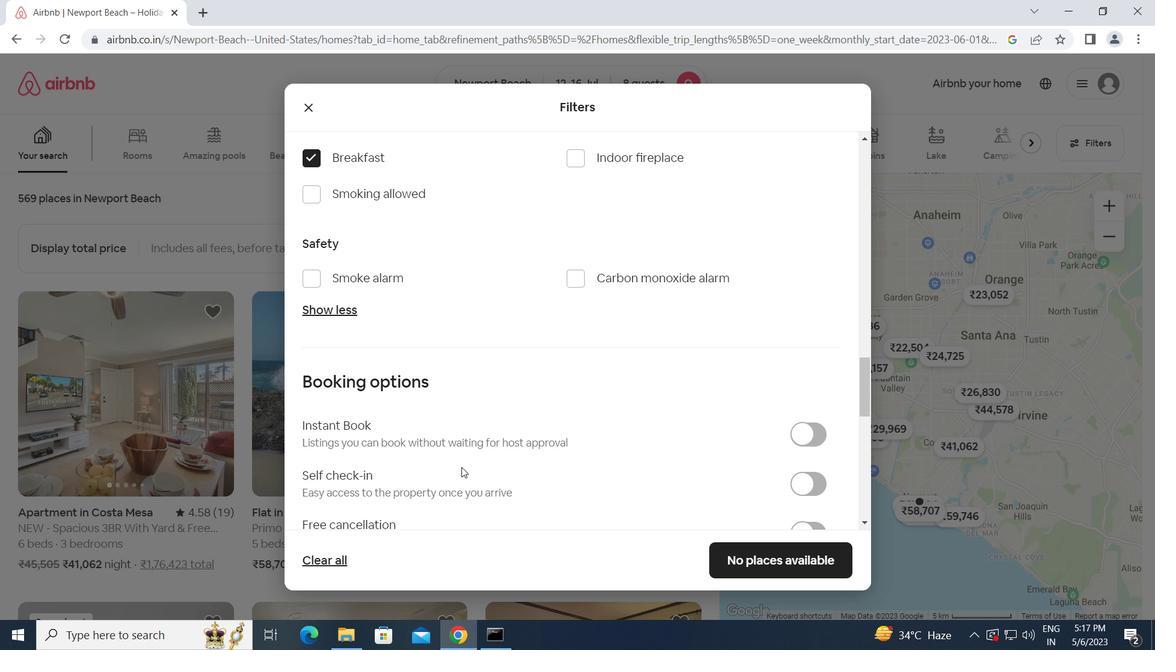 
Action: Mouse moved to (796, 409)
Screenshot: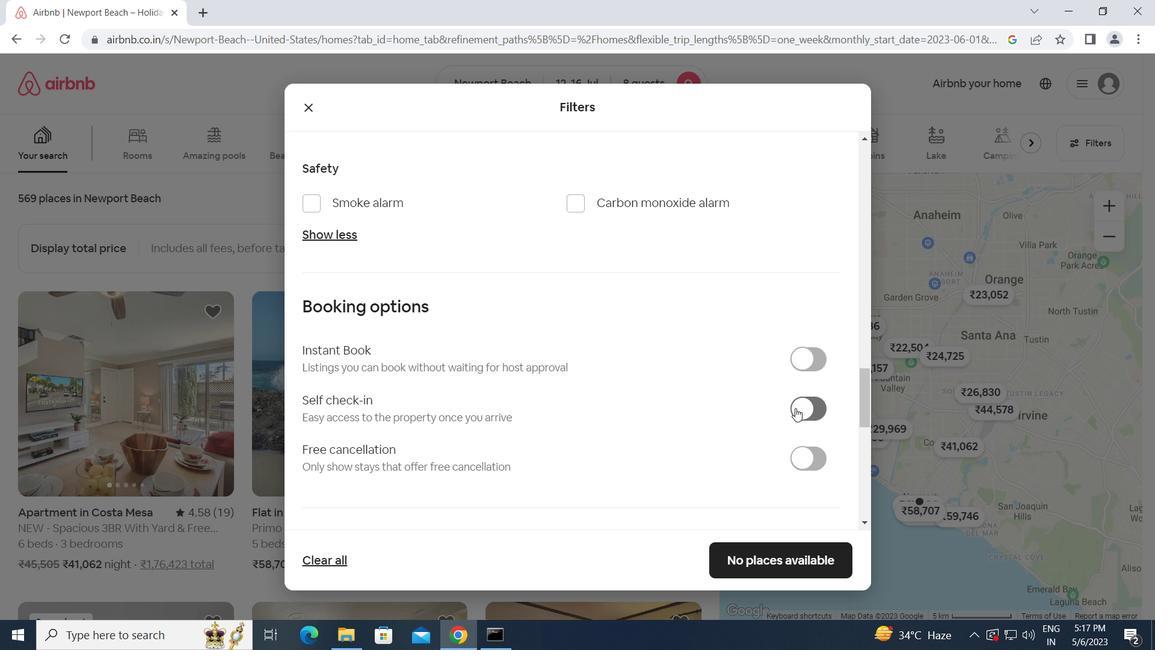 
Action: Mouse pressed left at (796, 409)
Screenshot: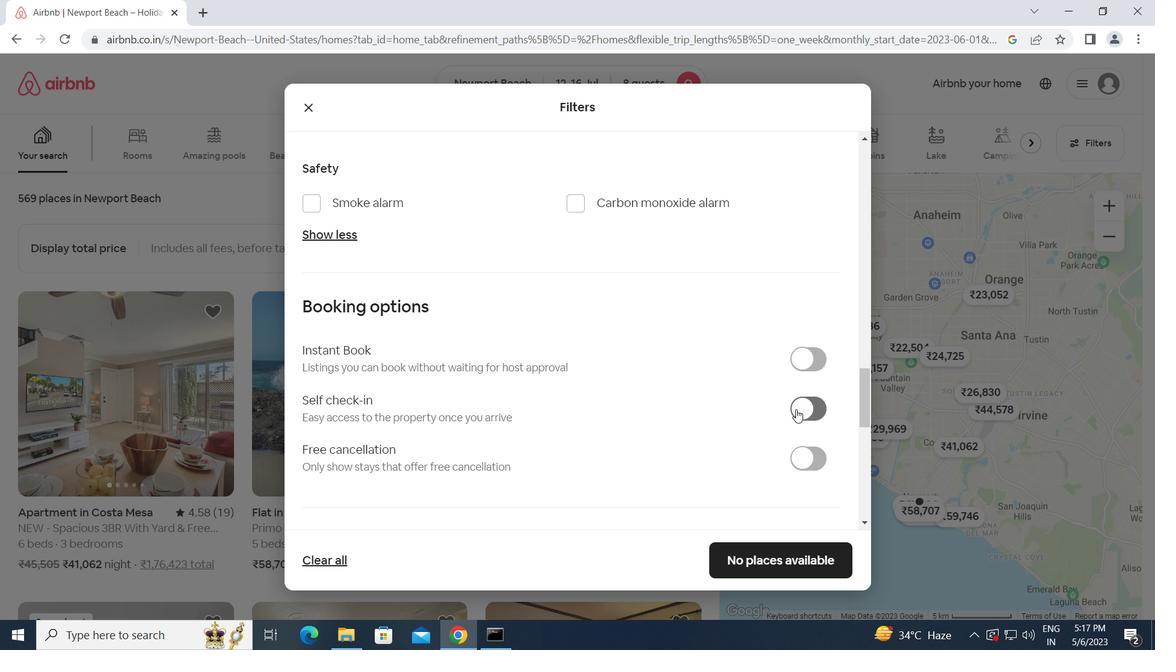 
Action: Mouse moved to (794, 409)
Screenshot: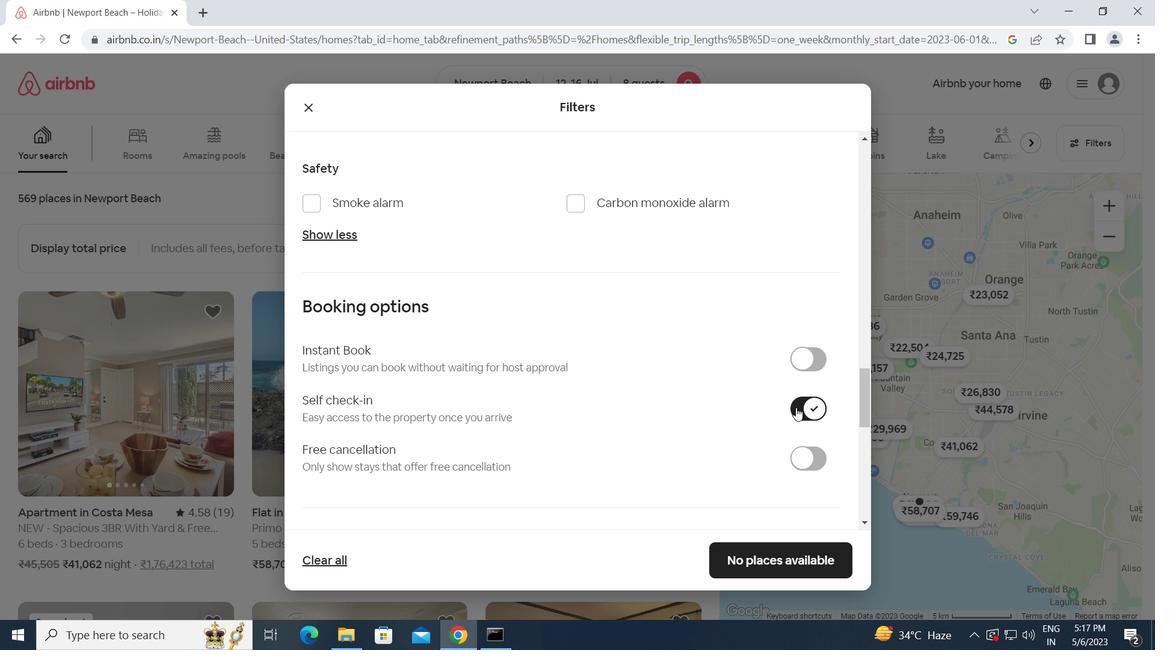 
Action: Mouse scrolled (794, 409) with delta (0, 0)
Screenshot: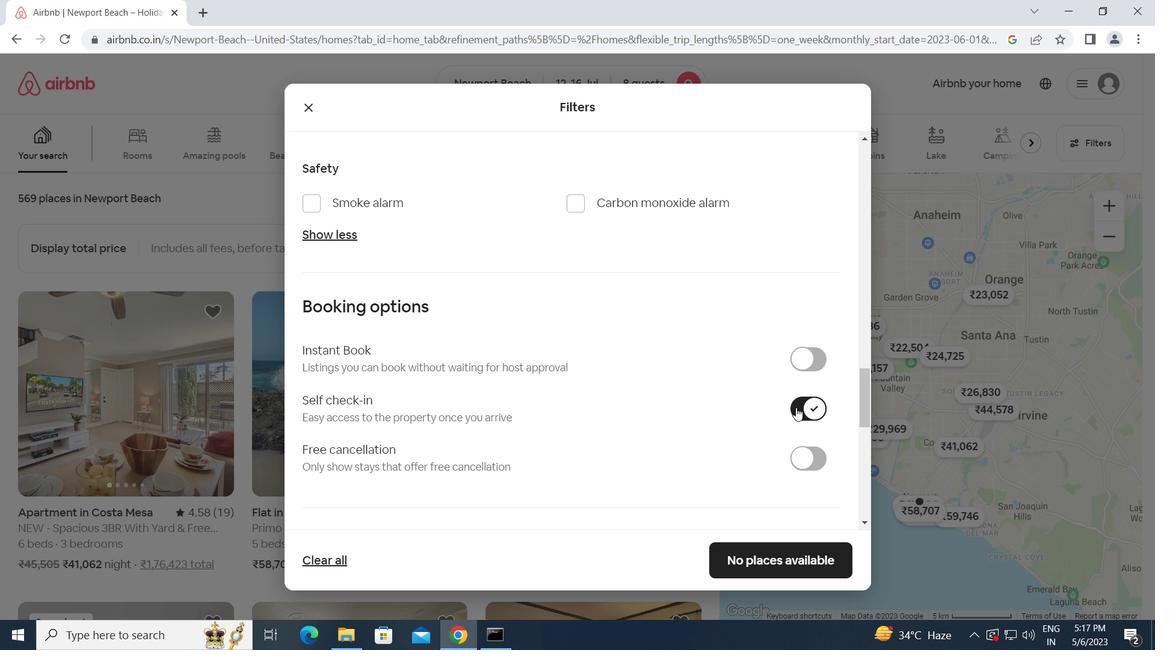 
Action: Mouse moved to (790, 412)
Screenshot: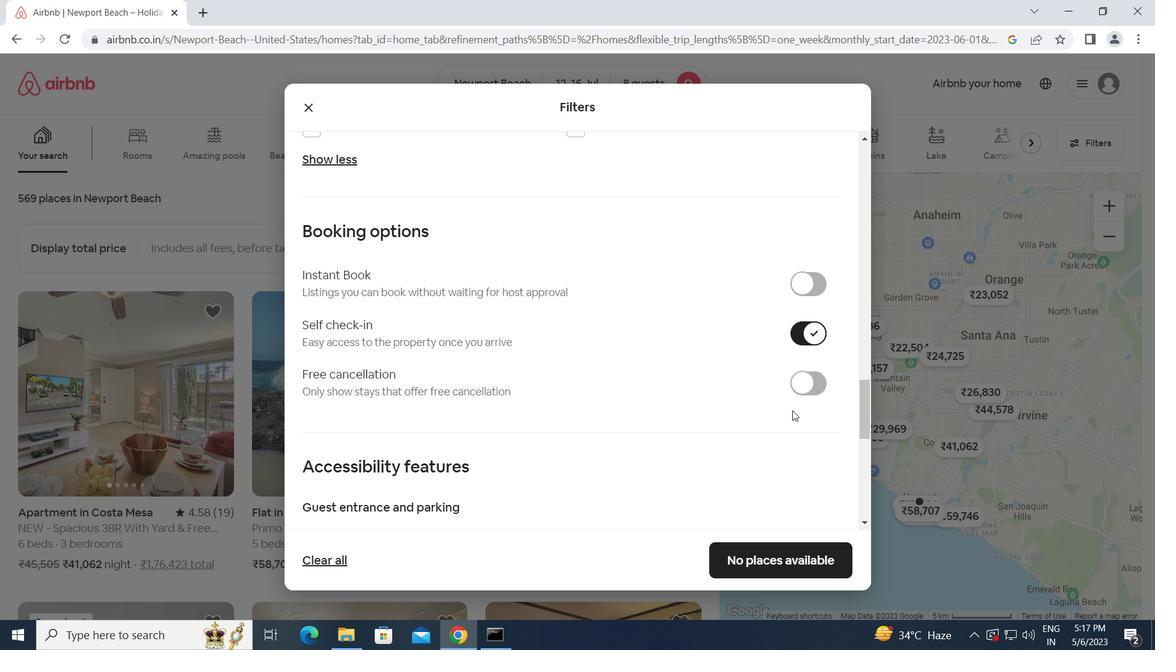 
Action: Mouse scrolled (790, 411) with delta (0, 0)
Screenshot: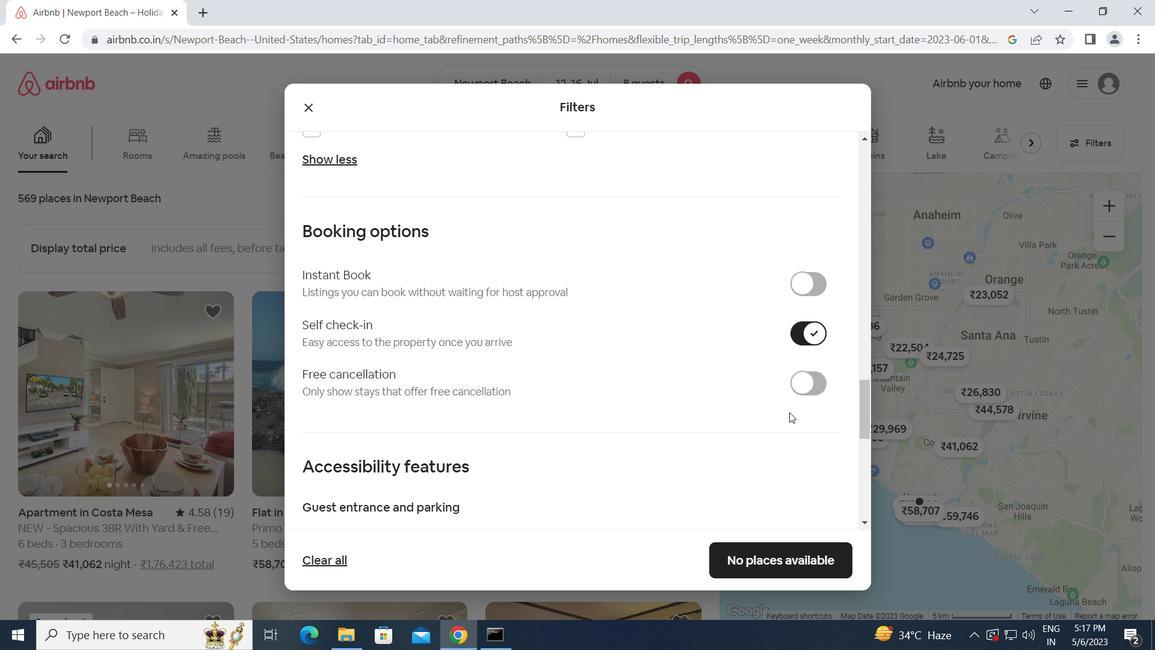 
Action: Mouse moved to (789, 411)
Screenshot: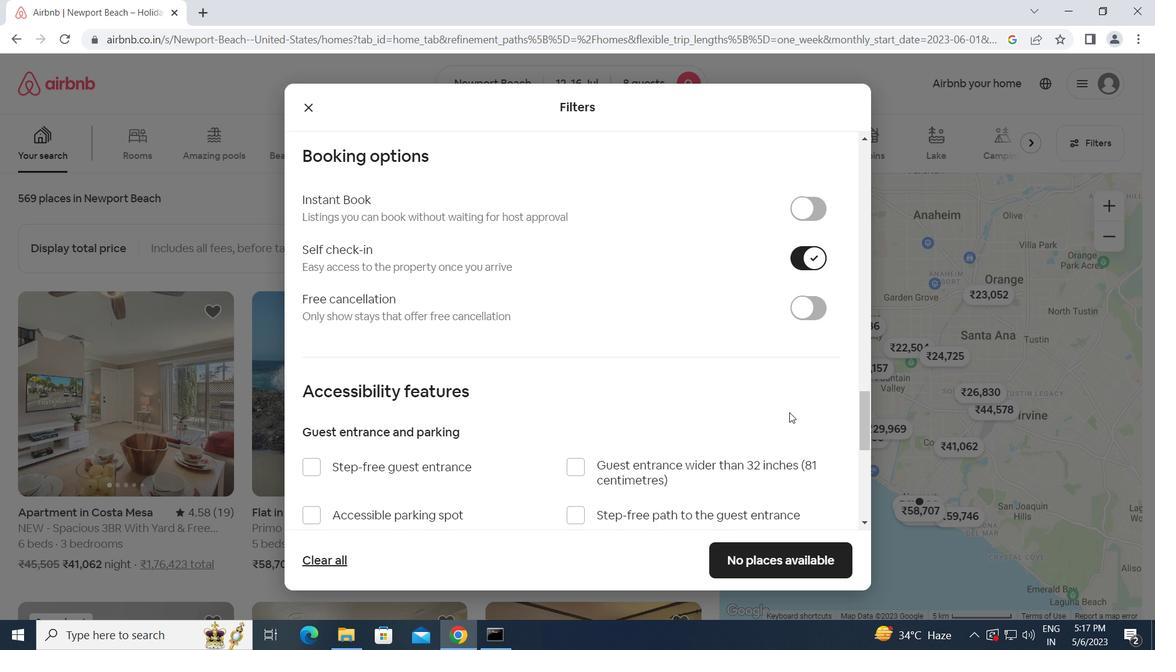 
Action: Mouse scrolled (789, 410) with delta (0, 0)
Screenshot: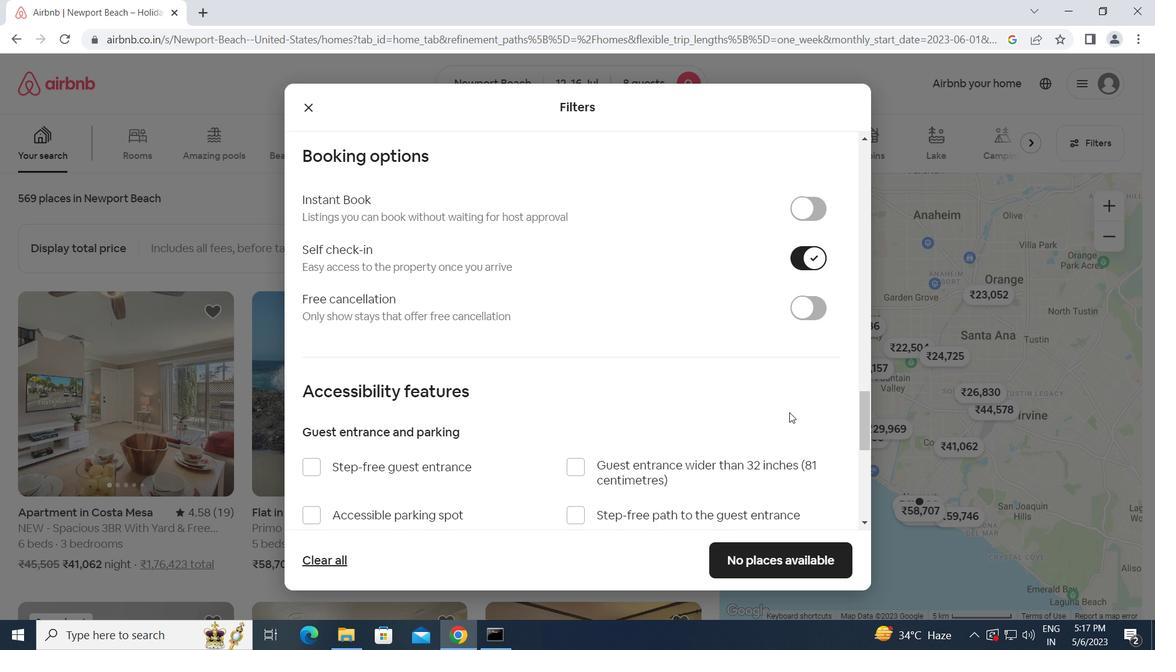 
Action: Mouse scrolled (789, 410) with delta (0, 0)
Screenshot: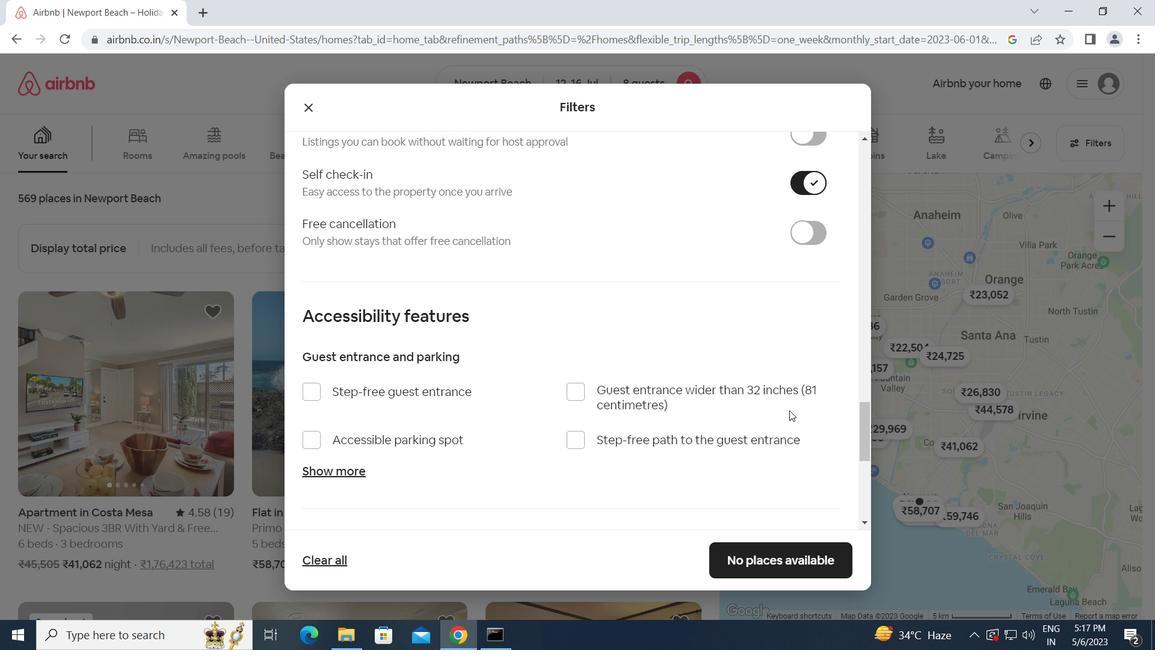 
Action: Mouse scrolled (789, 410) with delta (0, 0)
Screenshot: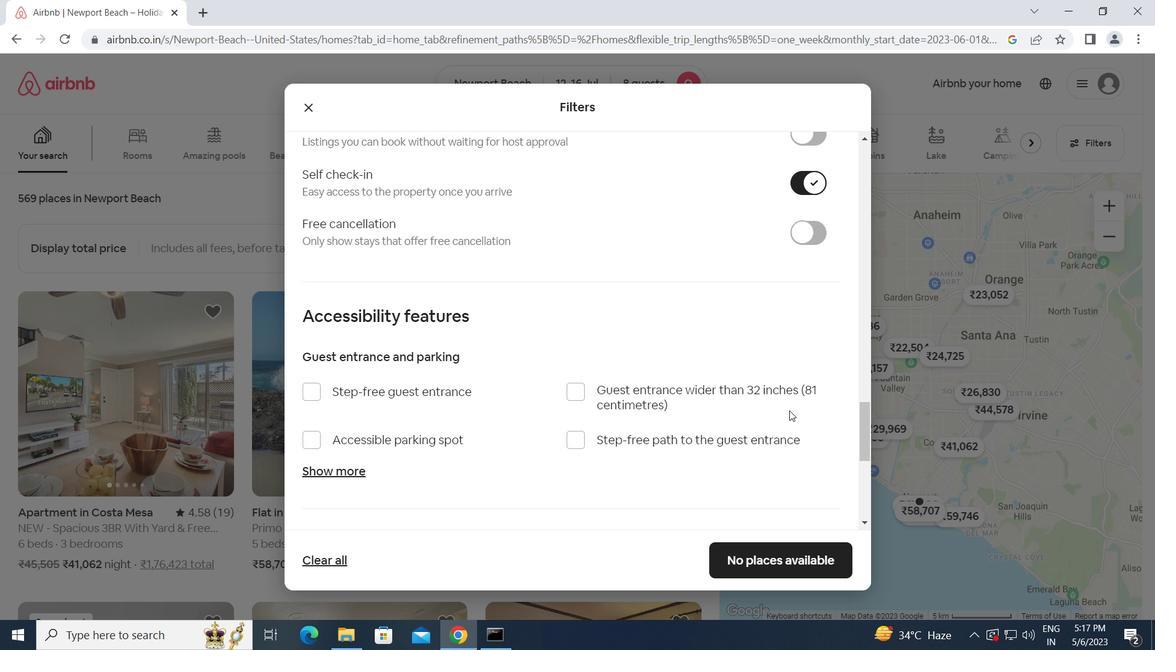 
Action: Mouse moved to (789, 410)
Screenshot: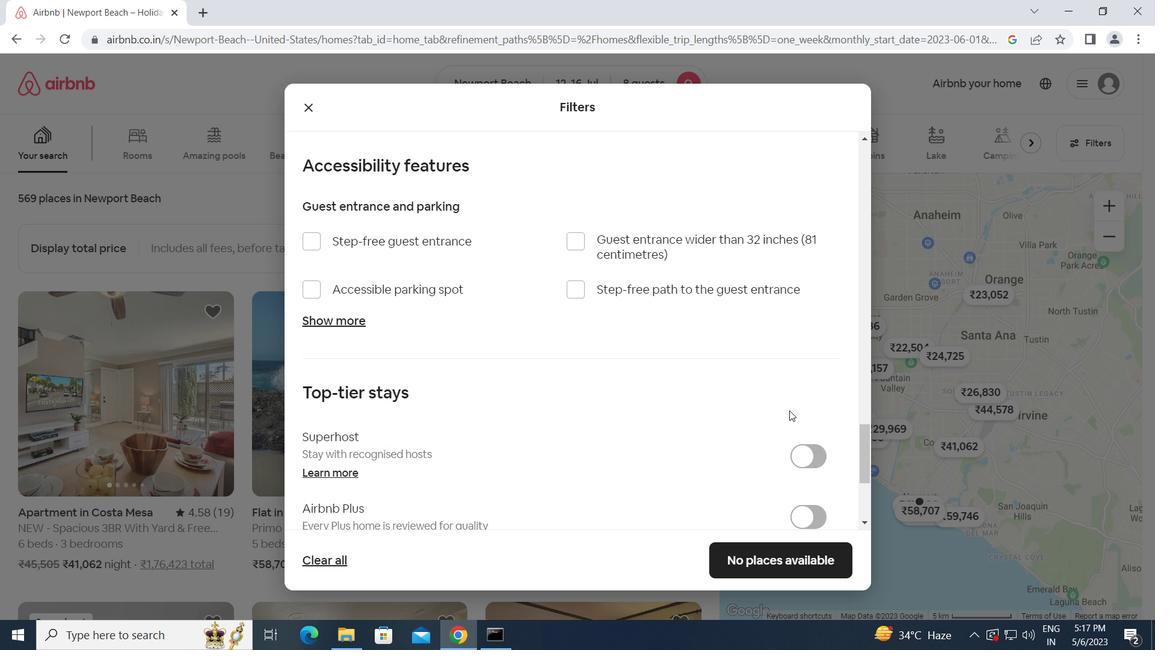 
Action: Mouse scrolled (789, 409) with delta (0, 0)
Screenshot: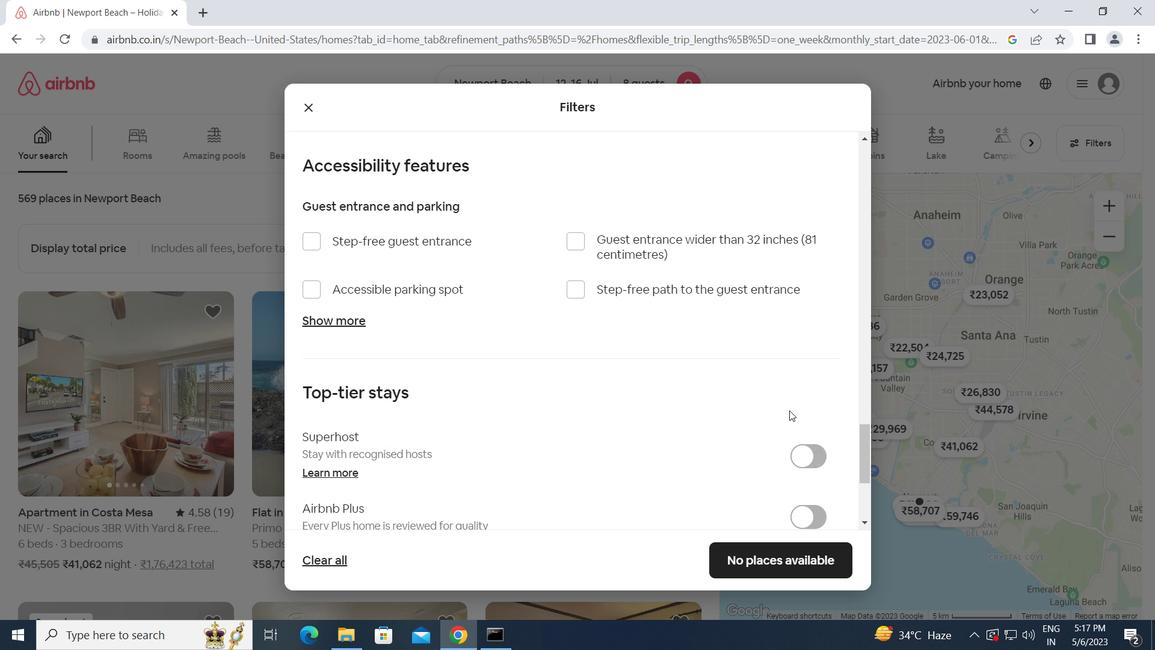 
Action: Mouse moved to (789, 410)
Screenshot: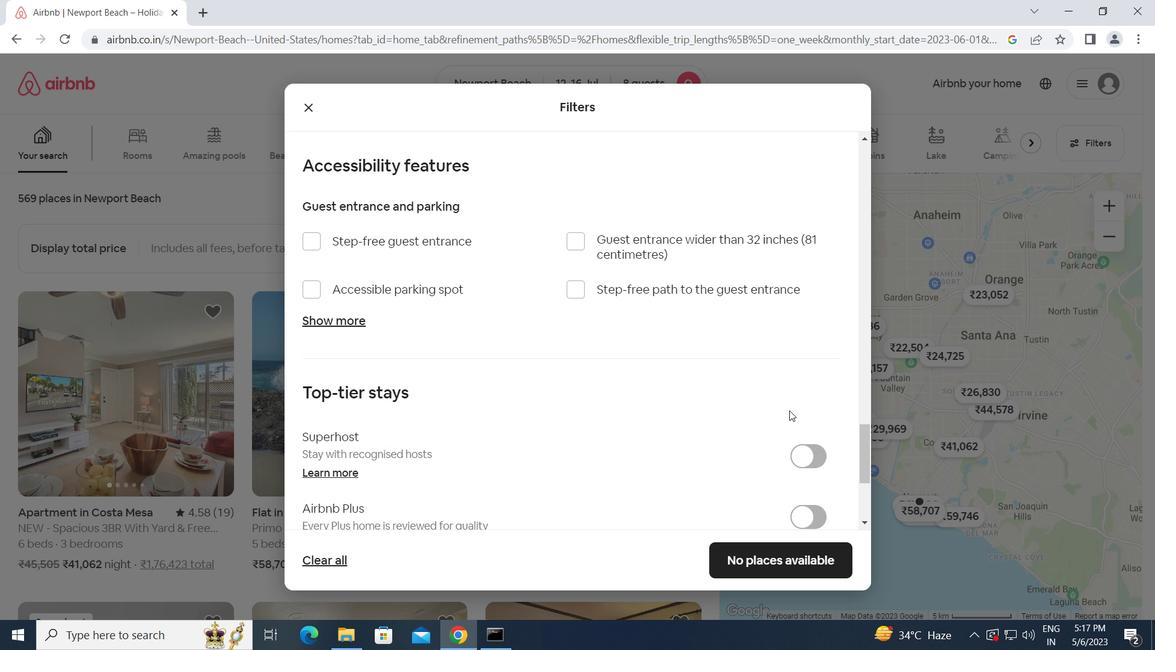 
Action: Mouse scrolled (789, 409) with delta (0, 0)
Screenshot: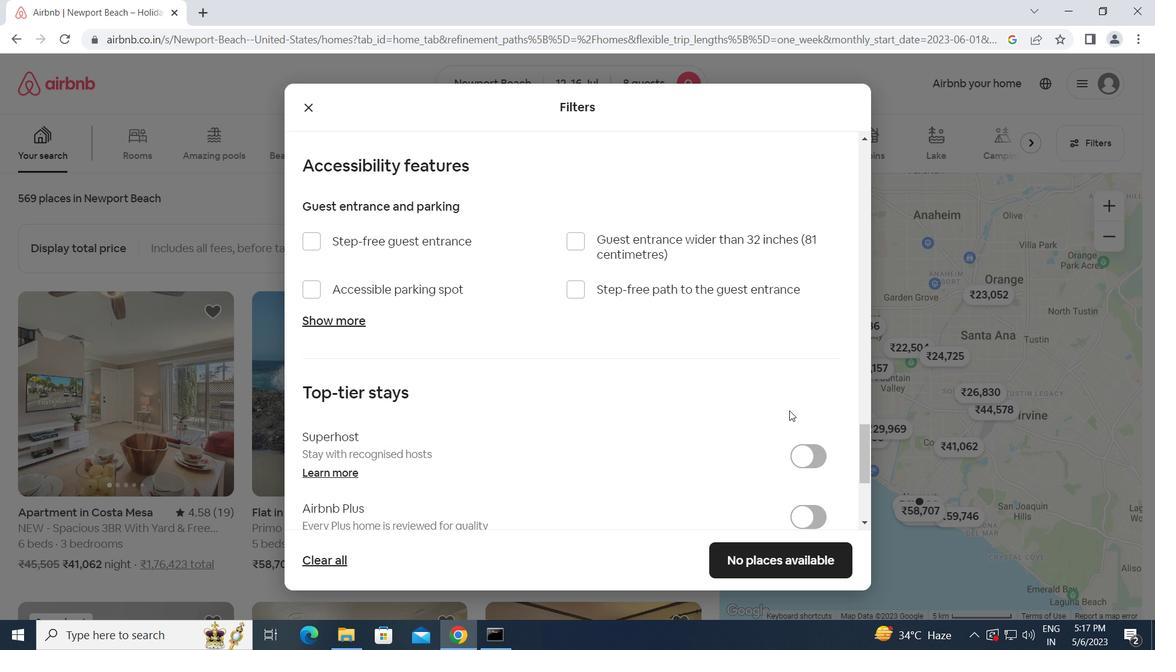 
Action: Mouse moved to (743, 426)
Screenshot: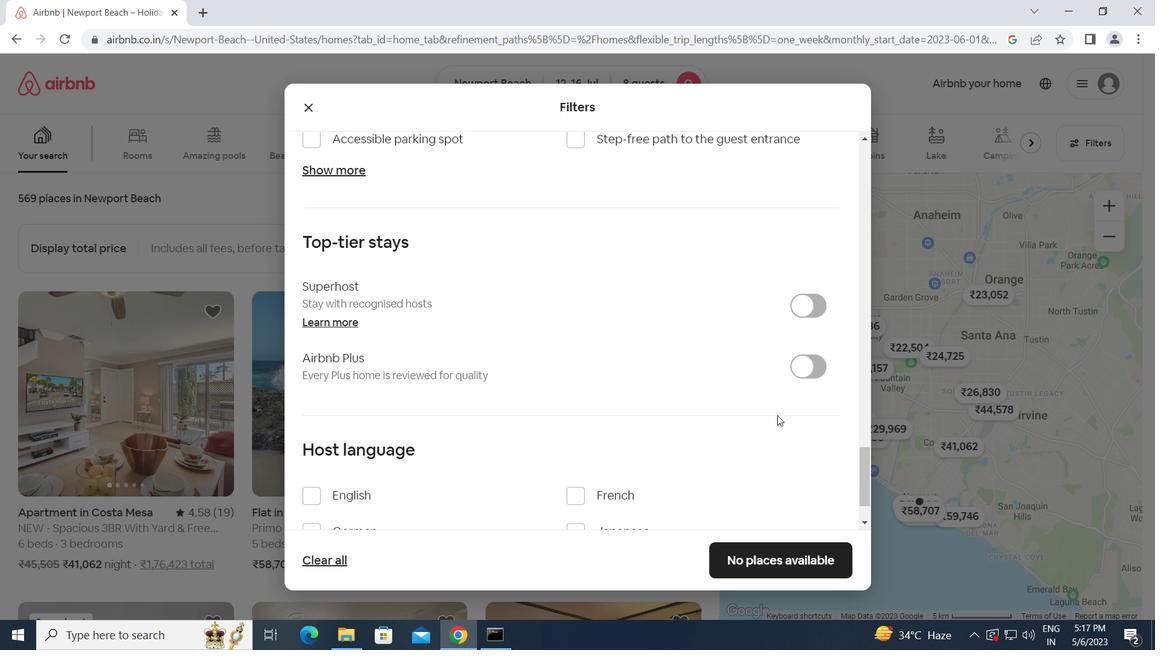 
Action: Mouse scrolled (743, 425) with delta (0, 0)
Screenshot: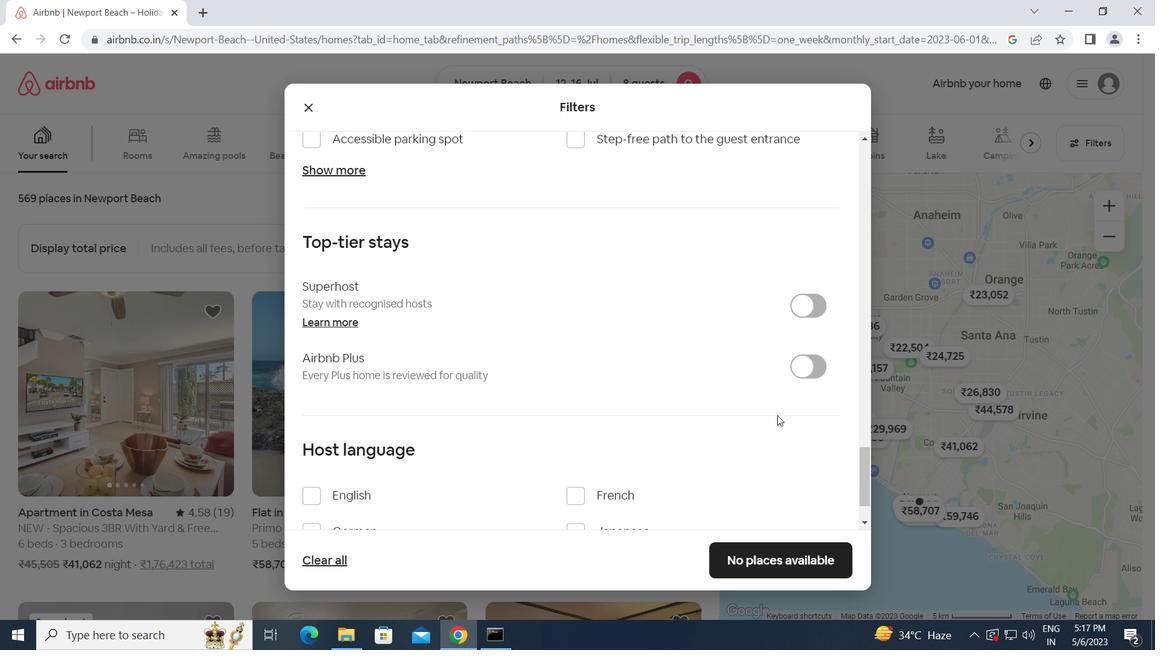 
Action: Mouse moved to (716, 431)
Screenshot: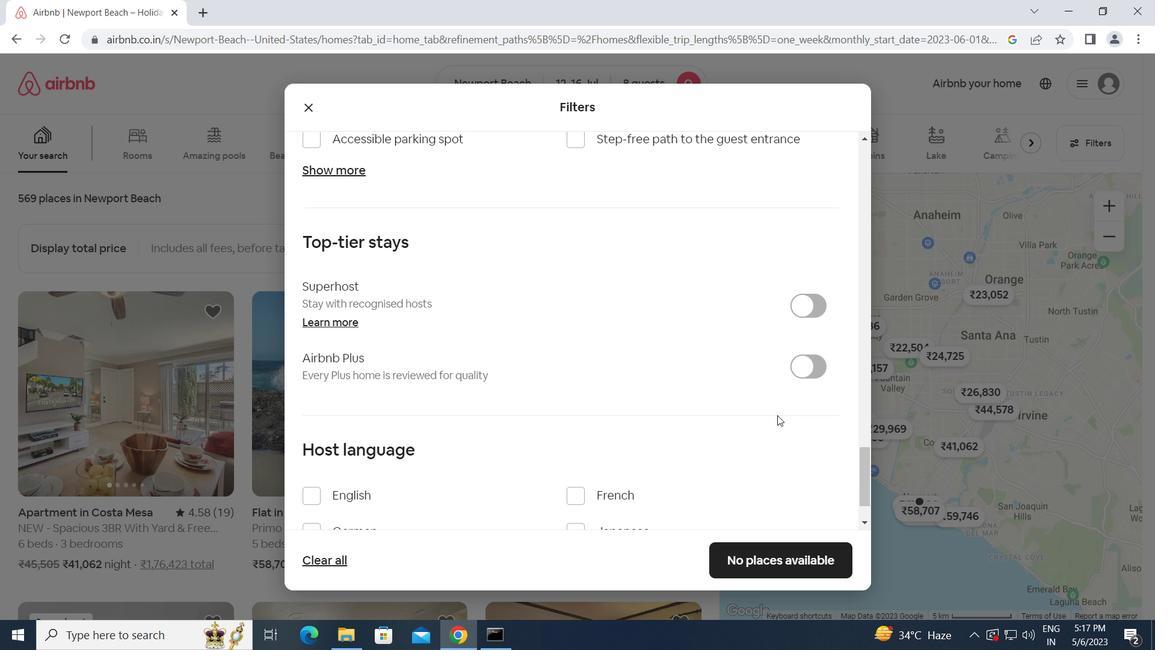 
Action: Mouse scrolled (716, 430) with delta (0, 0)
Screenshot: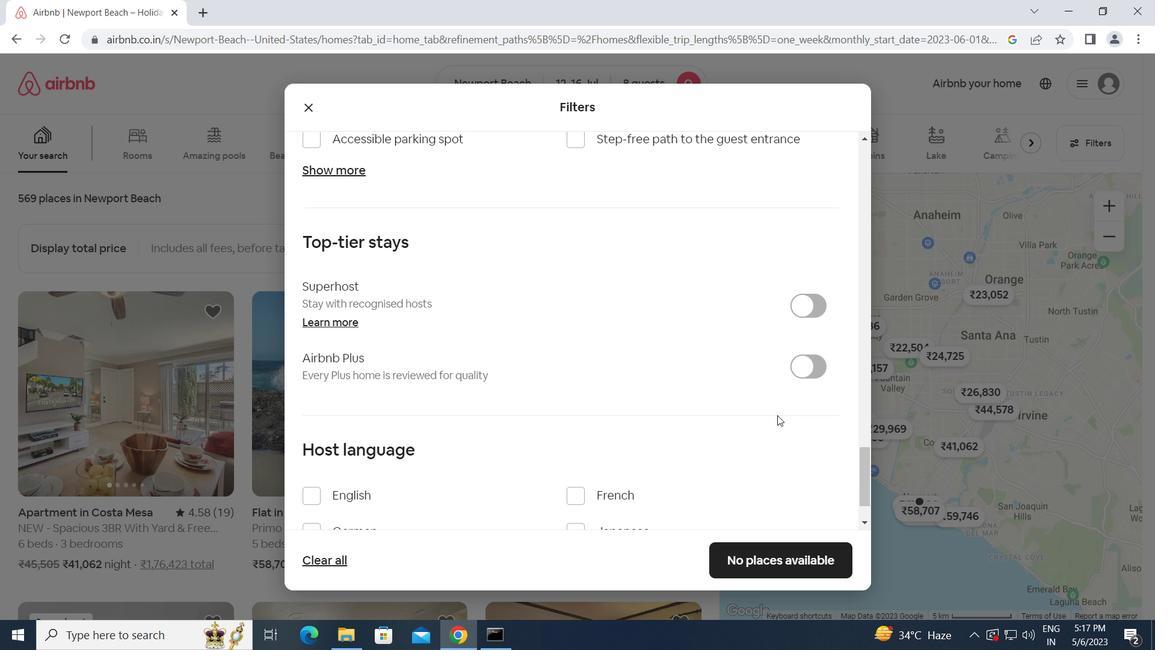 
Action: Mouse moved to (317, 427)
Screenshot: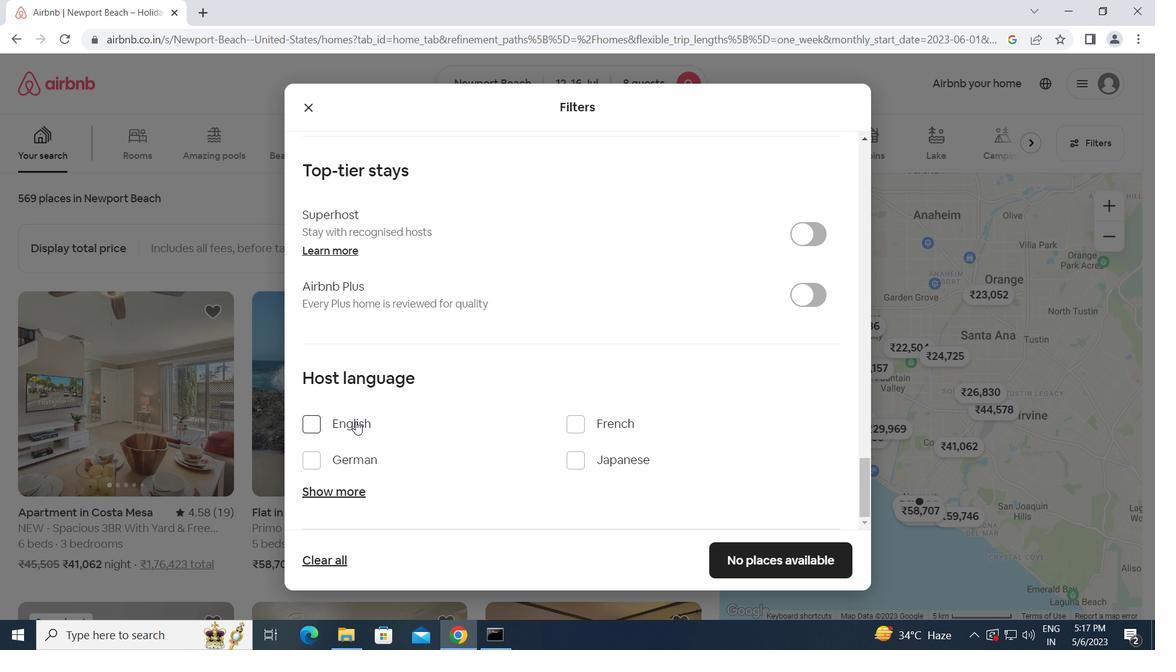 
Action: Mouse pressed left at (317, 427)
Screenshot: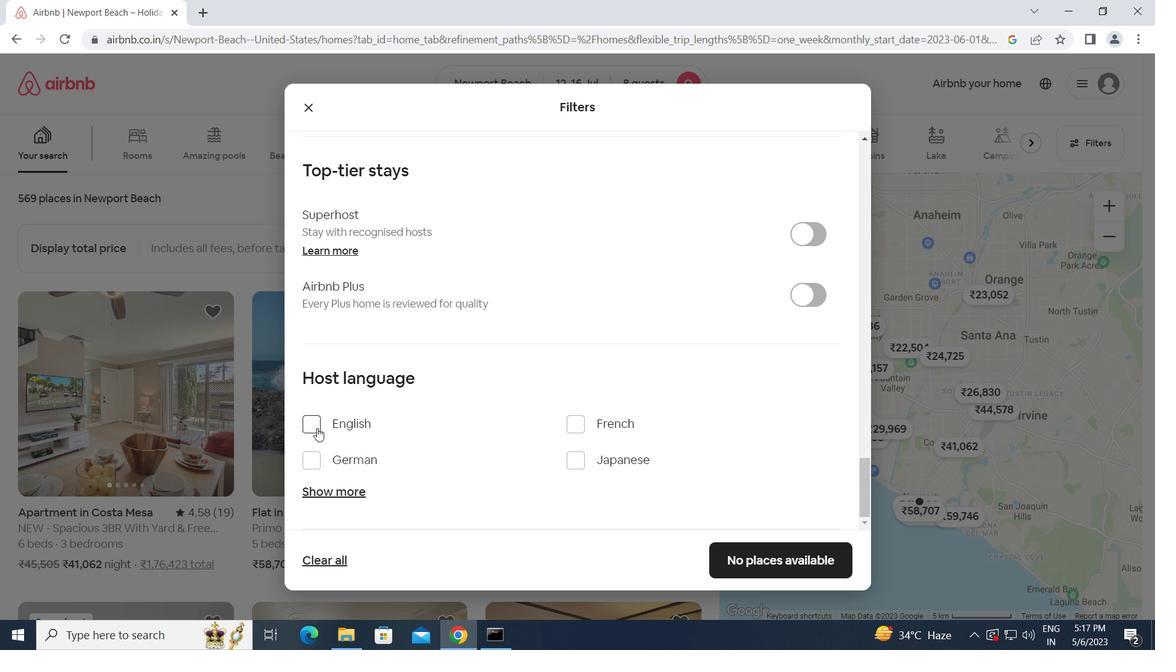 
Action: Mouse moved to (737, 558)
Screenshot: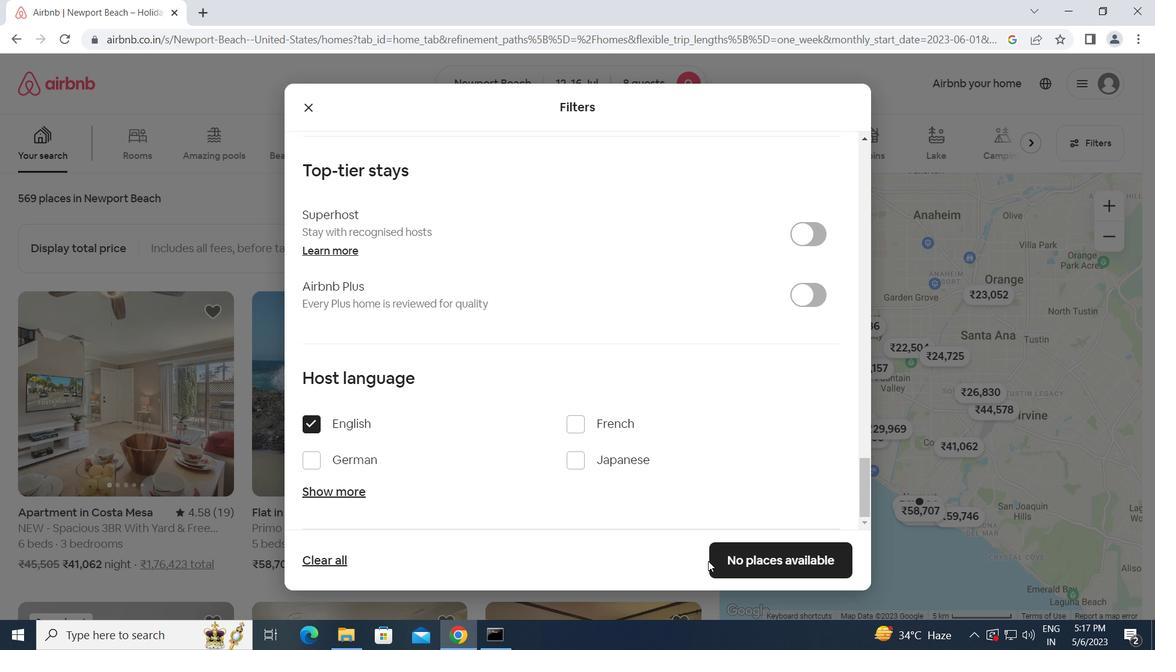 
Action: Mouse pressed left at (737, 558)
Screenshot: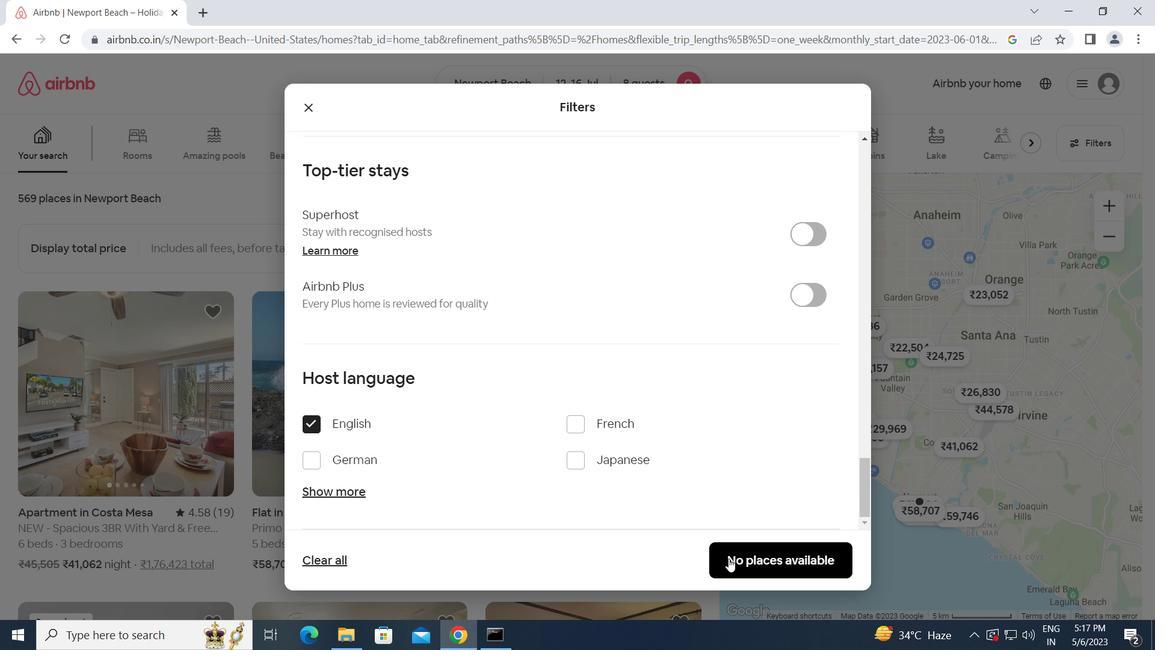 
